 Task: Find connections with filter location Pārvatipuram with filter topic #SMMwith filter profile language German with filter current company Cyril Amarchand Mangaldas with filter school Chaitanya Bharathi Institute Of Technology with filter industry Security Systems Services with filter service category Event Photography with filter keywords title Public Relations
Action: Mouse moved to (551, 80)
Screenshot: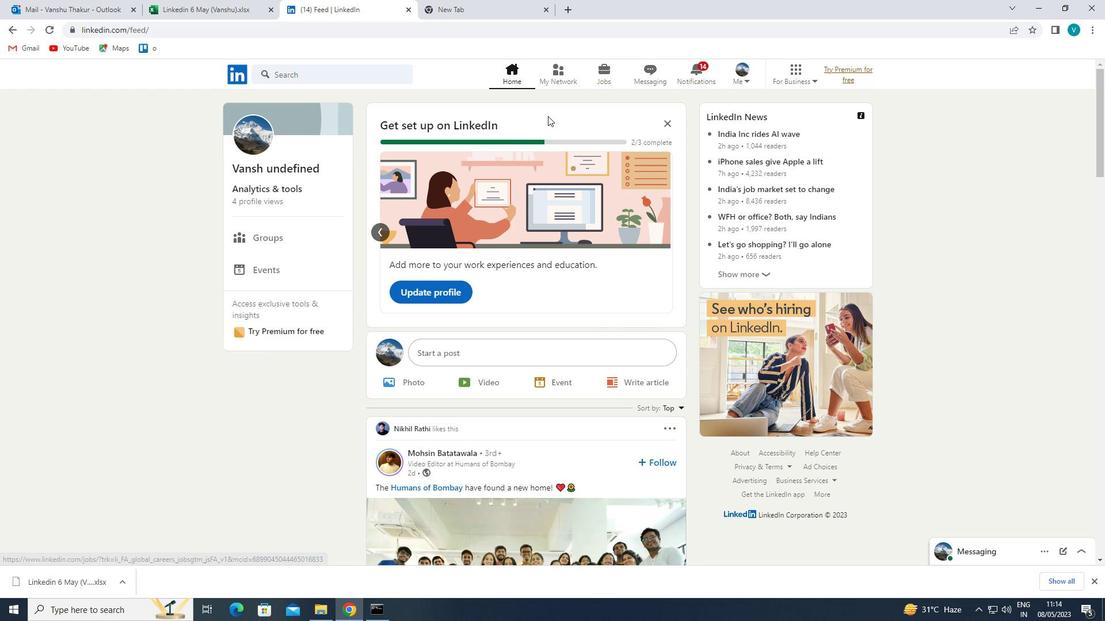 
Action: Mouse pressed left at (551, 80)
Screenshot: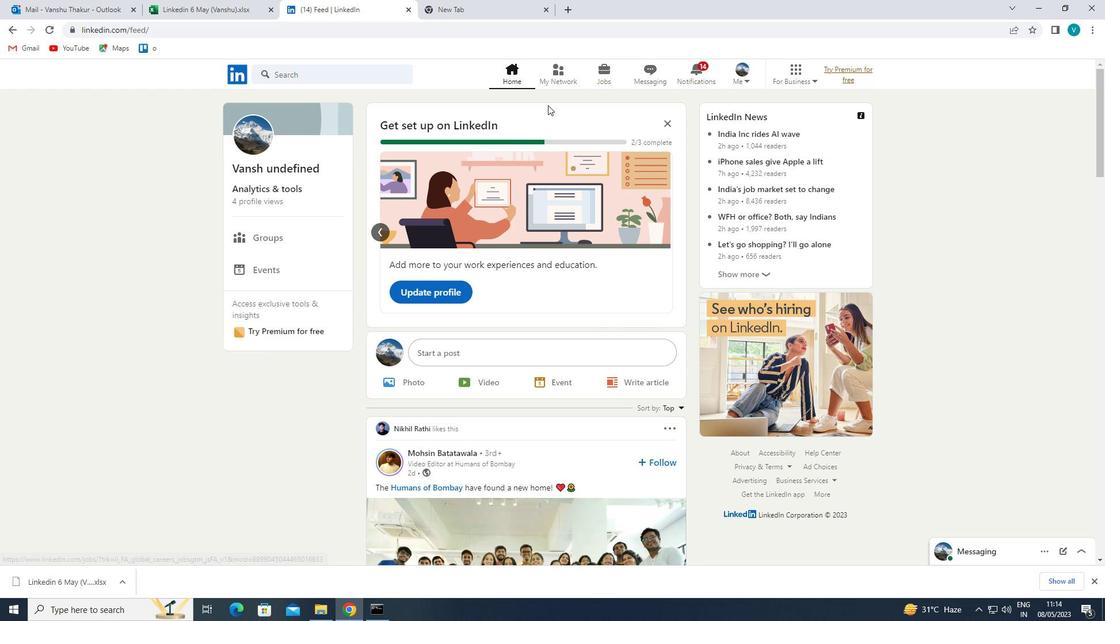 
Action: Mouse moved to (310, 139)
Screenshot: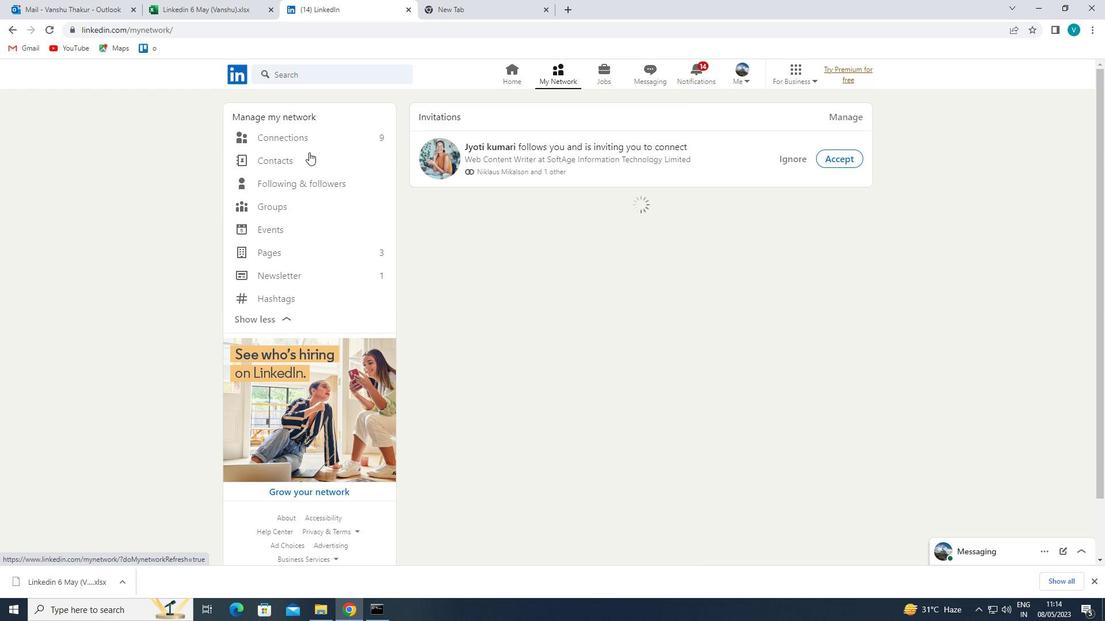 
Action: Mouse pressed left at (310, 139)
Screenshot: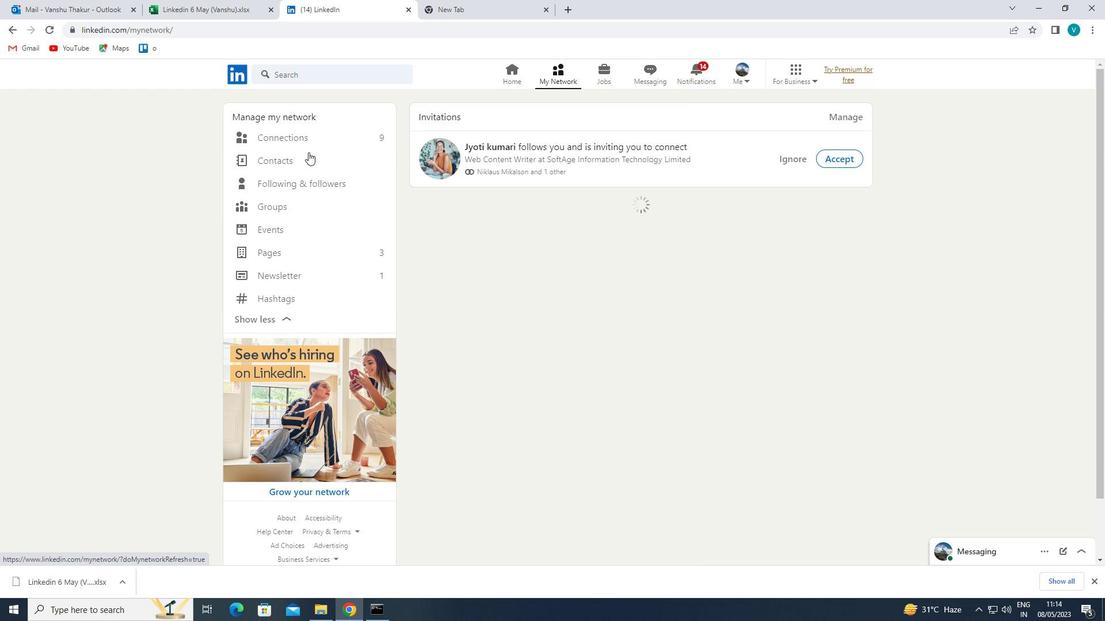 
Action: Mouse moved to (651, 141)
Screenshot: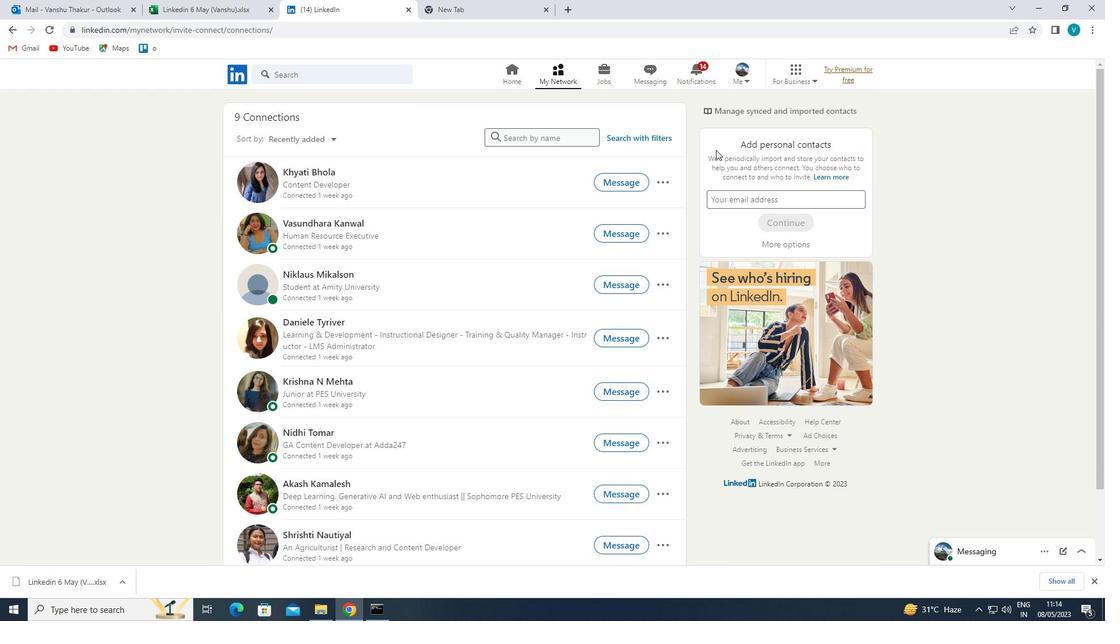 
Action: Mouse pressed left at (651, 141)
Screenshot: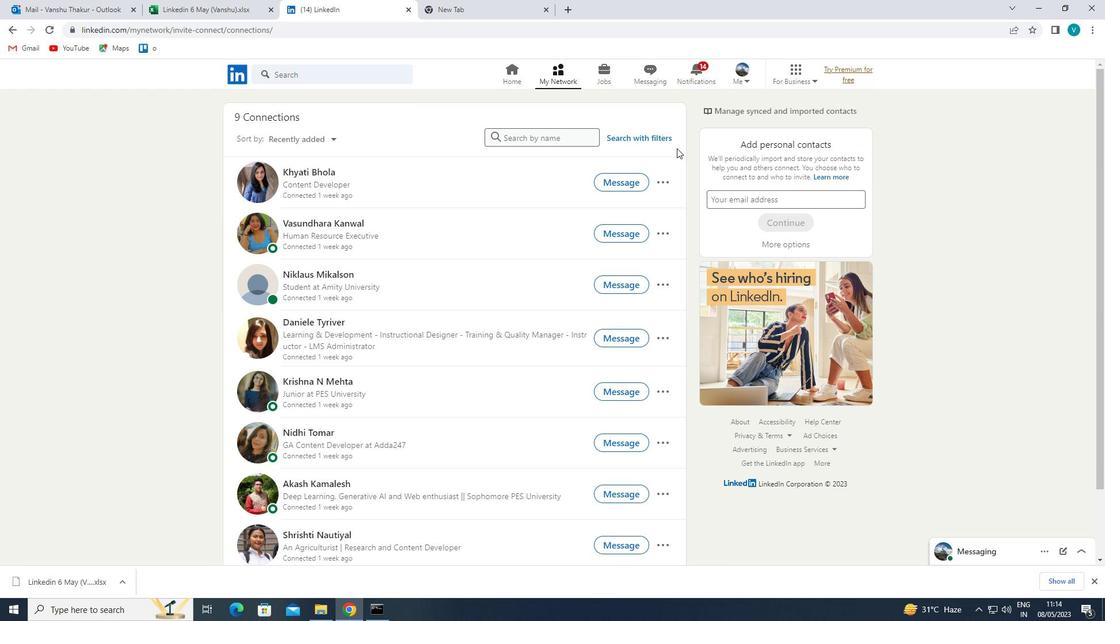 
Action: Mouse moved to (548, 104)
Screenshot: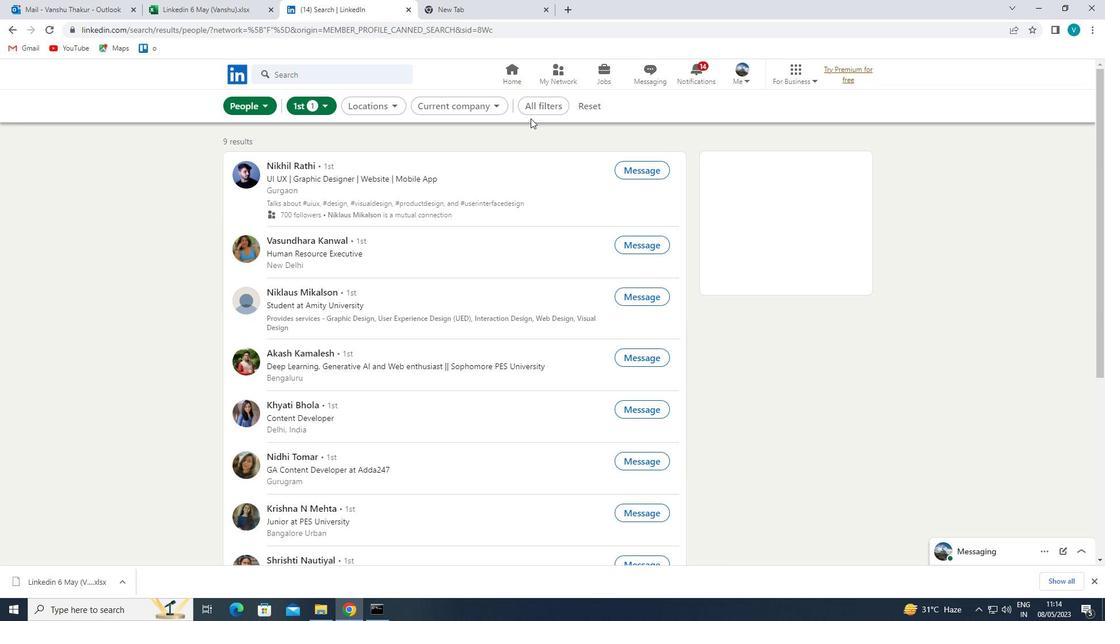 
Action: Mouse pressed left at (548, 104)
Screenshot: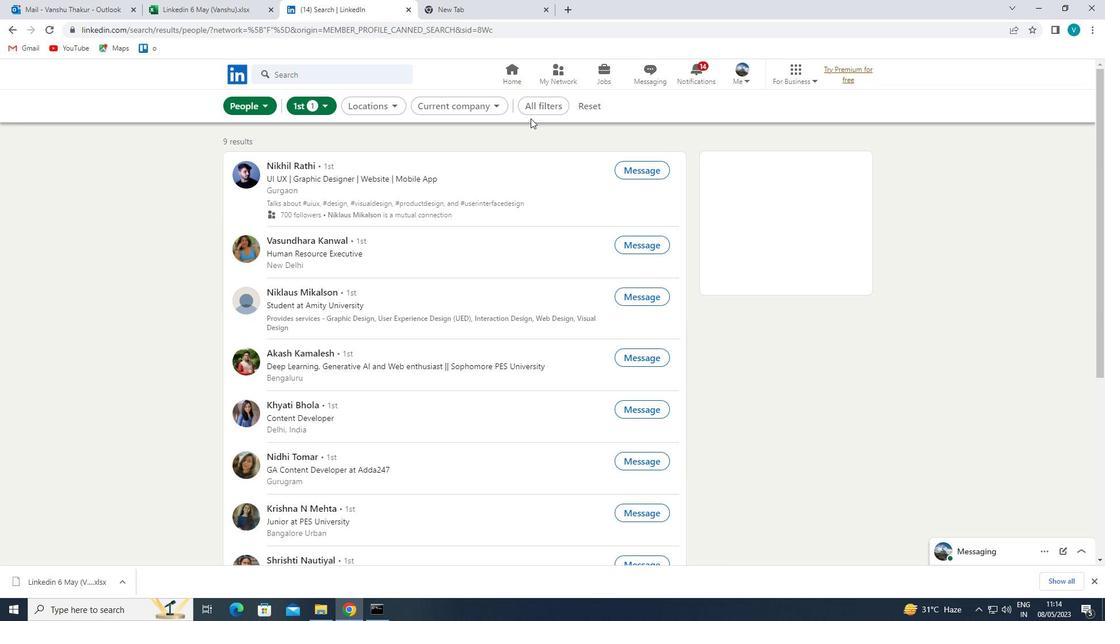 
Action: Mouse moved to (892, 265)
Screenshot: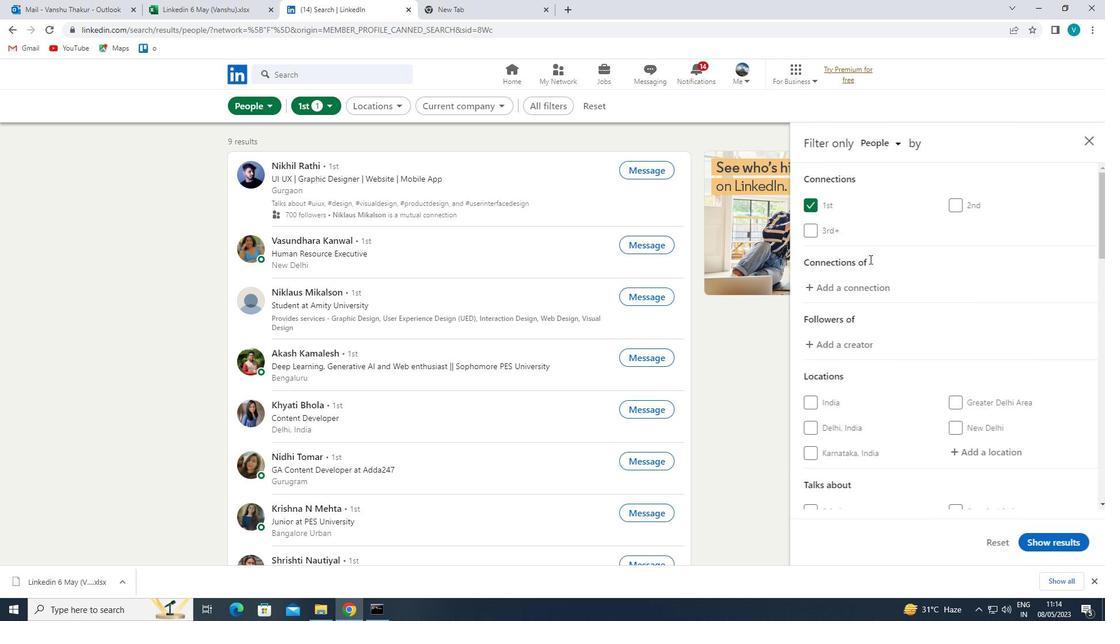 
Action: Mouse scrolled (892, 265) with delta (0, 0)
Screenshot: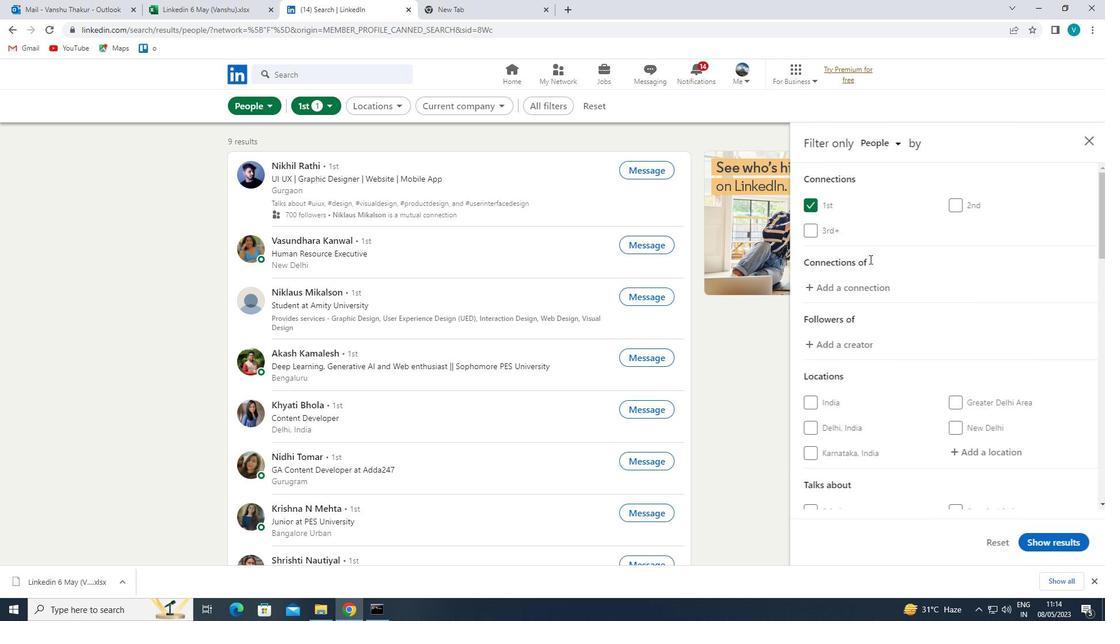 
Action: Mouse moved to (896, 268)
Screenshot: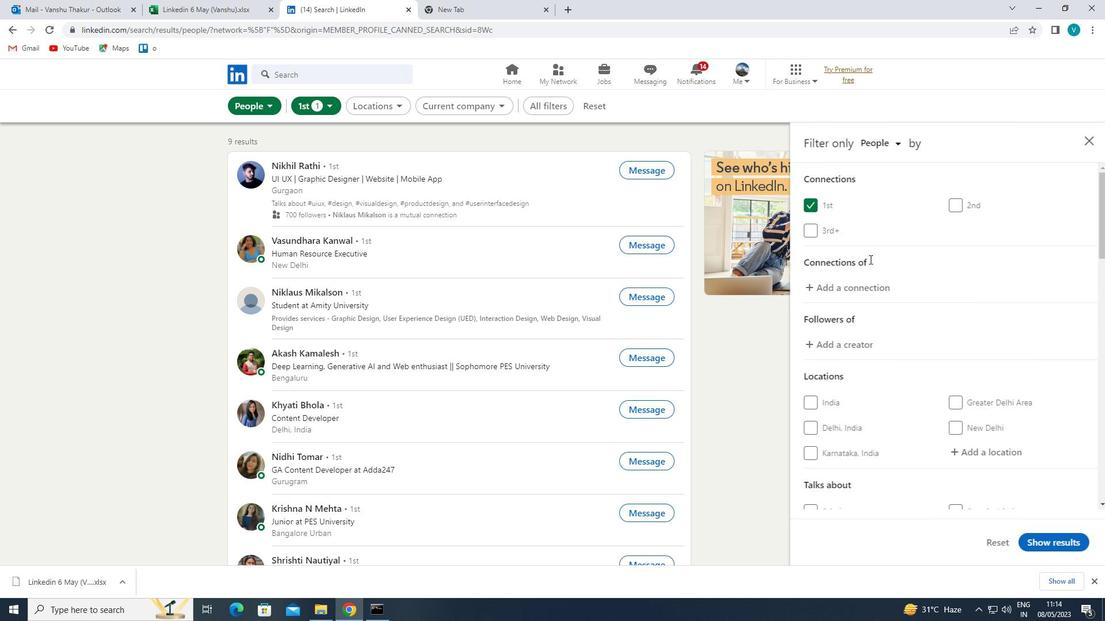 
Action: Mouse scrolled (896, 268) with delta (0, 0)
Screenshot: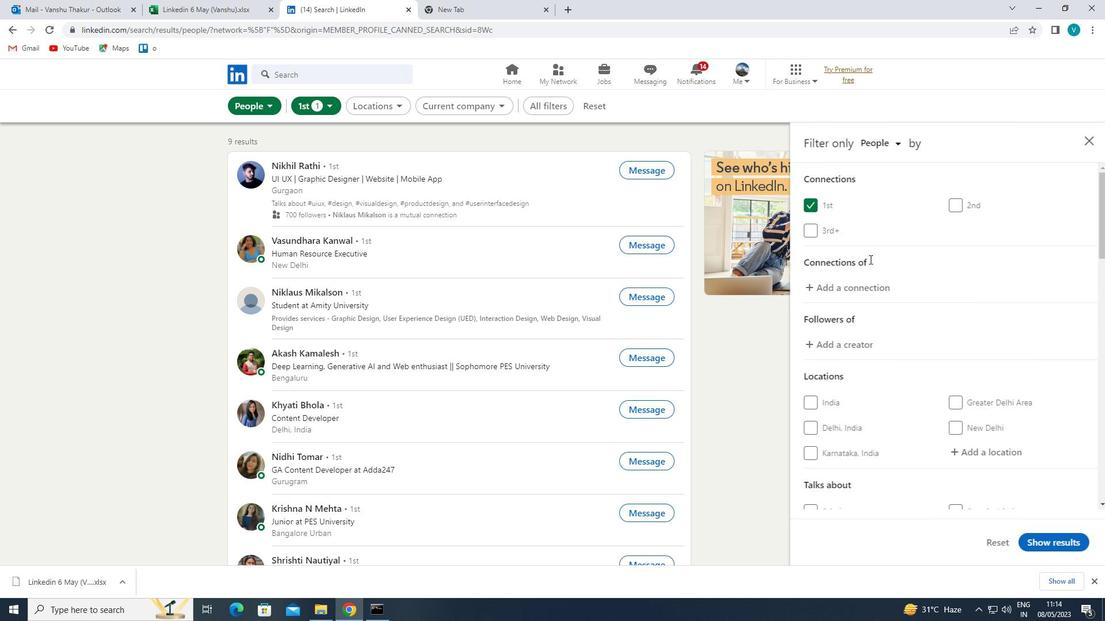 
Action: Mouse moved to (980, 336)
Screenshot: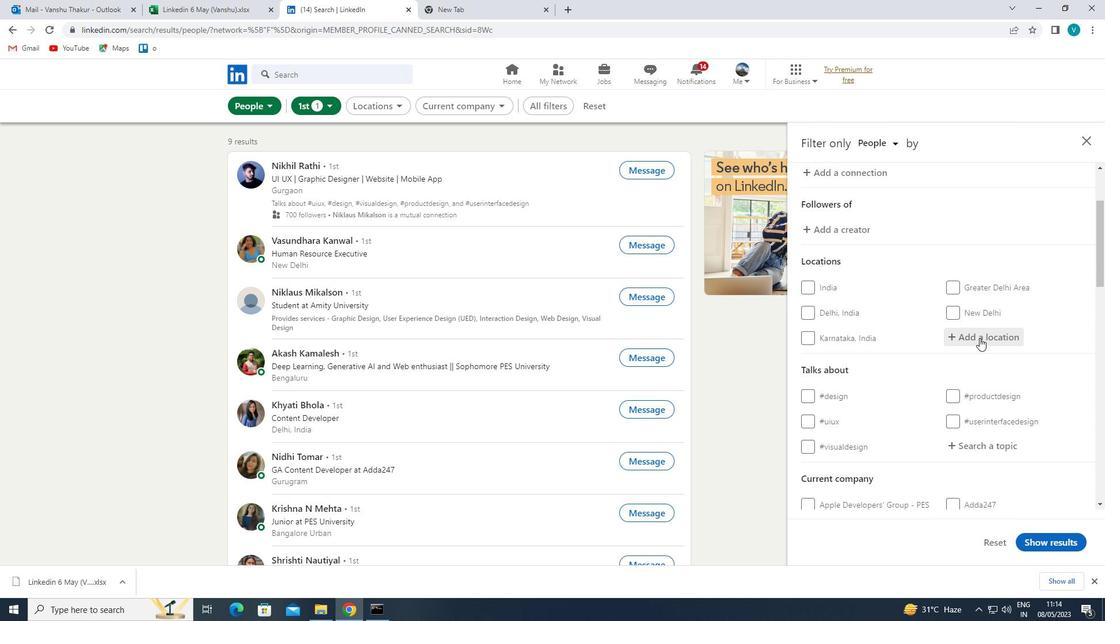 
Action: Mouse pressed left at (980, 336)
Screenshot: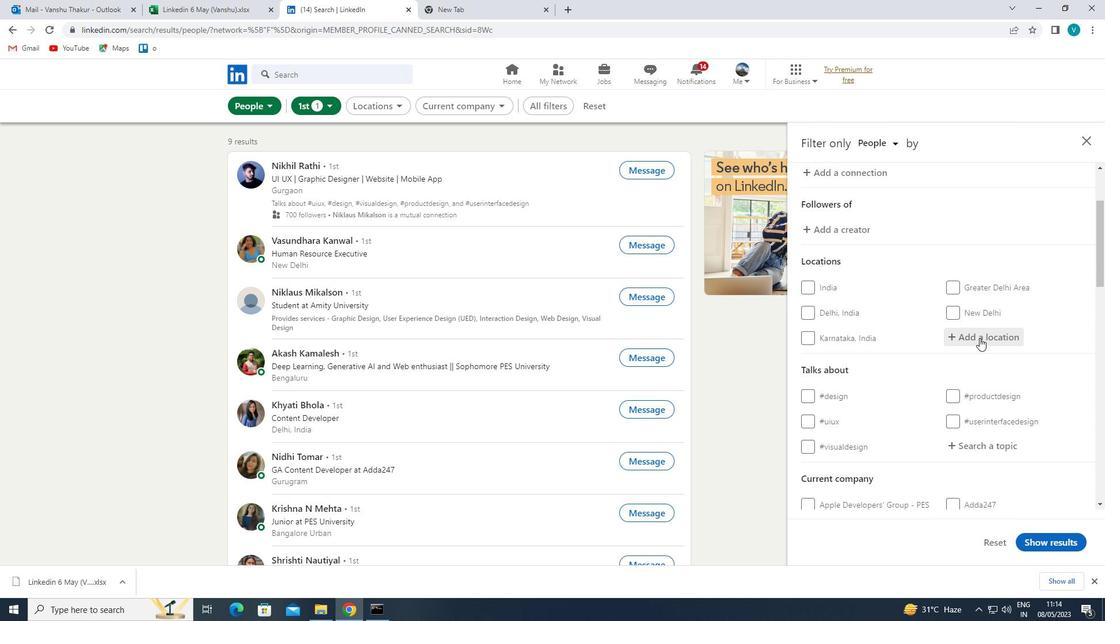 
Action: Mouse moved to (898, 367)
Screenshot: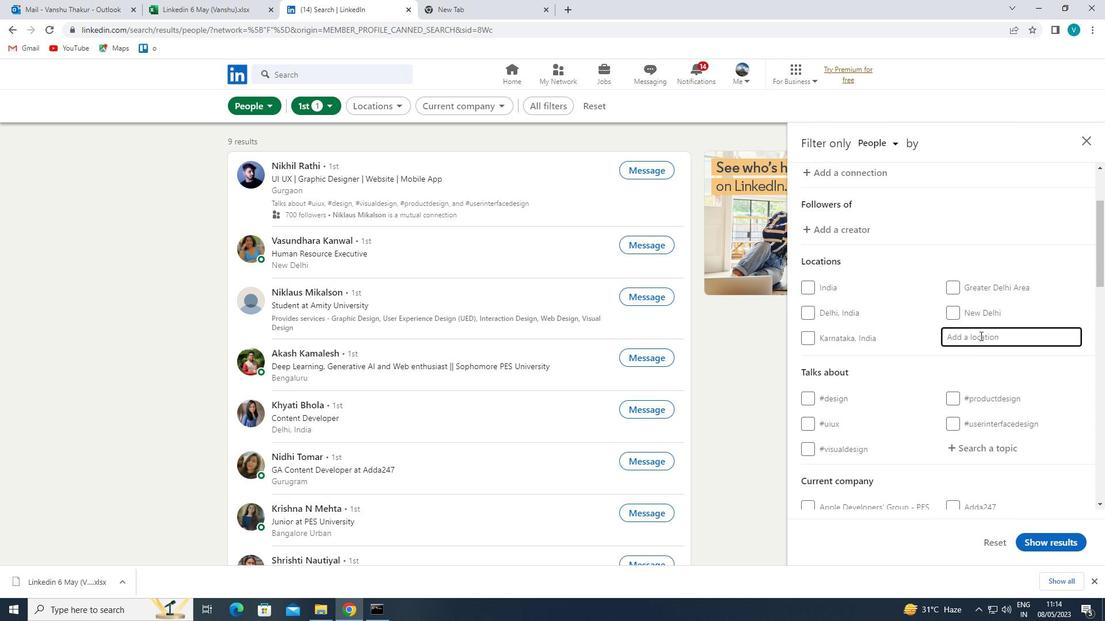 
Action: Key pressed <Key.shift>PARVATIPURAM
Screenshot: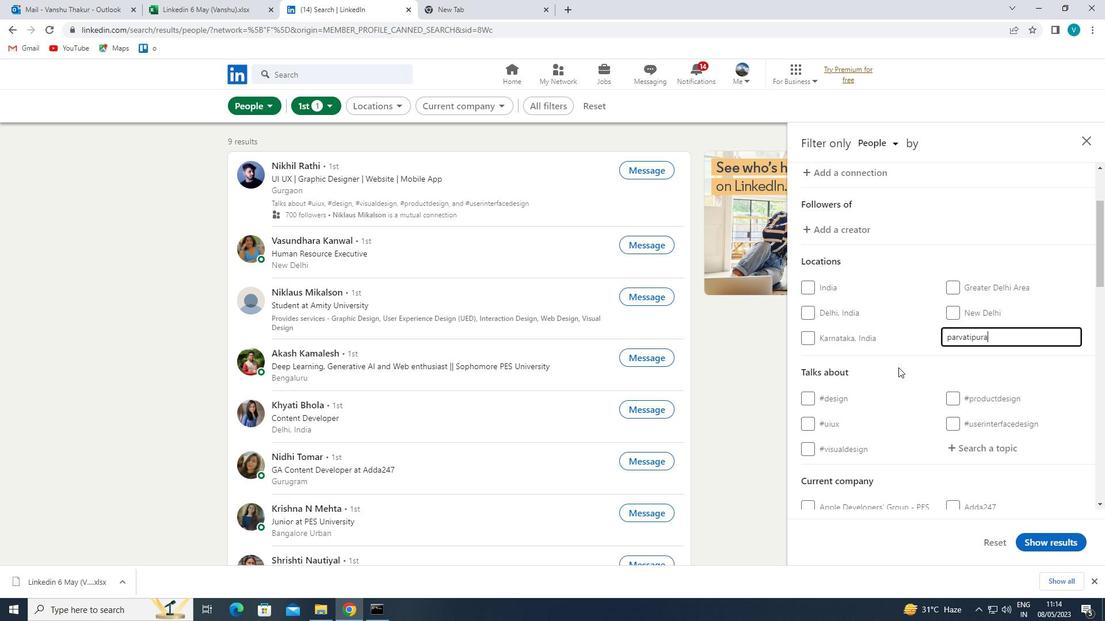 
Action: Mouse moved to (888, 377)
Screenshot: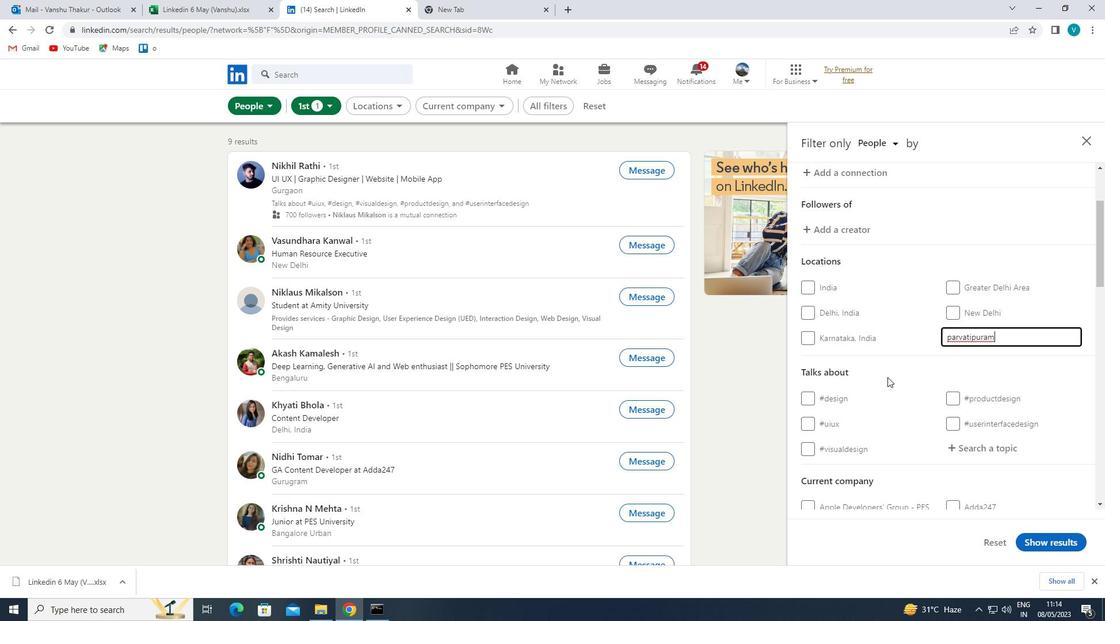 
Action: Mouse pressed left at (888, 377)
Screenshot: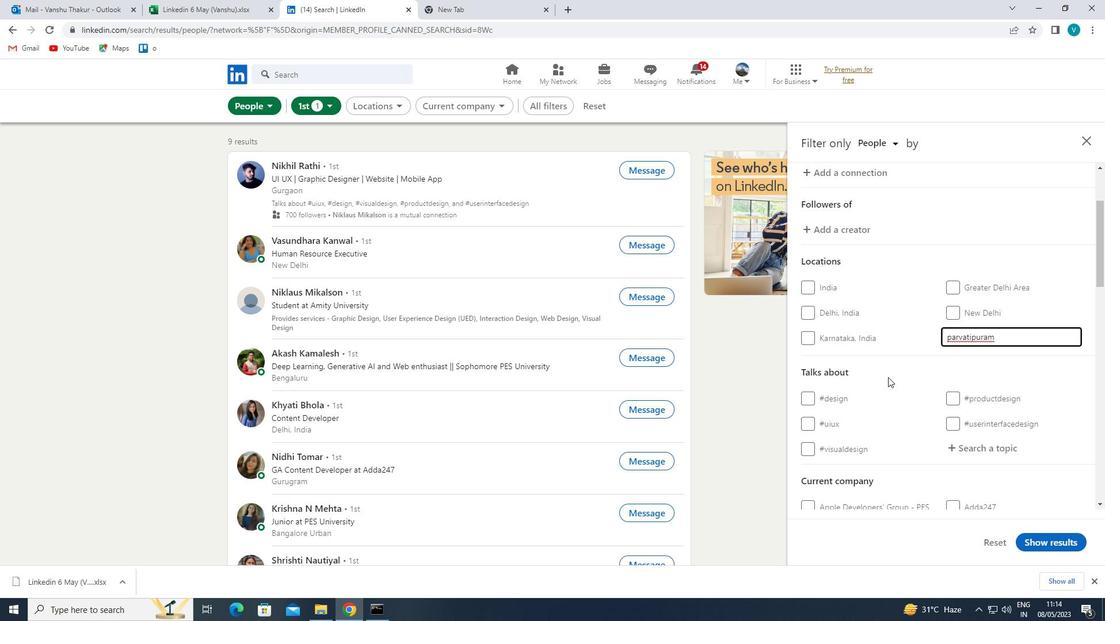 
Action: Mouse moved to (911, 379)
Screenshot: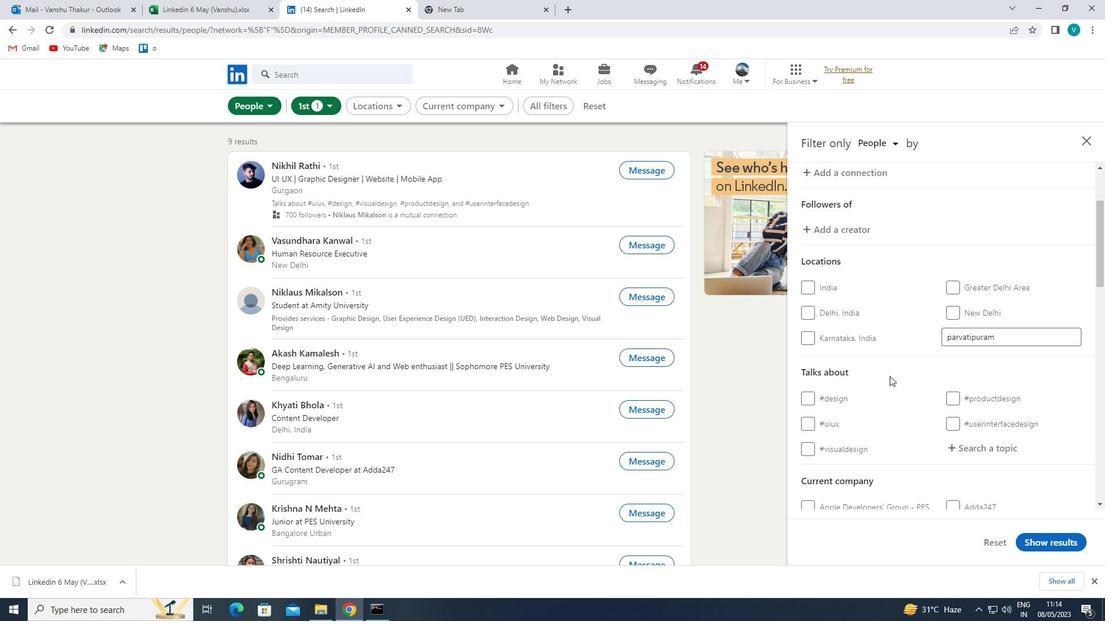 
Action: Mouse scrolled (911, 379) with delta (0, 0)
Screenshot: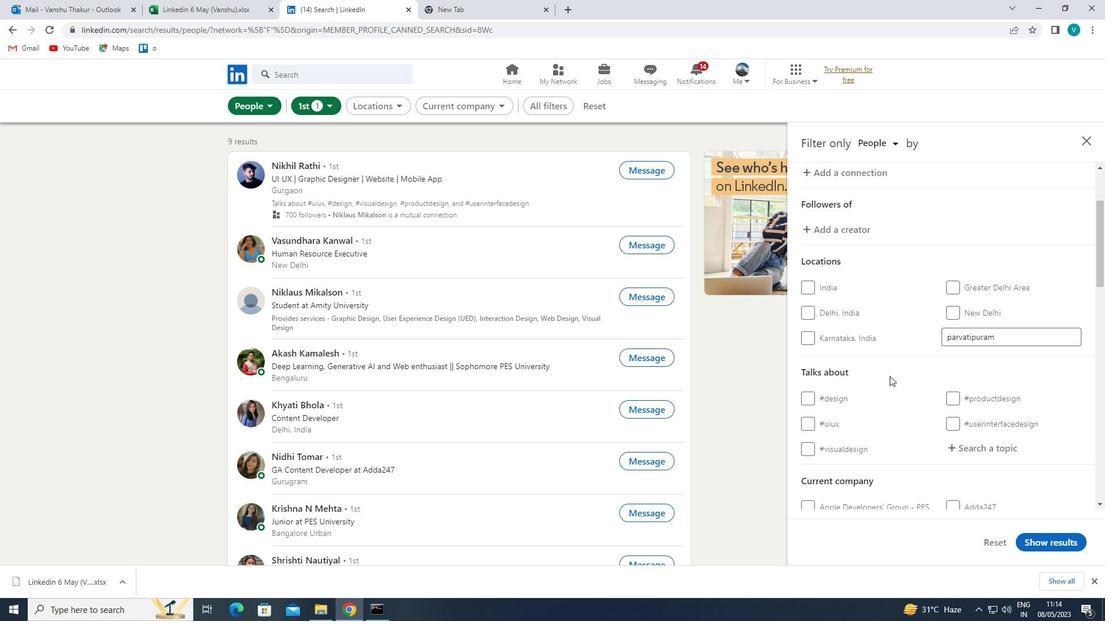 
Action: Mouse moved to (951, 389)
Screenshot: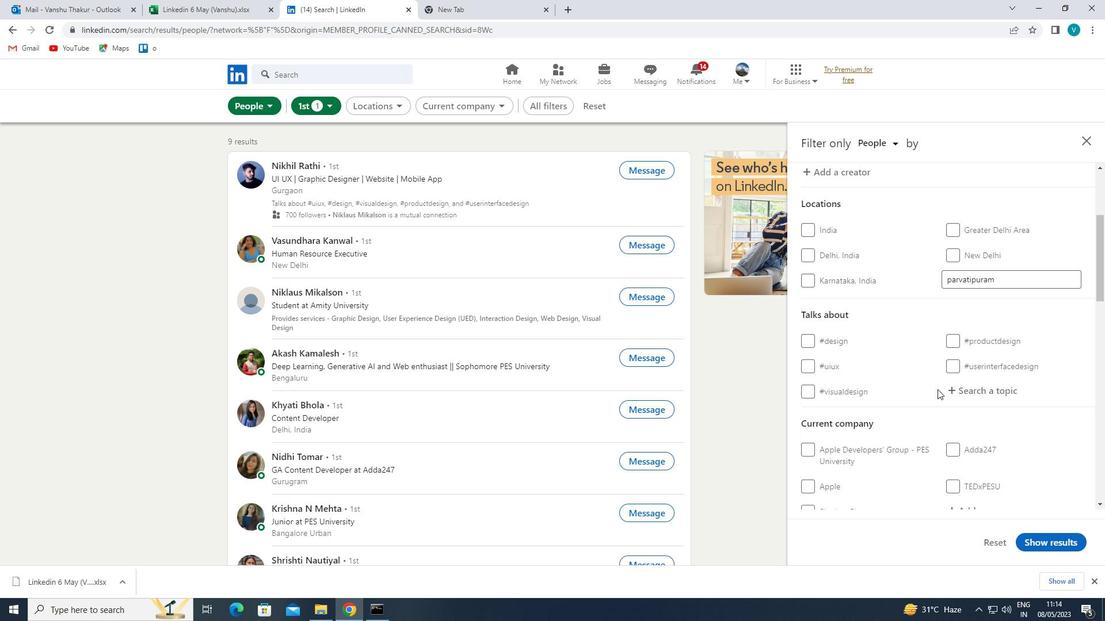 
Action: Mouse pressed left at (951, 389)
Screenshot: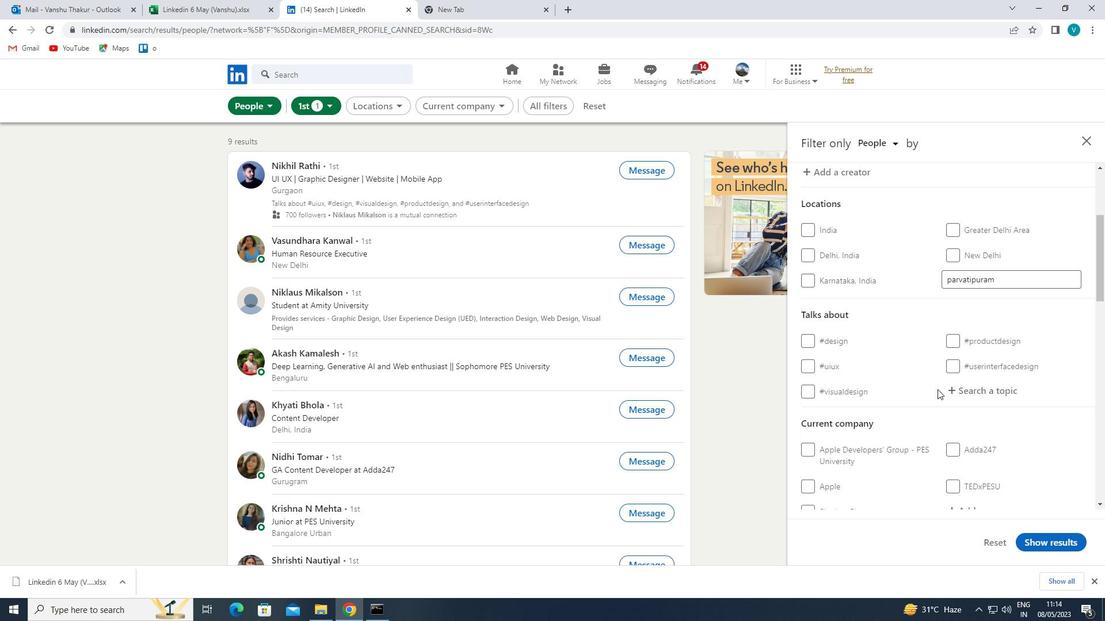 
Action: Mouse moved to (912, 367)
Screenshot: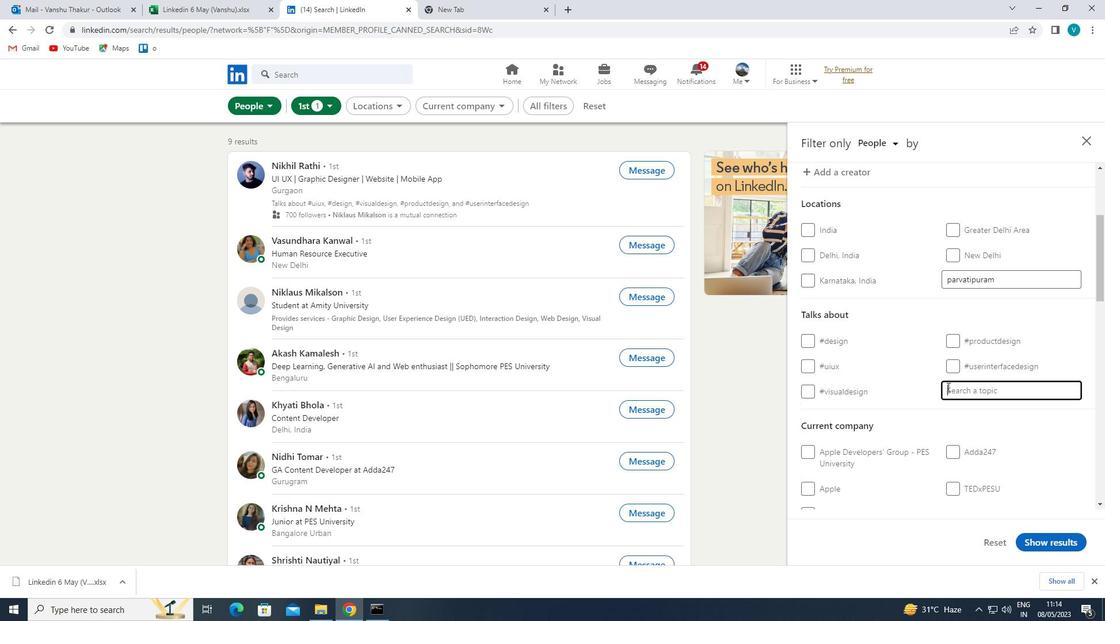 
Action: Key pressed SMM
Screenshot: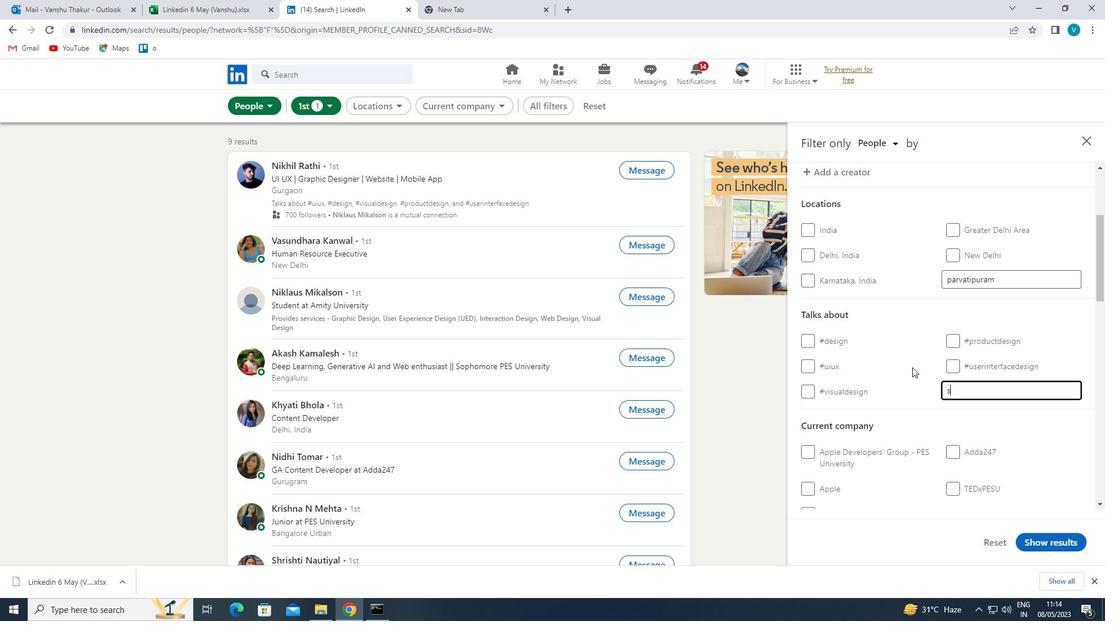 
Action: Mouse moved to (900, 402)
Screenshot: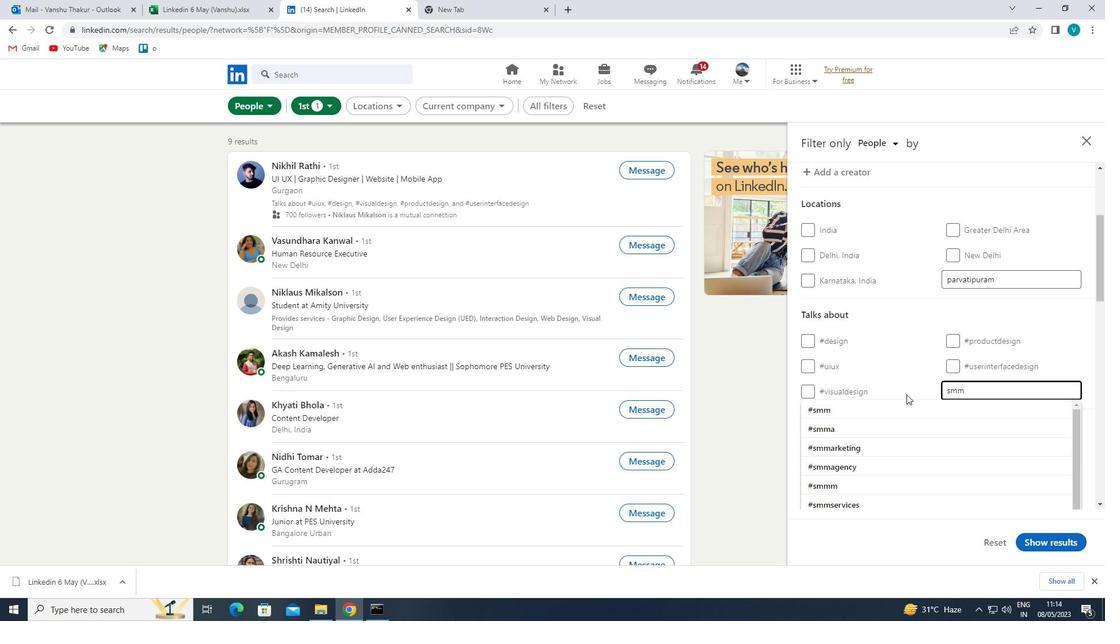 
Action: Mouse pressed left at (900, 402)
Screenshot: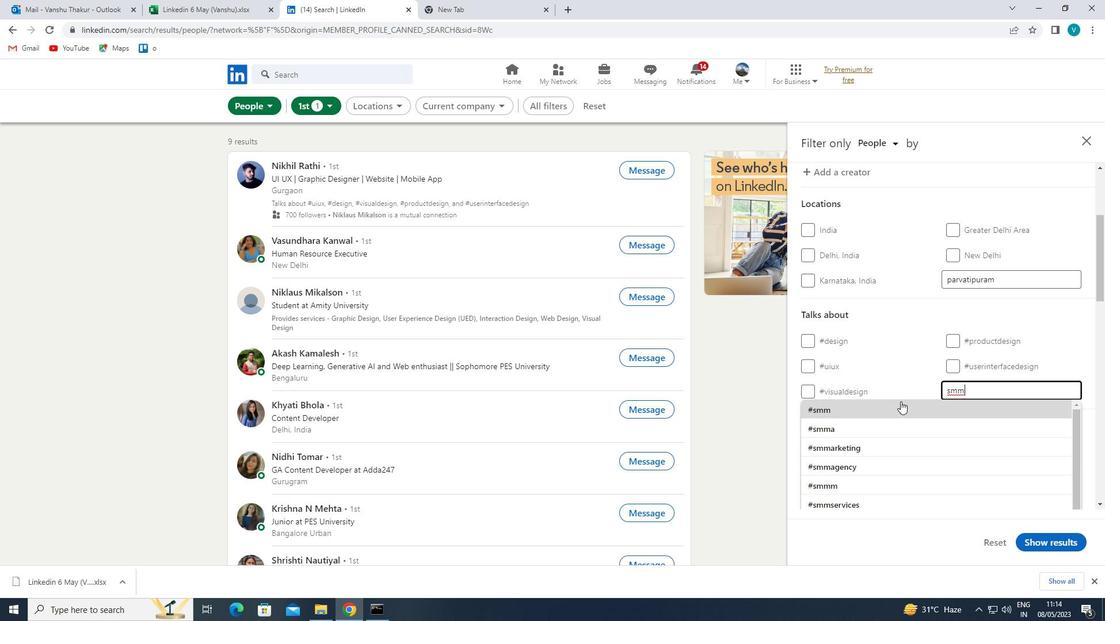 
Action: Mouse moved to (904, 401)
Screenshot: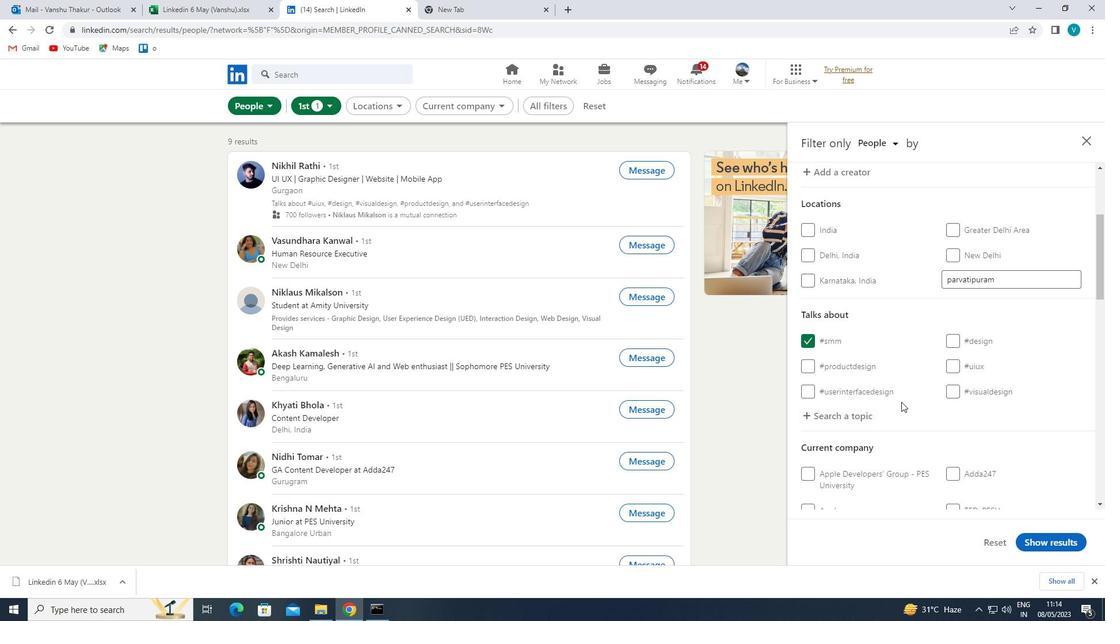 
Action: Mouse scrolled (904, 400) with delta (0, 0)
Screenshot: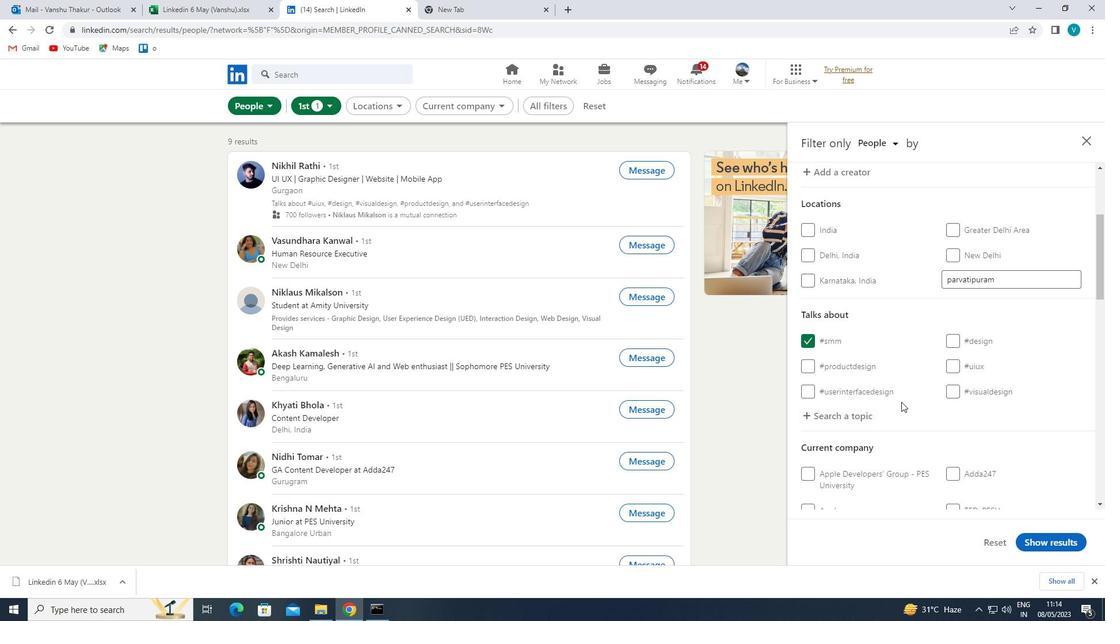 
Action: Mouse moved to (907, 401)
Screenshot: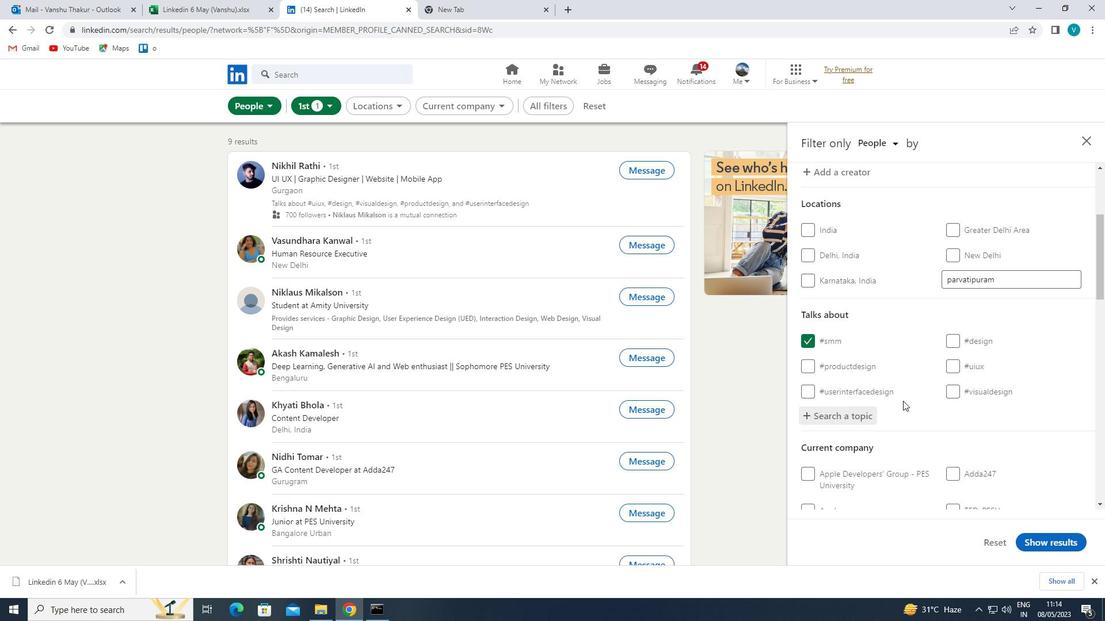 
Action: Mouse scrolled (907, 400) with delta (0, 0)
Screenshot: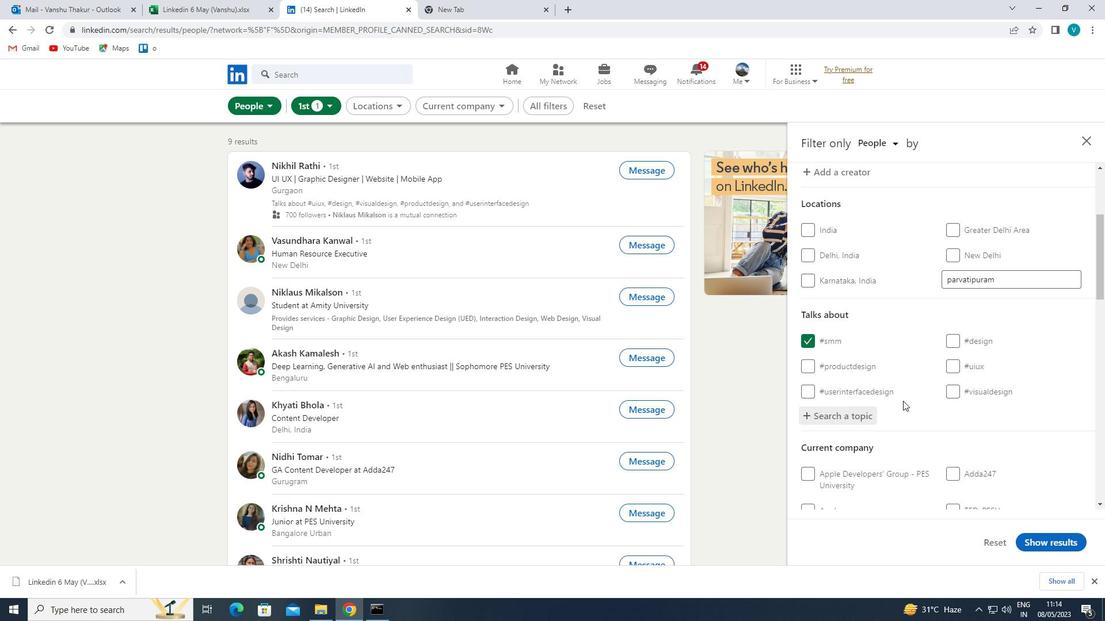 
Action: Mouse moved to (910, 402)
Screenshot: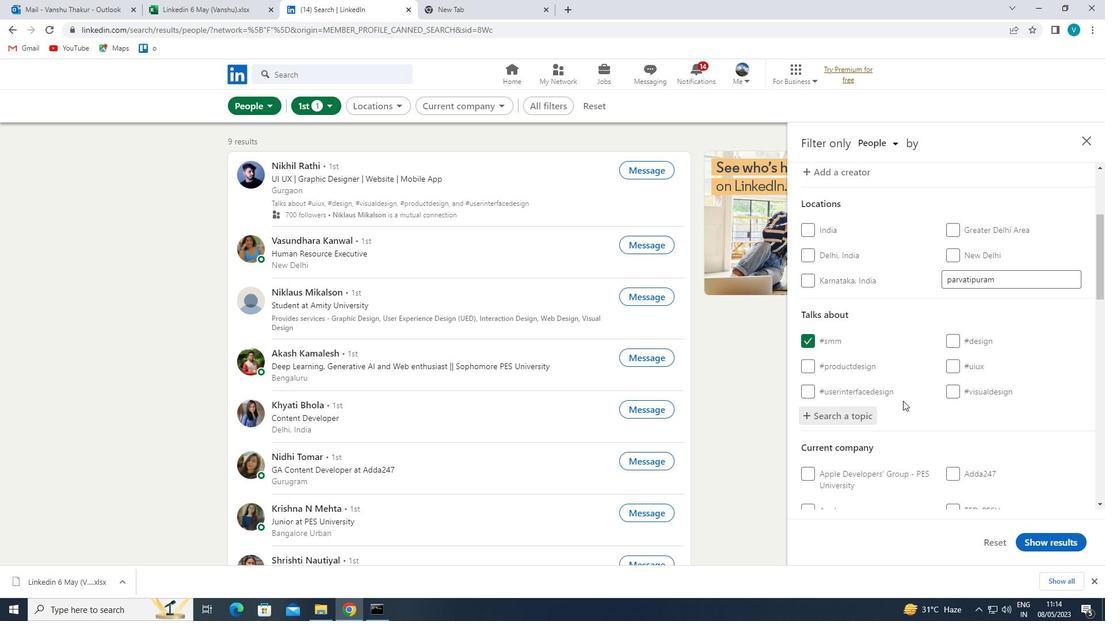 
Action: Mouse scrolled (910, 402) with delta (0, 0)
Screenshot: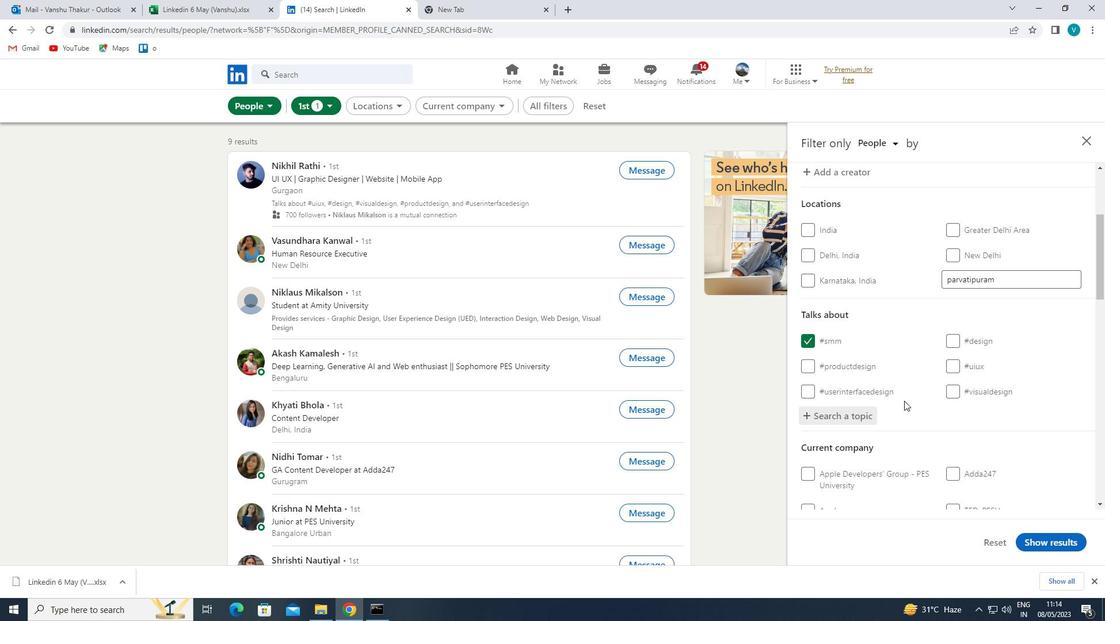 
Action: Mouse moved to (995, 360)
Screenshot: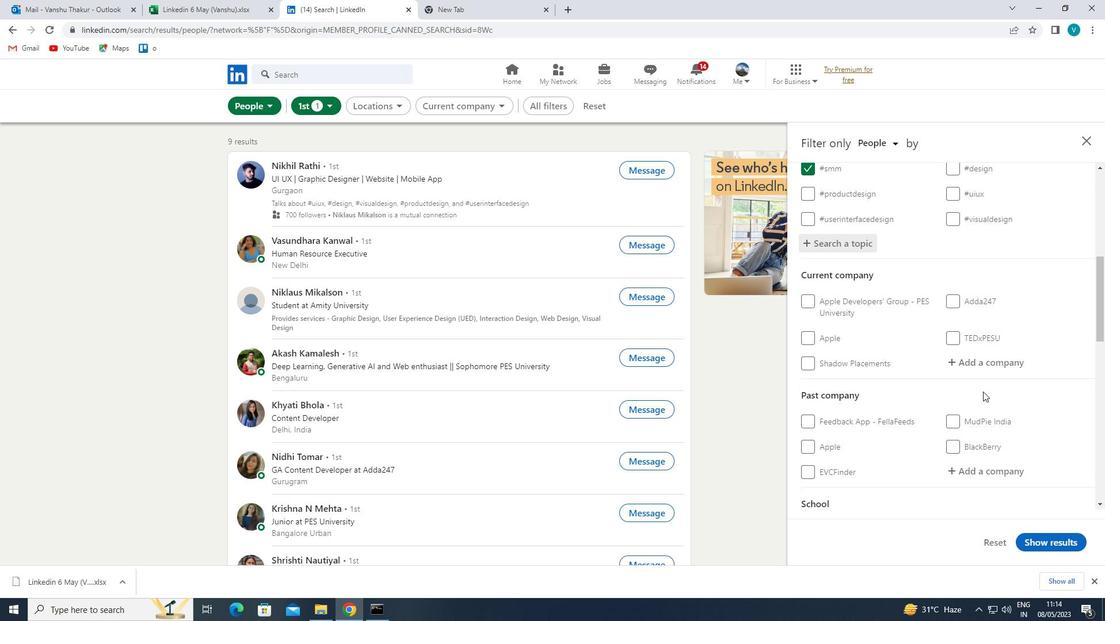 
Action: Mouse pressed left at (995, 360)
Screenshot: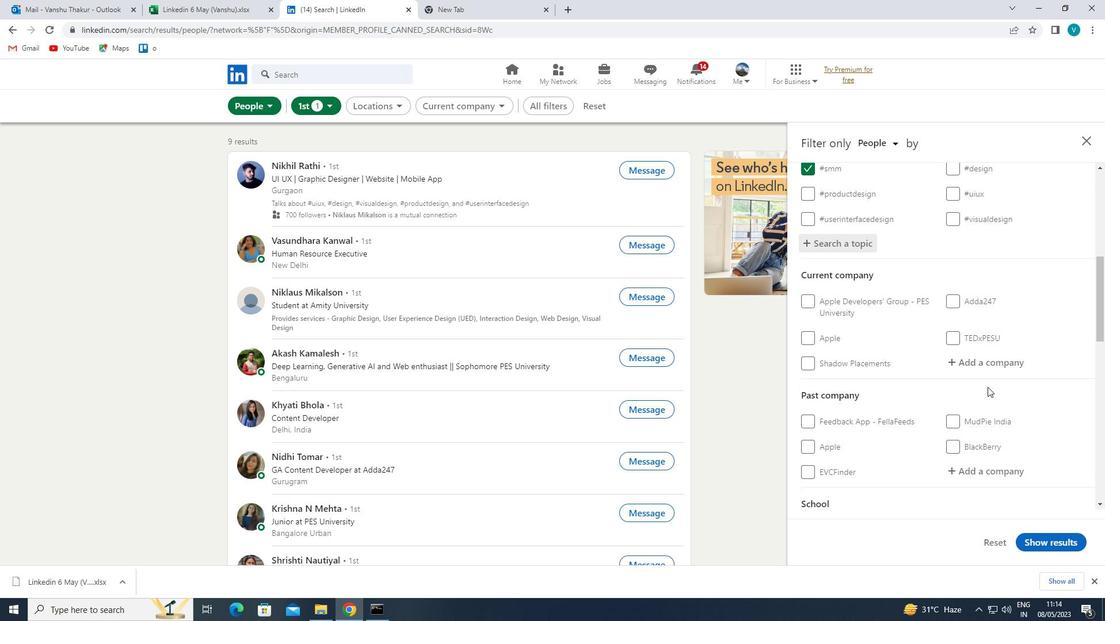 
Action: Key pressed <Key.shift>
Screenshot: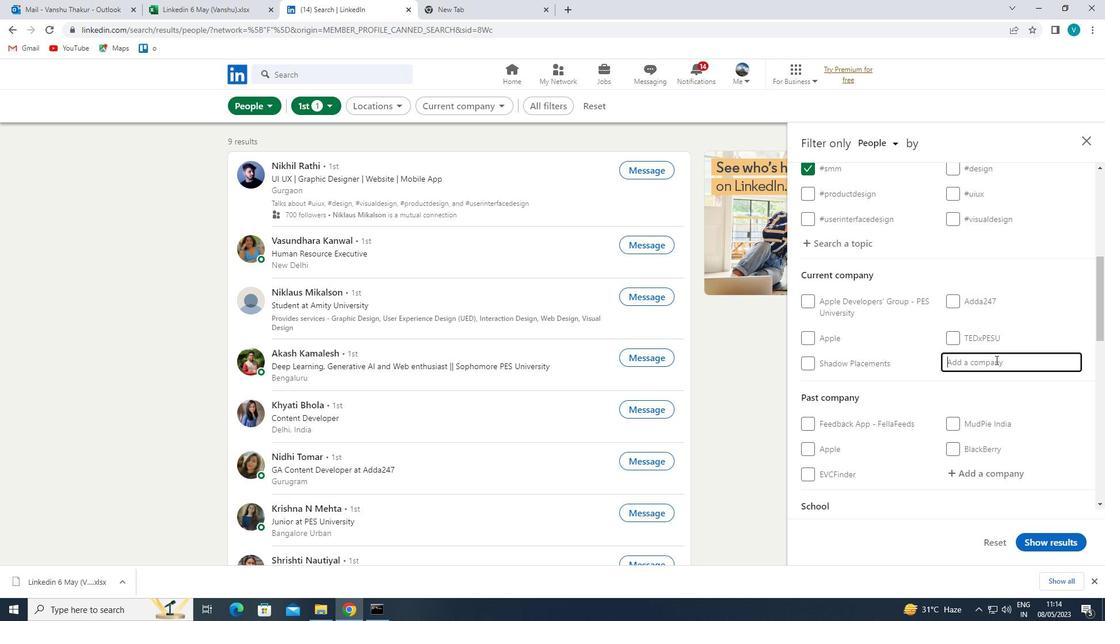 
Action: Mouse moved to (883, 301)
Screenshot: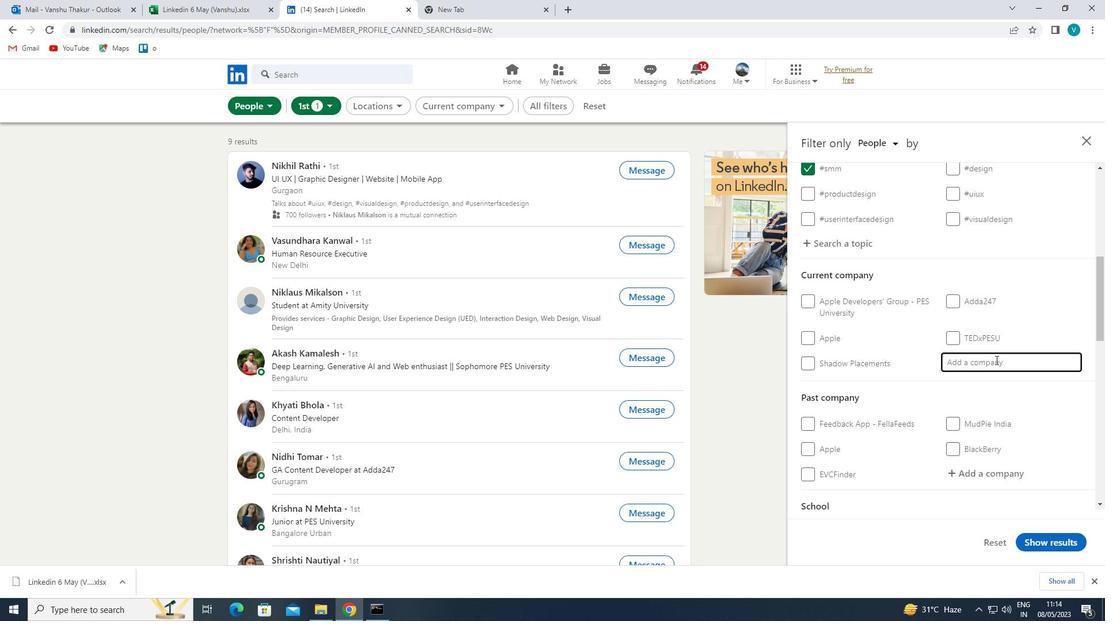 
Action: Key pressed <Key.shift><Key.shift><Key.shift><Key.shift>CYRIL
Screenshot: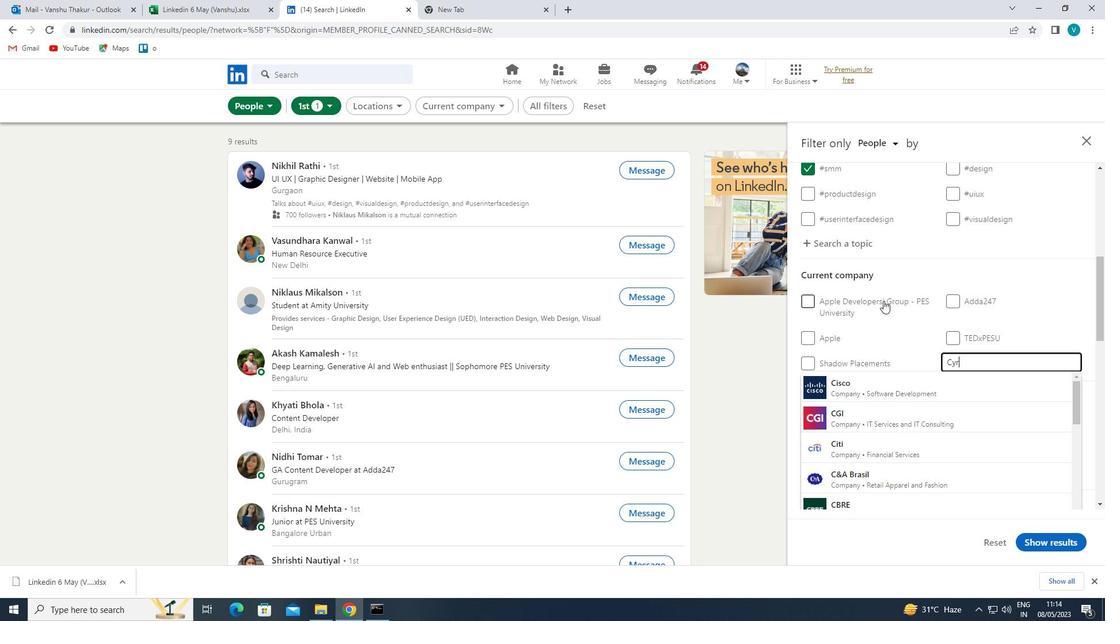 
Action: Mouse moved to (891, 391)
Screenshot: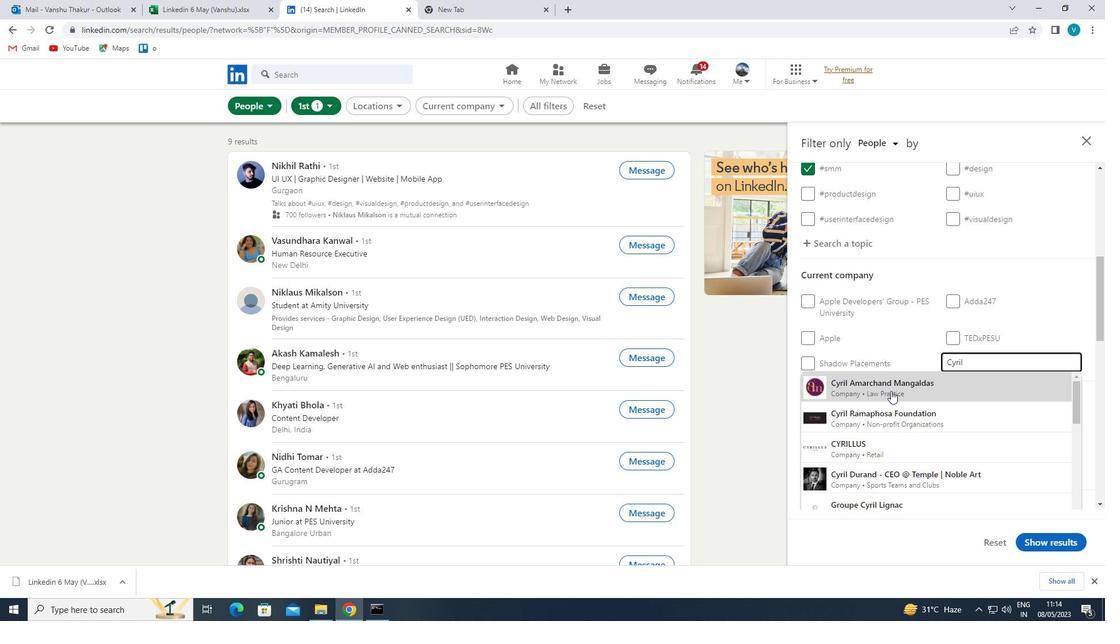
Action: Mouse pressed left at (891, 391)
Screenshot: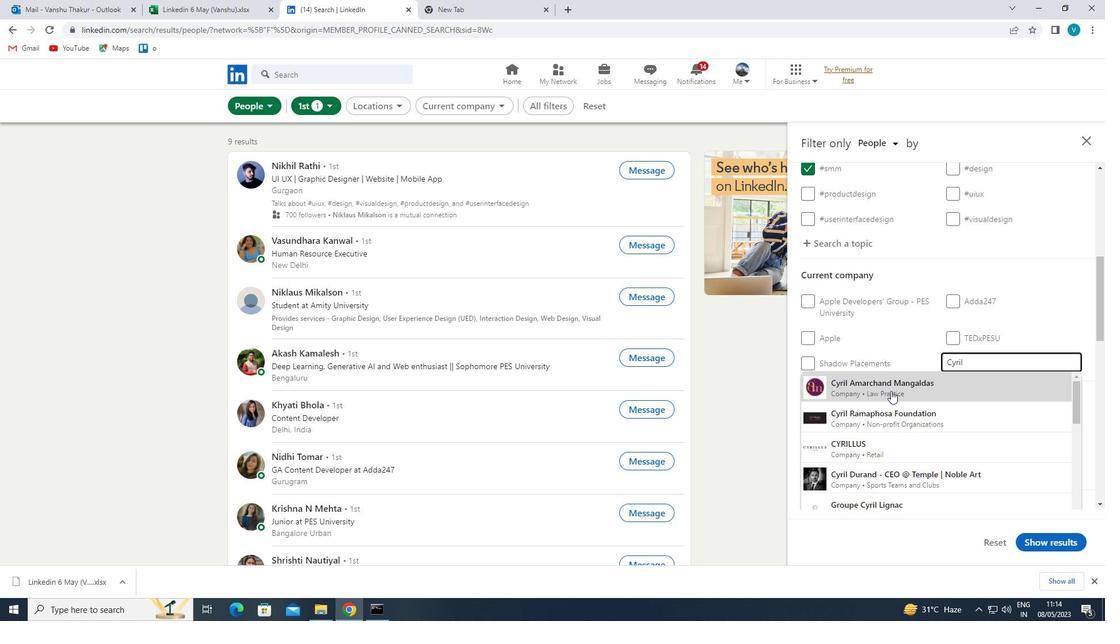 
Action: Mouse moved to (909, 383)
Screenshot: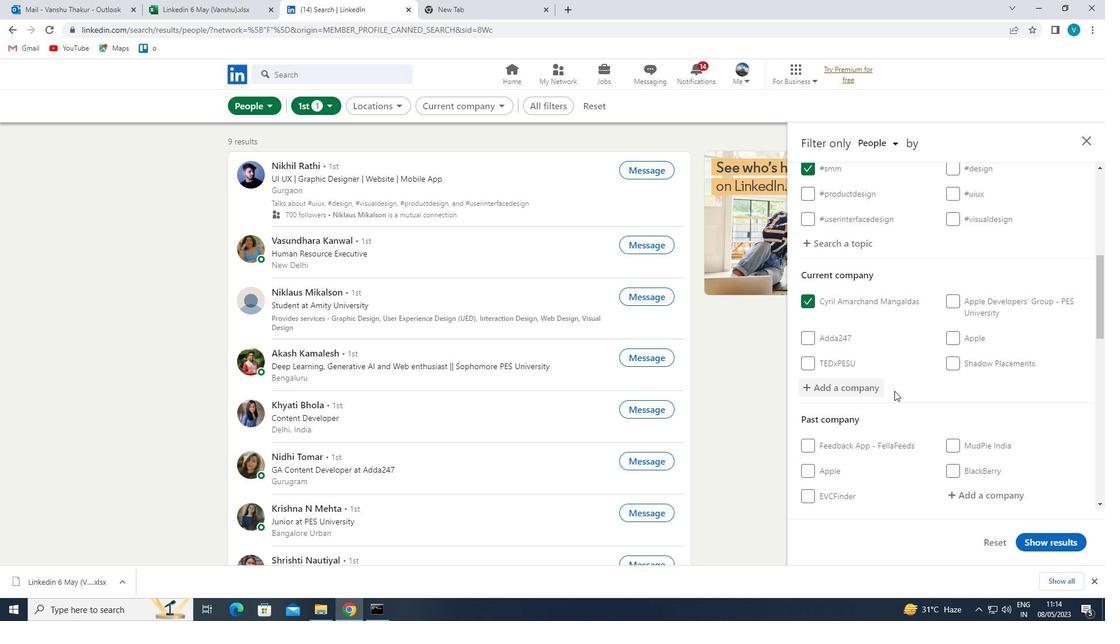 
Action: Mouse scrolled (909, 382) with delta (0, 0)
Screenshot: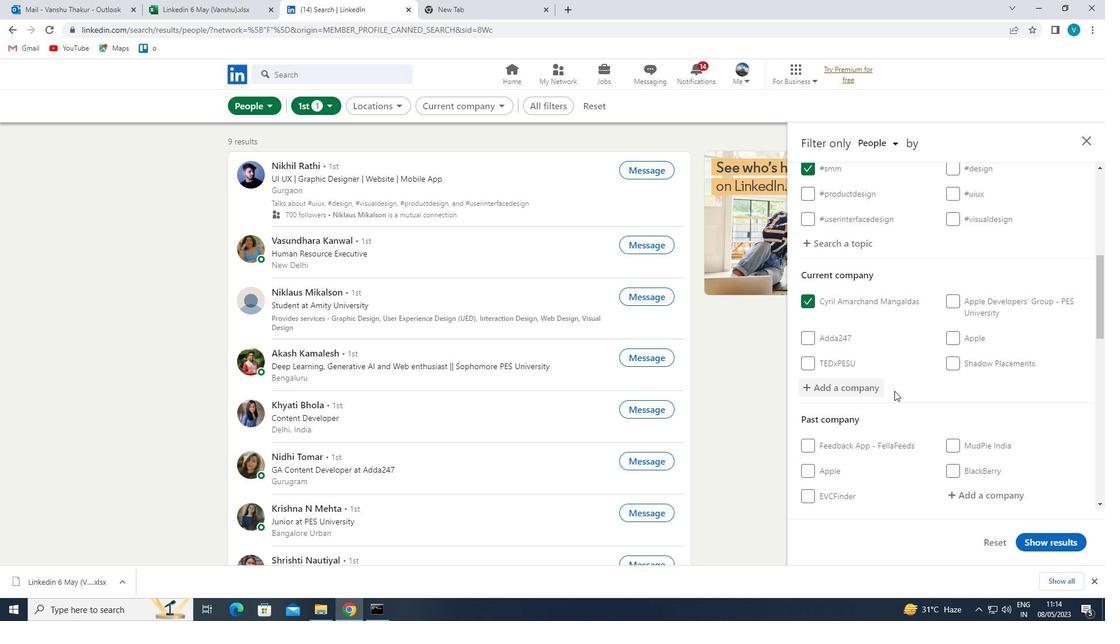 
Action: Mouse moved to (913, 379)
Screenshot: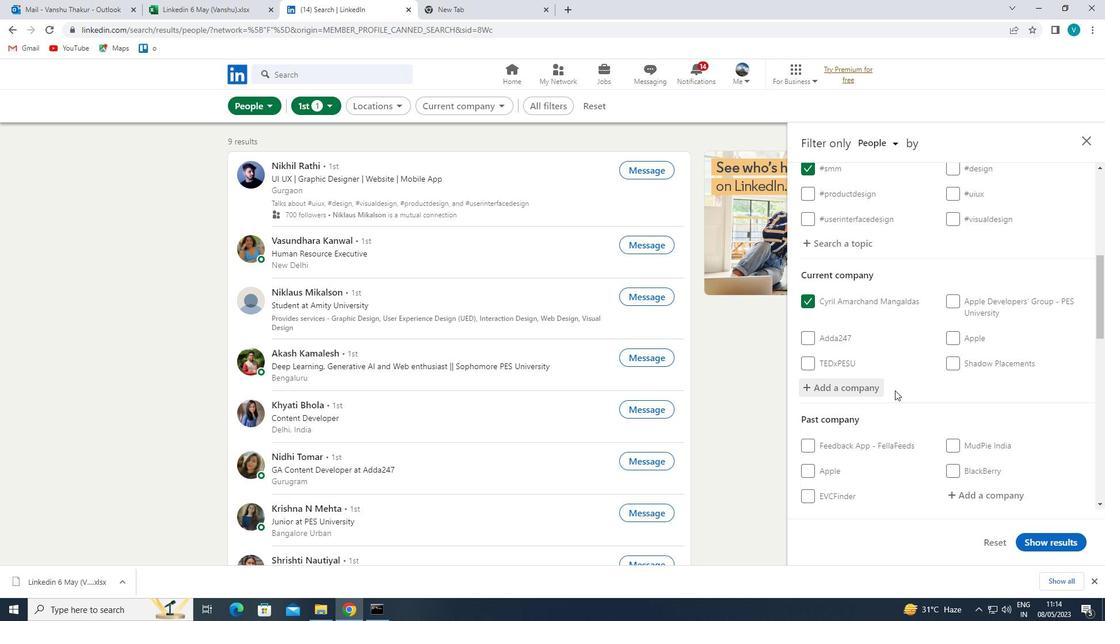 
Action: Mouse scrolled (913, 379) with delta (0, 0)
Screenshot: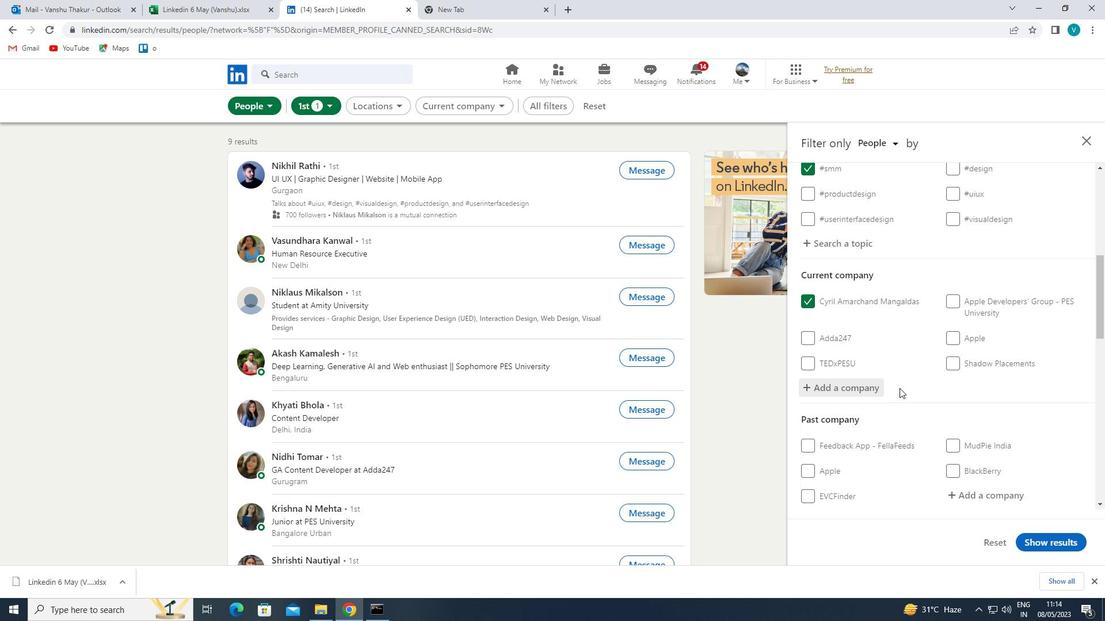 
Action: Mouse moved to (915, 378)
Screenshot: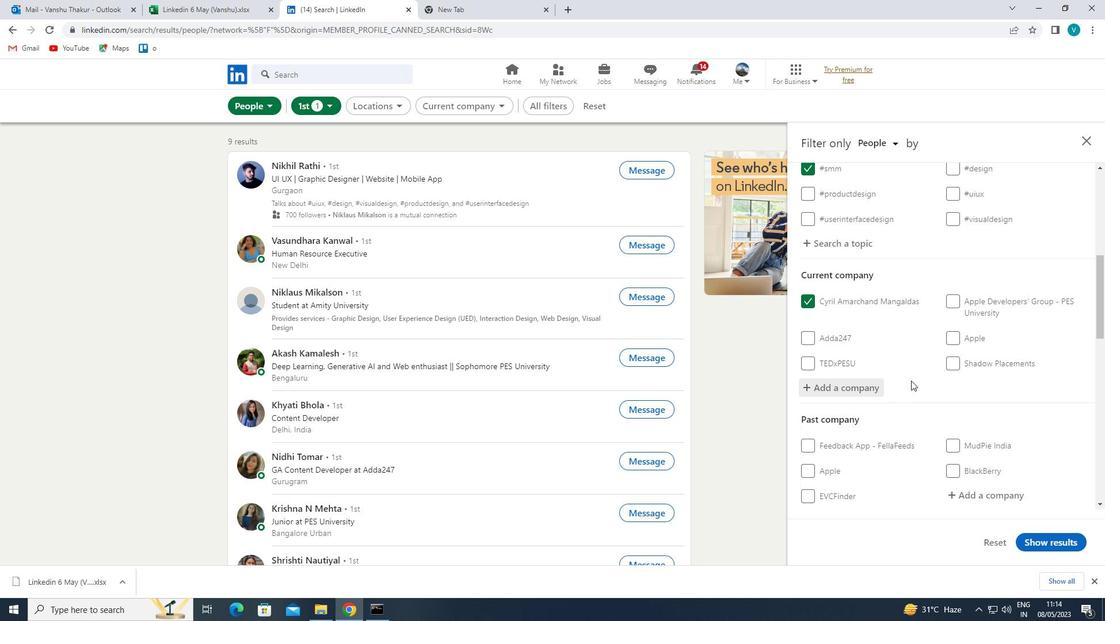 
Action: Mouse scrolled (915, 378) with delta (0, 0)
Screenshot: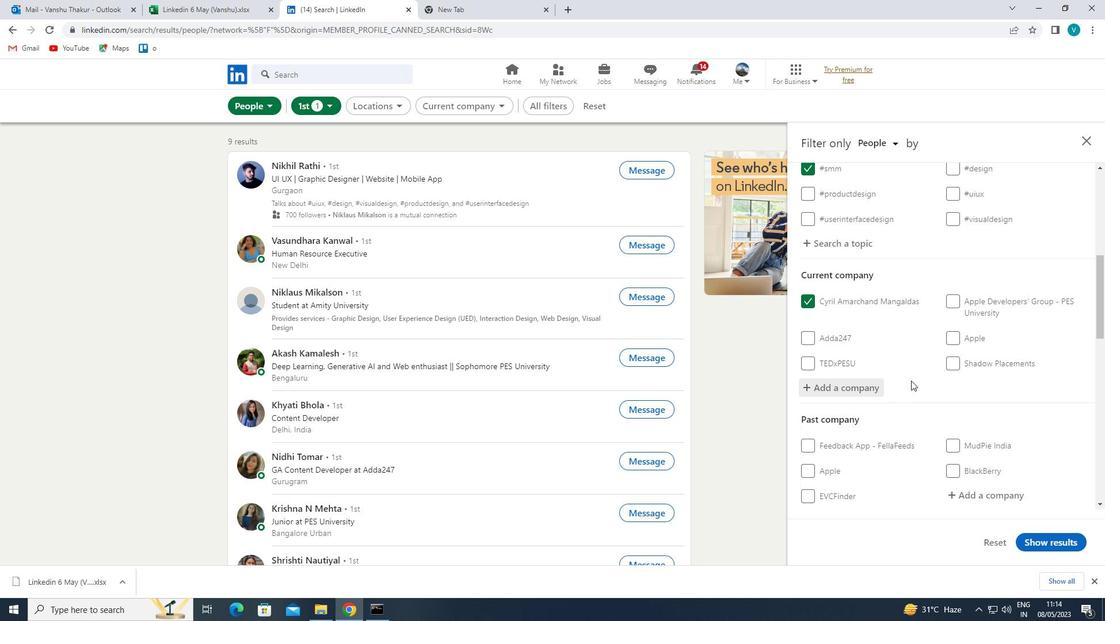 
Action: Mouse moved to (917, 378)
Screenshot: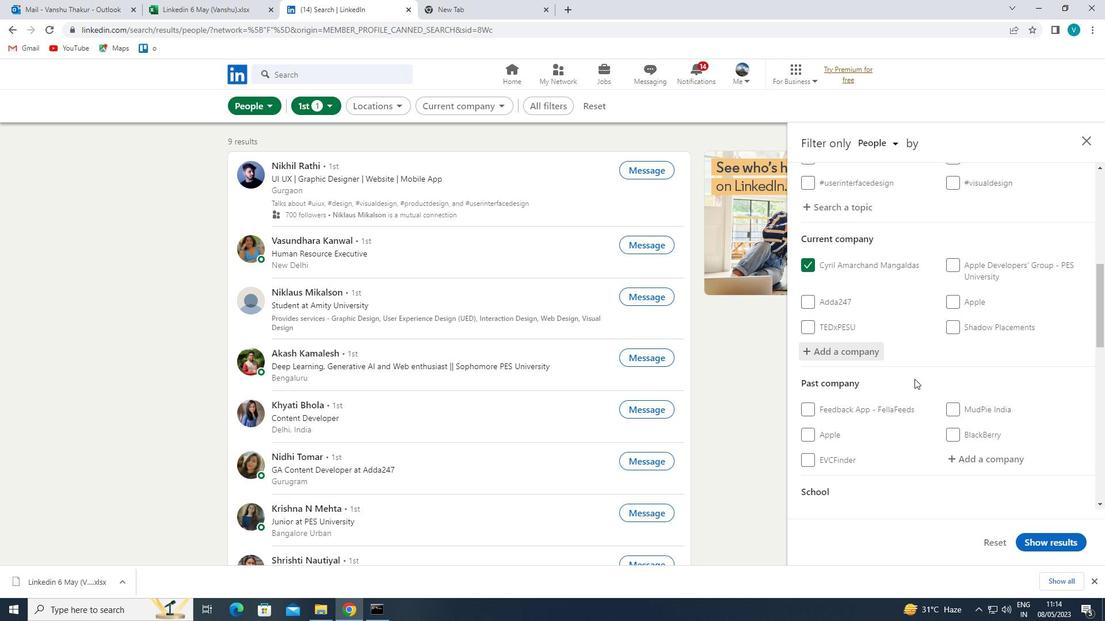 
Action: Mouse scrolled (917, 378) with delta (0, 0)
Screenshot: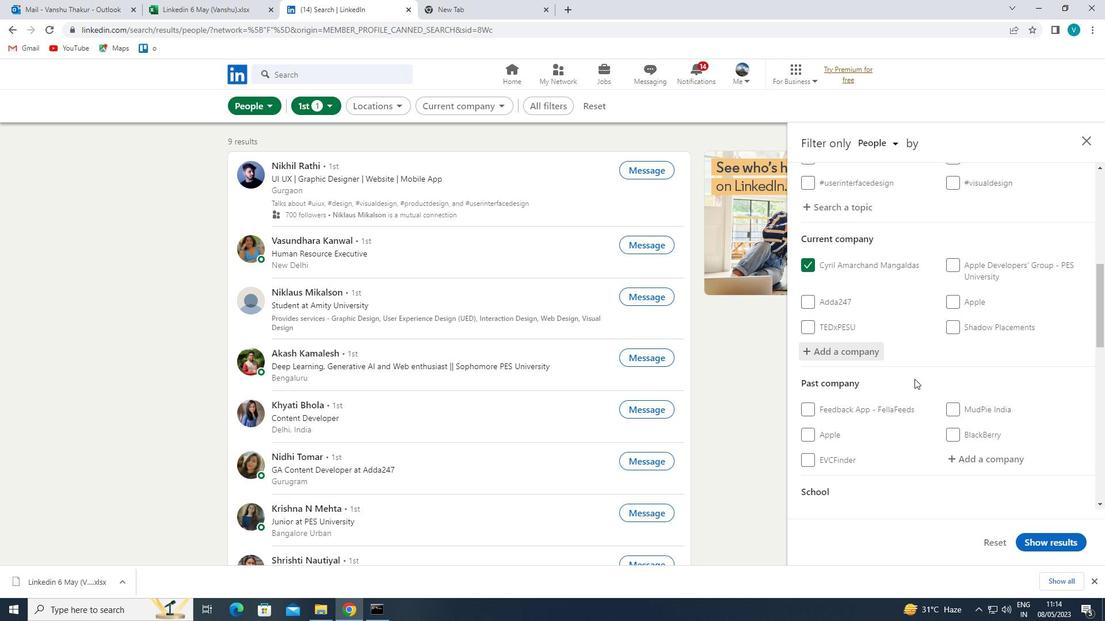 
Action: Mouse moved to (919, 378)
Screenshot: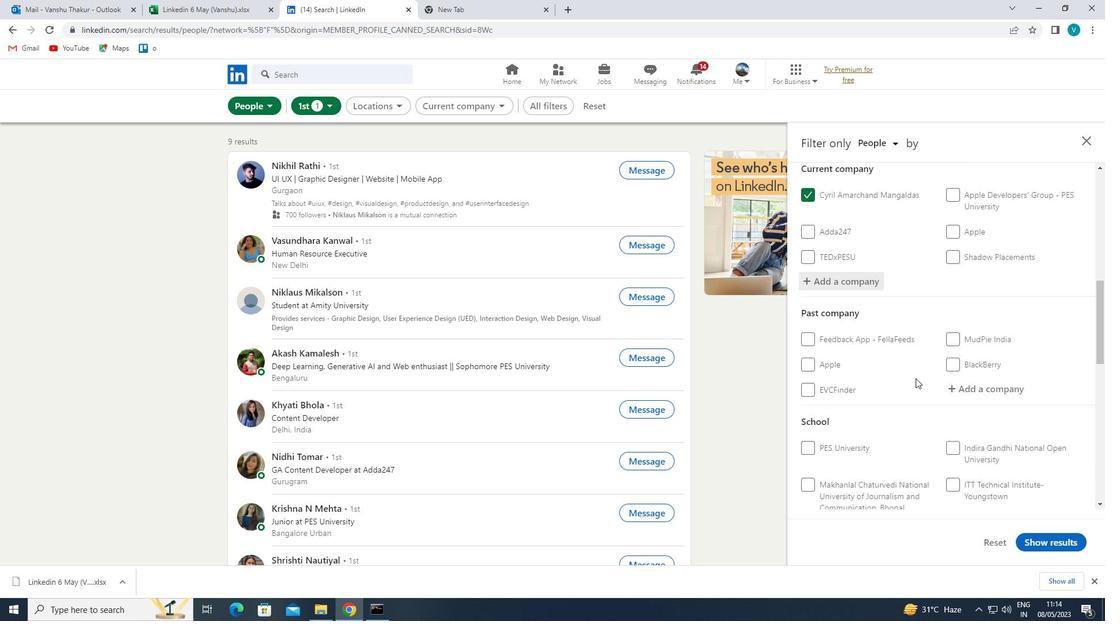
Action: Mouse scrolled (919, 378) with delta (0, 0)
Screenshot: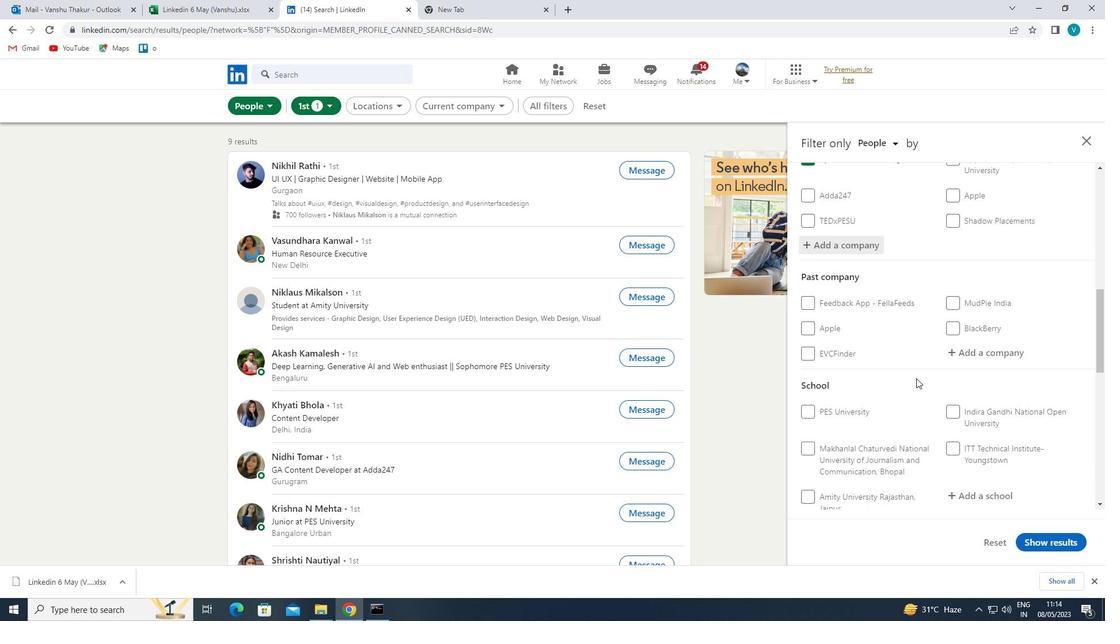 
Action: Mouse moved to (1011, 350)
Screenshot: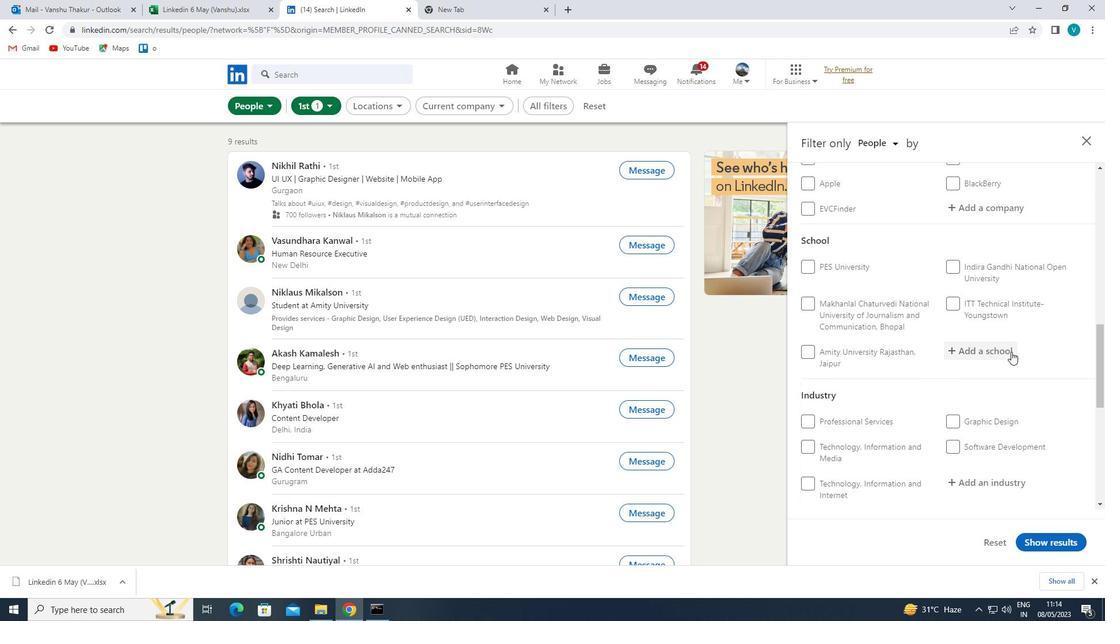 
Action: Mouse pressed left at (1011, 350)
Screenshot: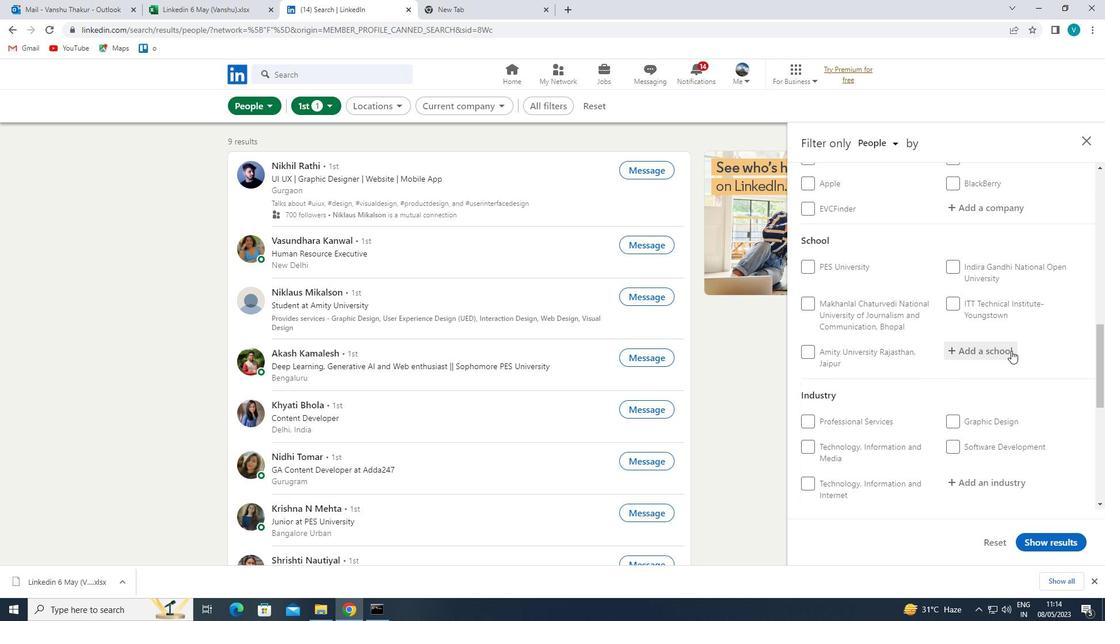 
Action: Mouse moved to (793, 225)
Screenshot: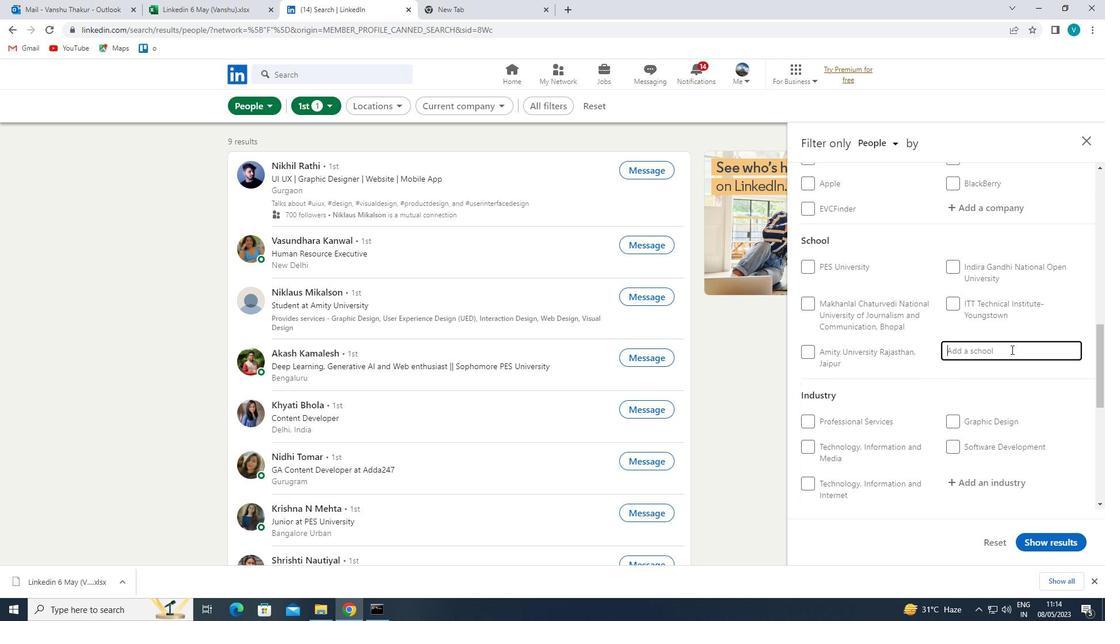 
Action: Key pressed <Key.shift><Key.shift><Key.shift><Key.shift>CHAITANYA<Key.space>
Screenshot: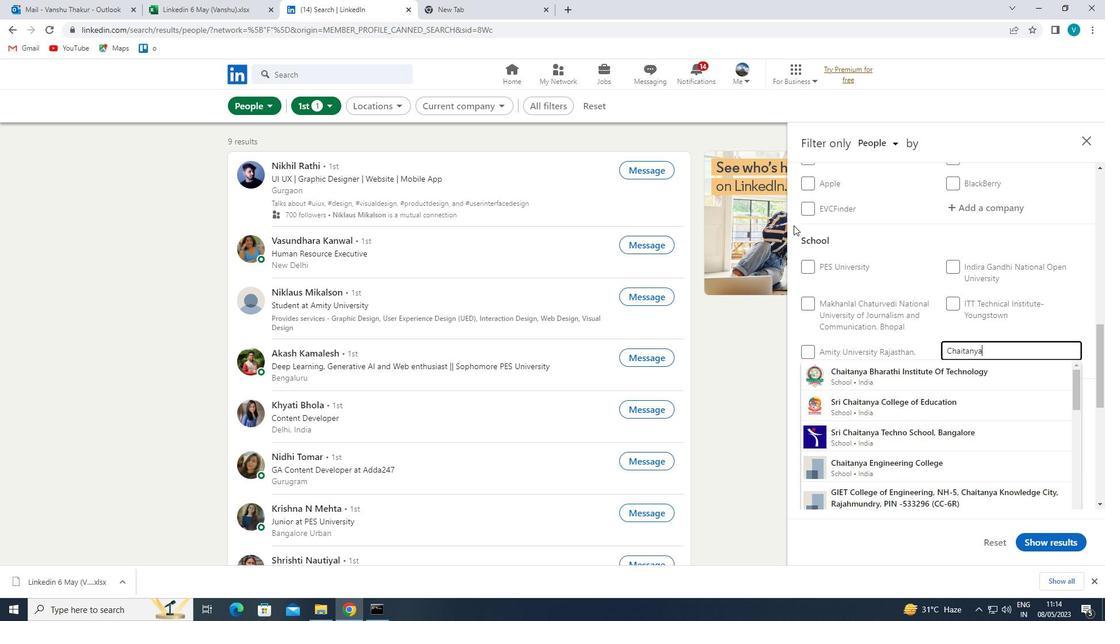 
Action: Mouse moved to (921, 373)
Screenshot: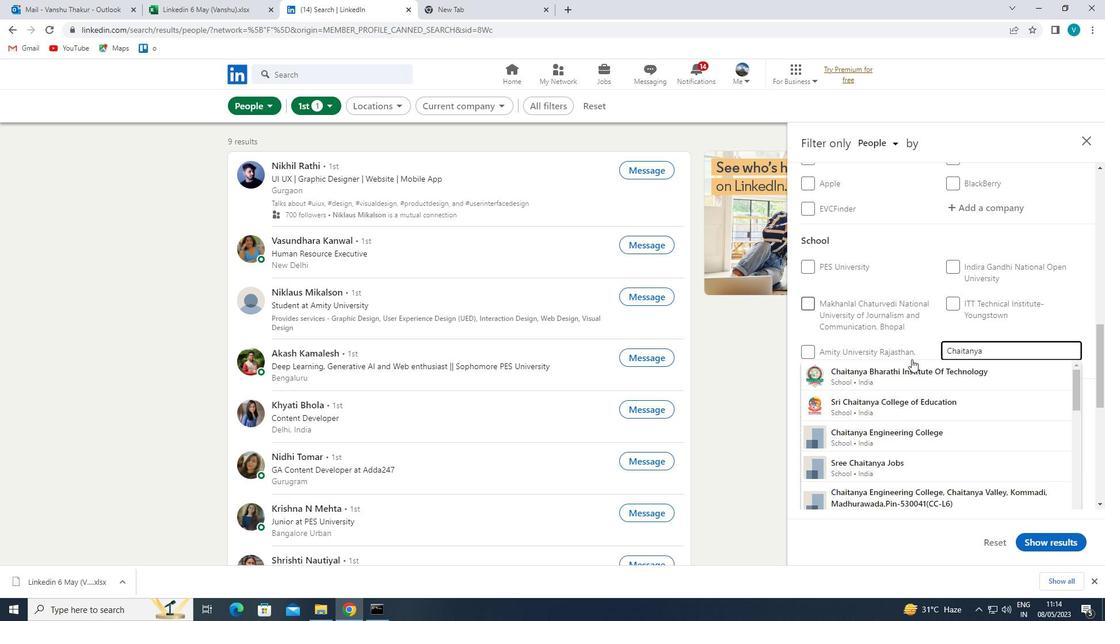 
Action: Mouse pressed left at (921, 373)
Screenshot: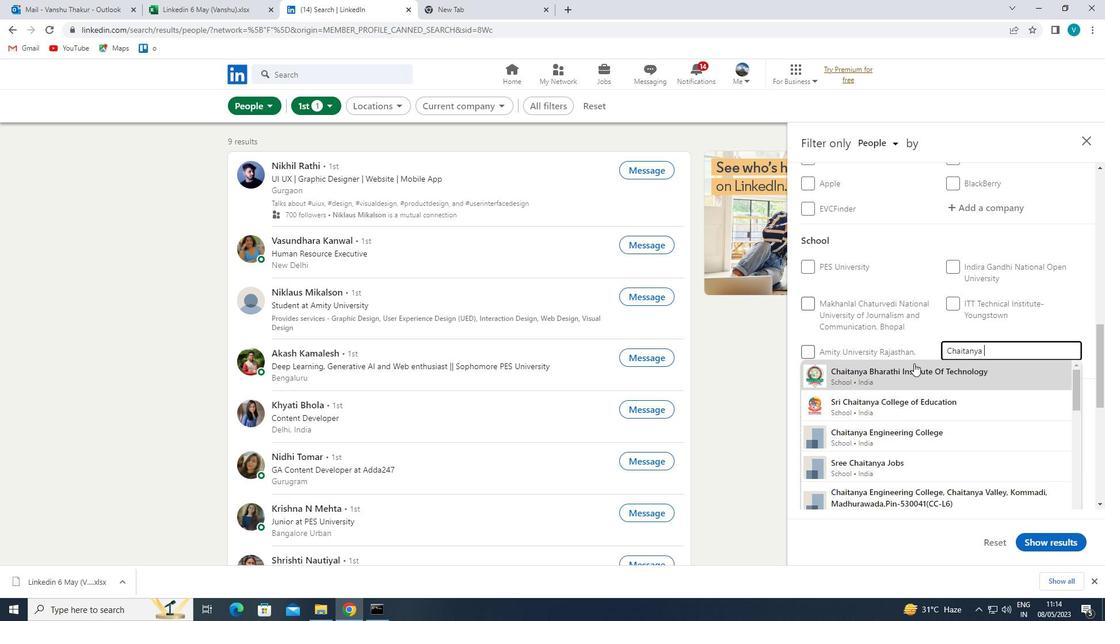 
Action: Mouse moved to (931, 381)
Screenshot: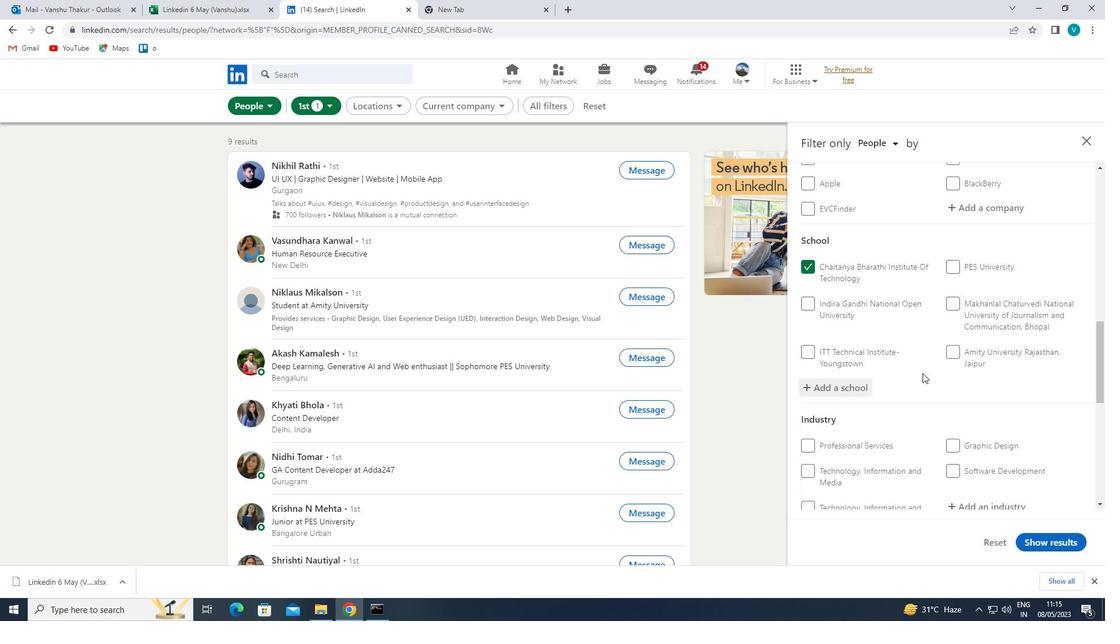 
Action: Mouse scrolled (931, 380) with delta (0, 0)
Screenshot: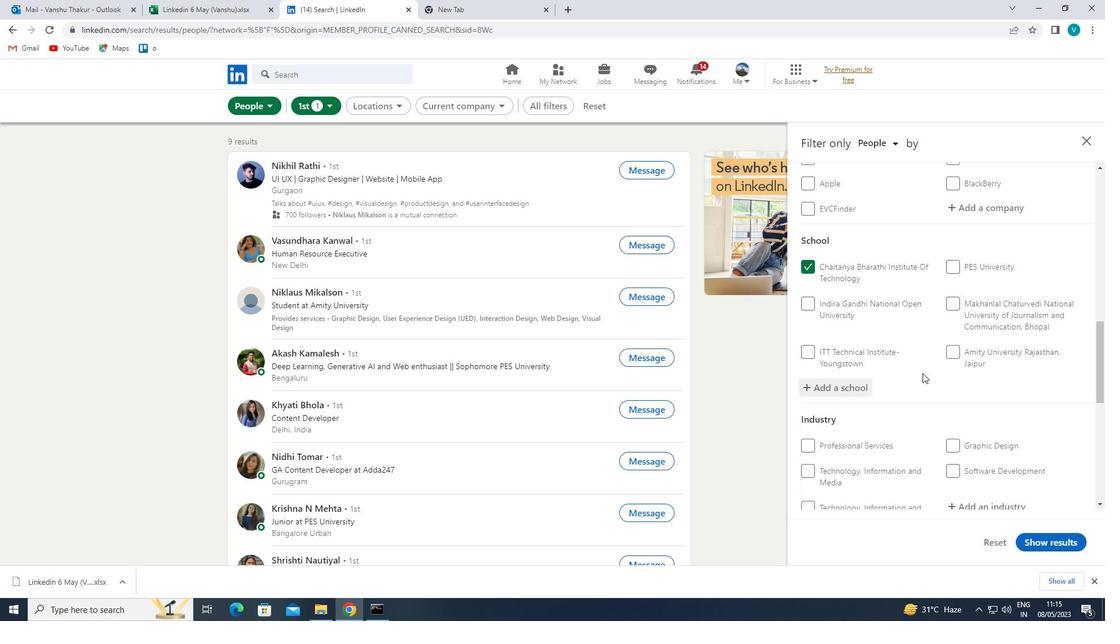
Action: Mouse moved to (940, 388)
Screenshot: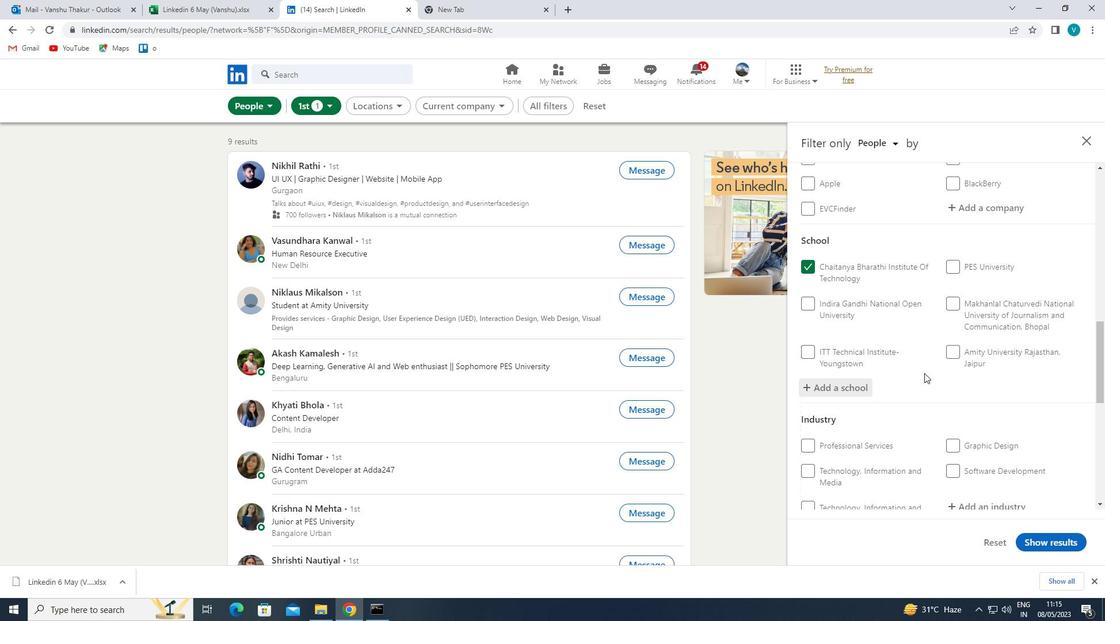 
Action: Mouse scrolled (940, 387) with delta (0, 0)
Screenshot: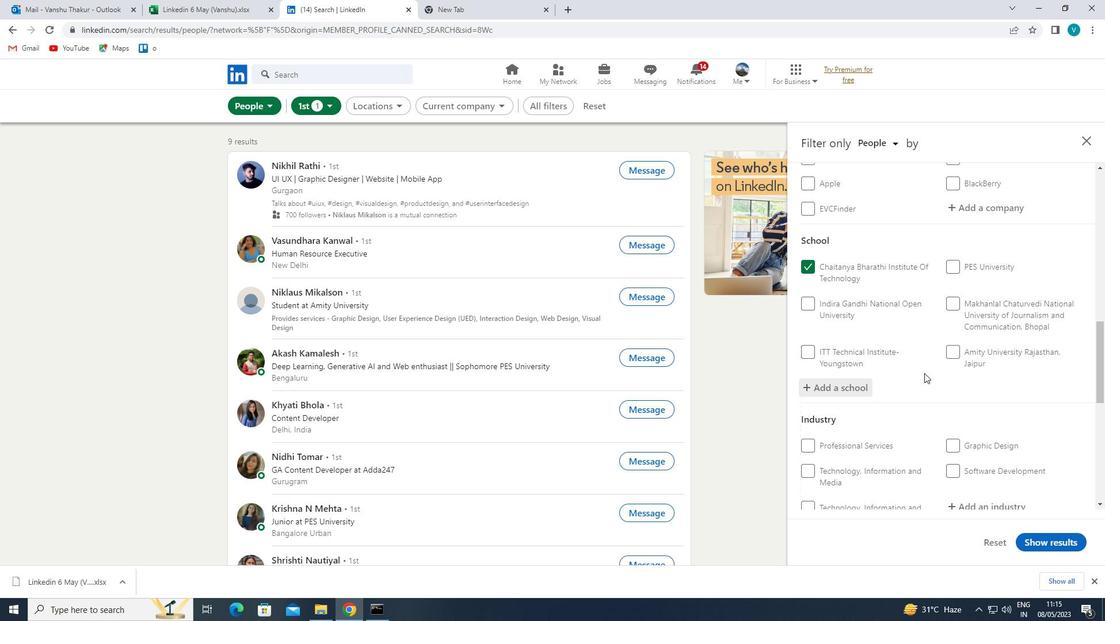 
Action: Mouse moved to (944, 390)
Screenshot: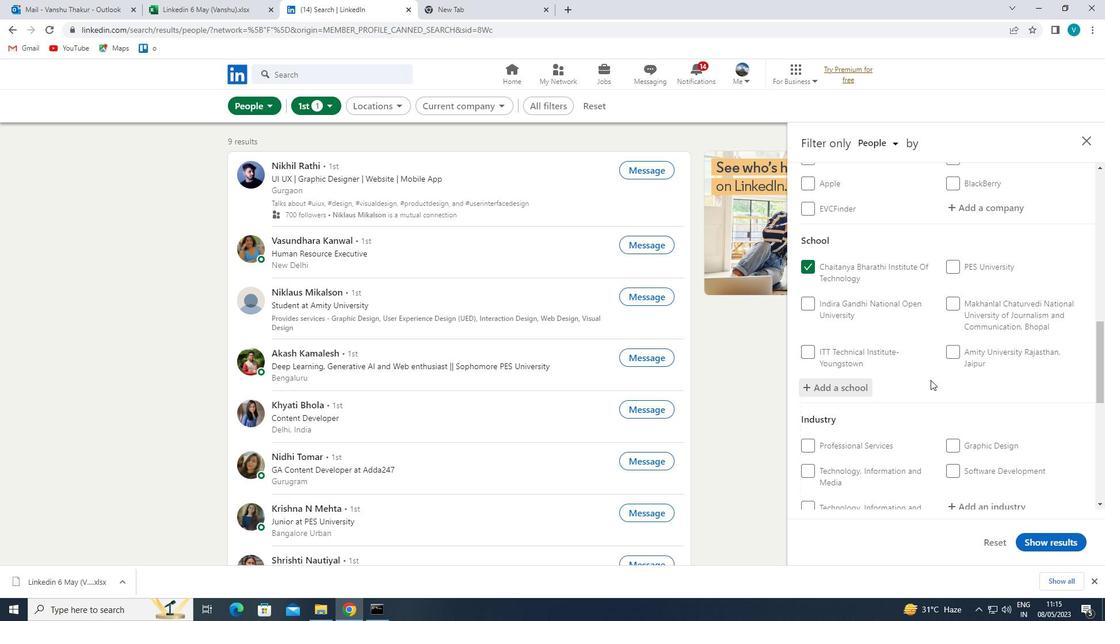 
Action: Mouse scrolled (944, 390) with delta (0, 0)
Screenshot: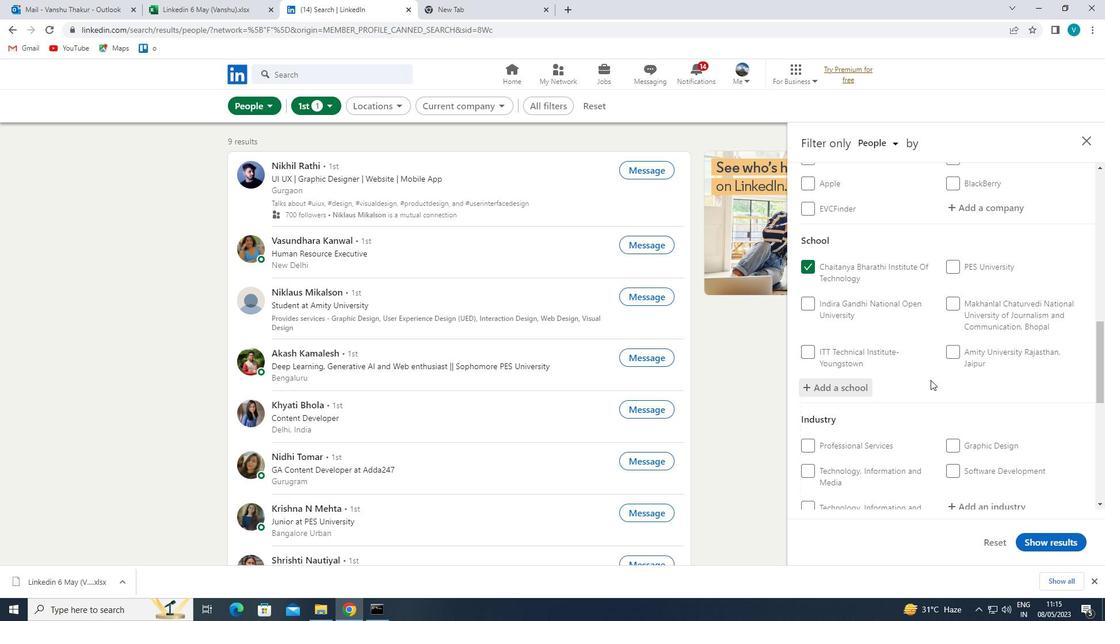 
Action: Mouse moved to (998, 333)
Screenshot: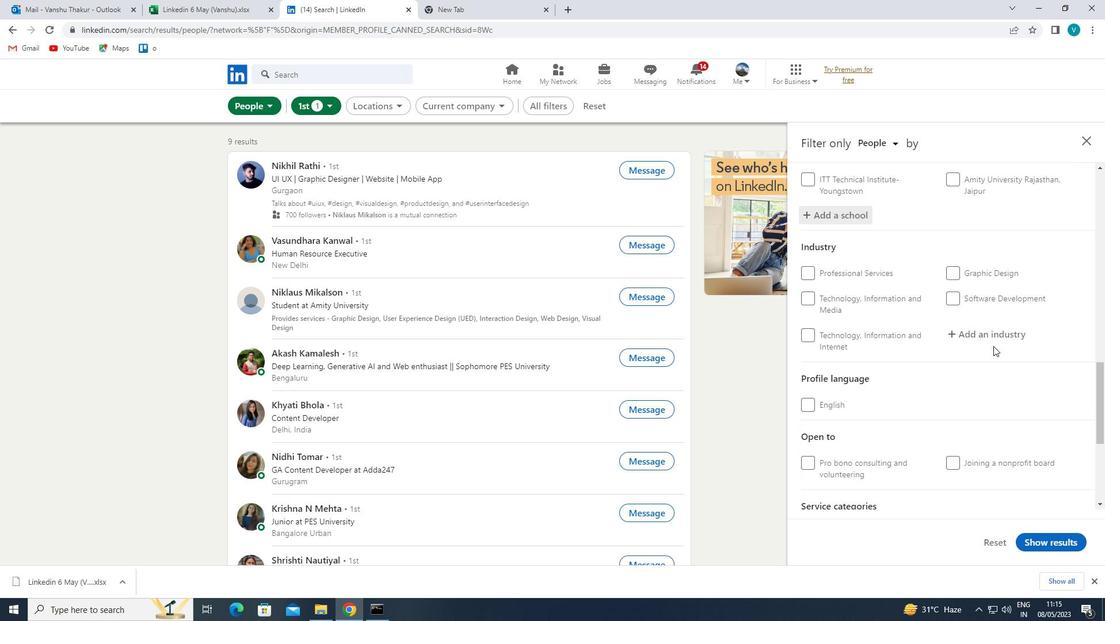 
Action: Mouse pressed left at (998, 333)
Screenshot: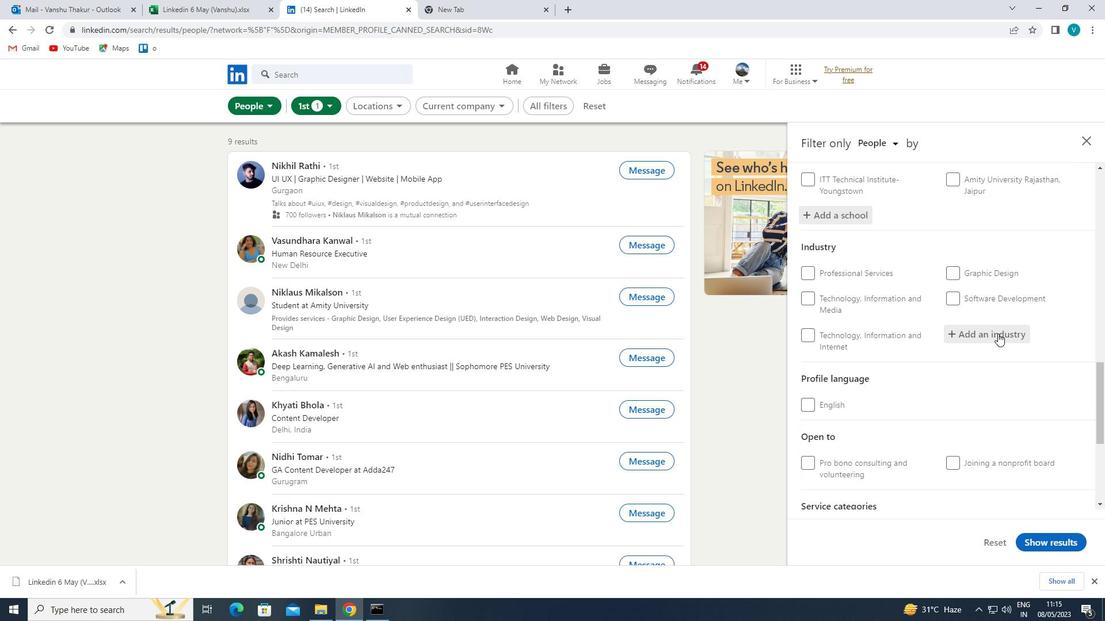 
Action: Mouse moved to (906, 280)
Screenshot: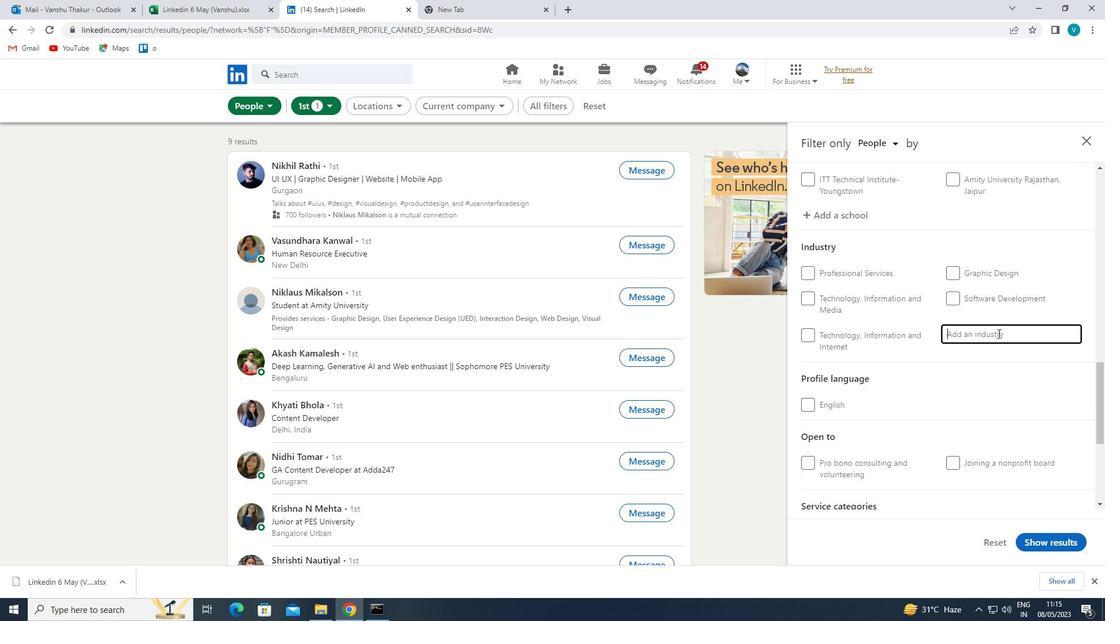 
Action: Key pressed <Key.shift>
Screenshot: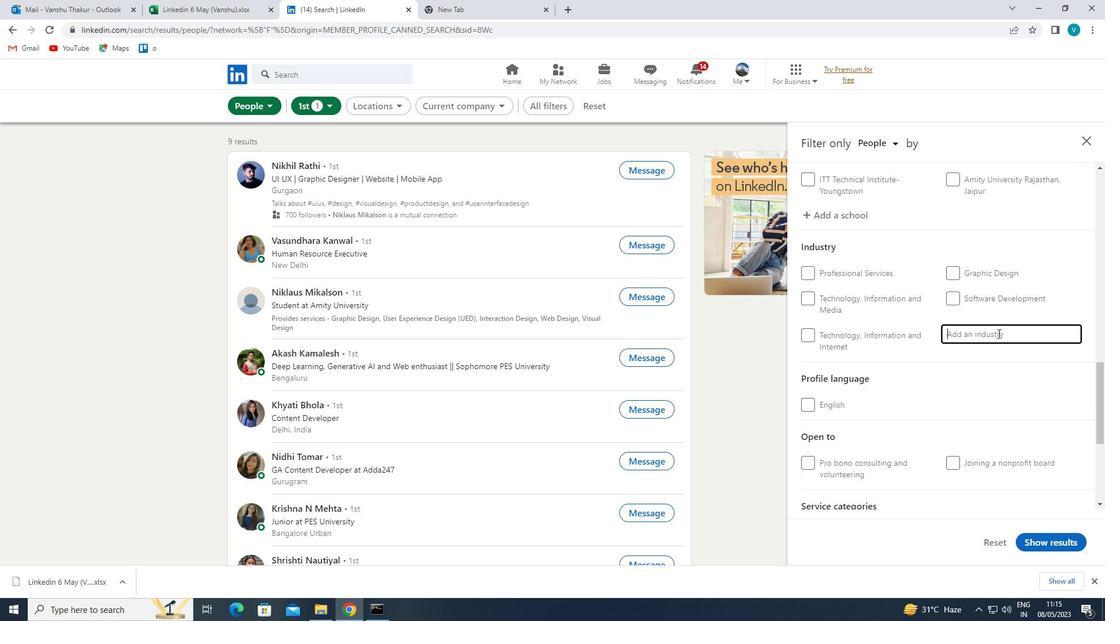 
Action: Mouse moved to (891, 271)
Screenshot: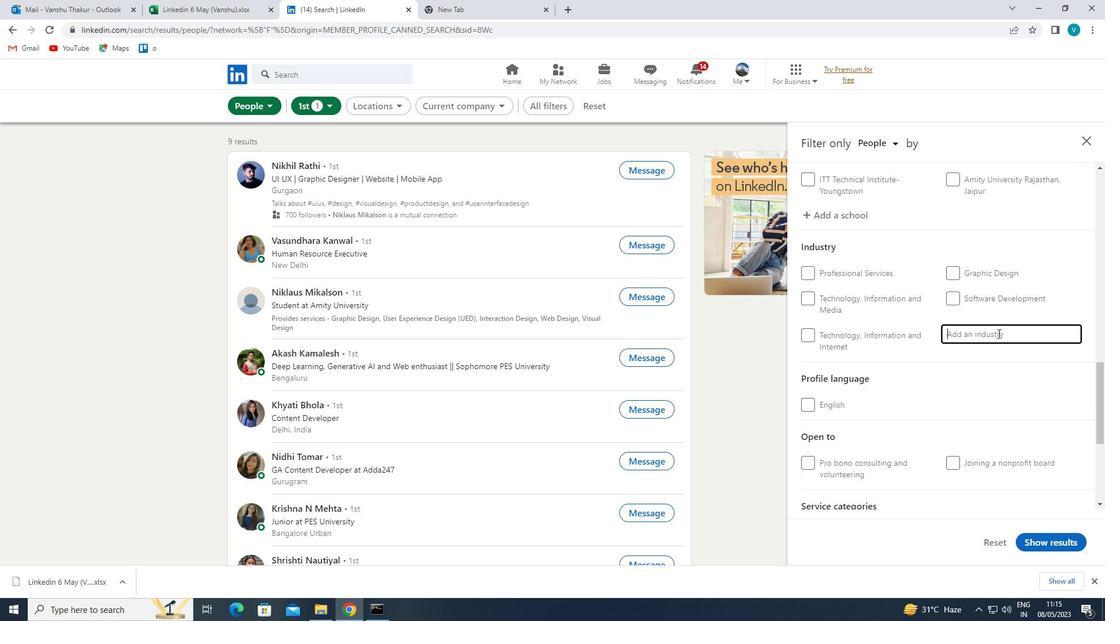 
Action: Key pressed SECURITY<Key.space>
Screenshot: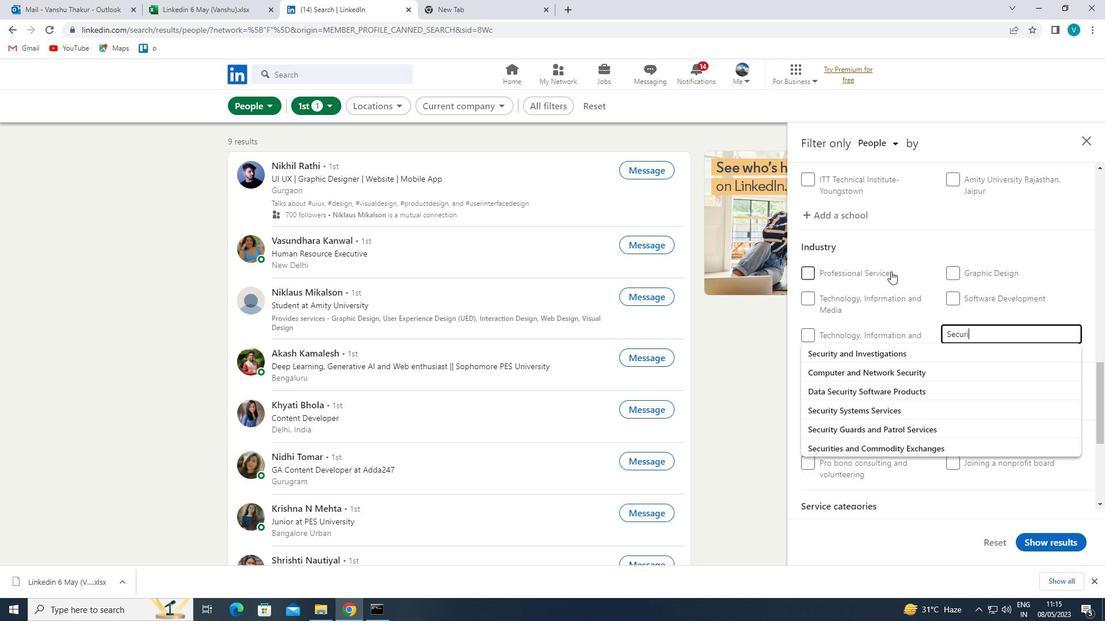 
Action: Mouse moved to (896, 407)
Screenshot: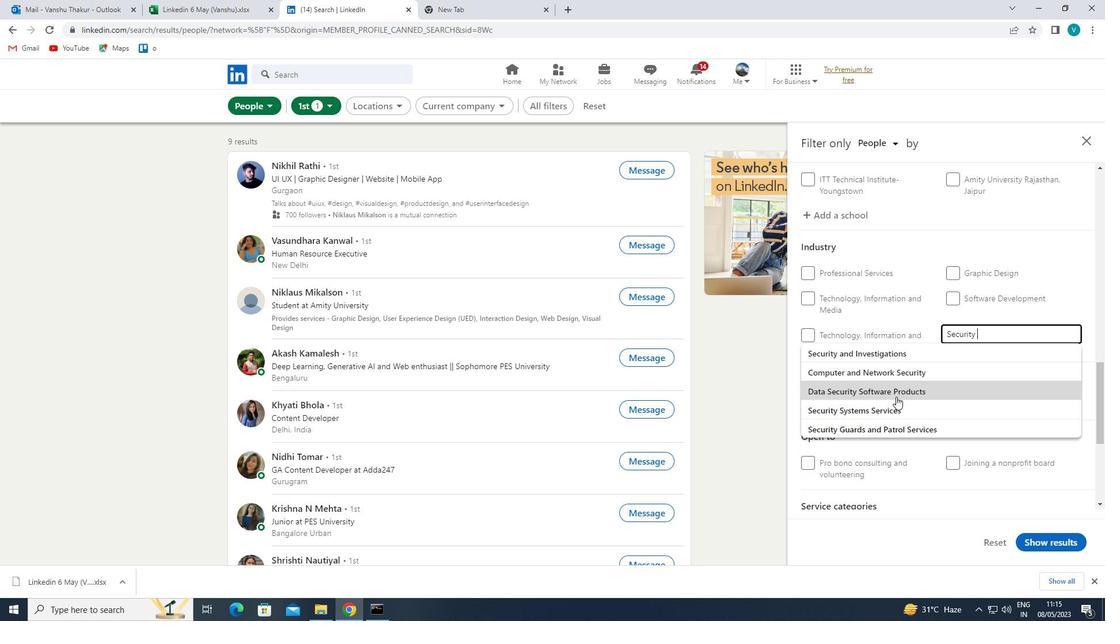 
Action: Mouse pressed left at (896, 407)
Screenshot: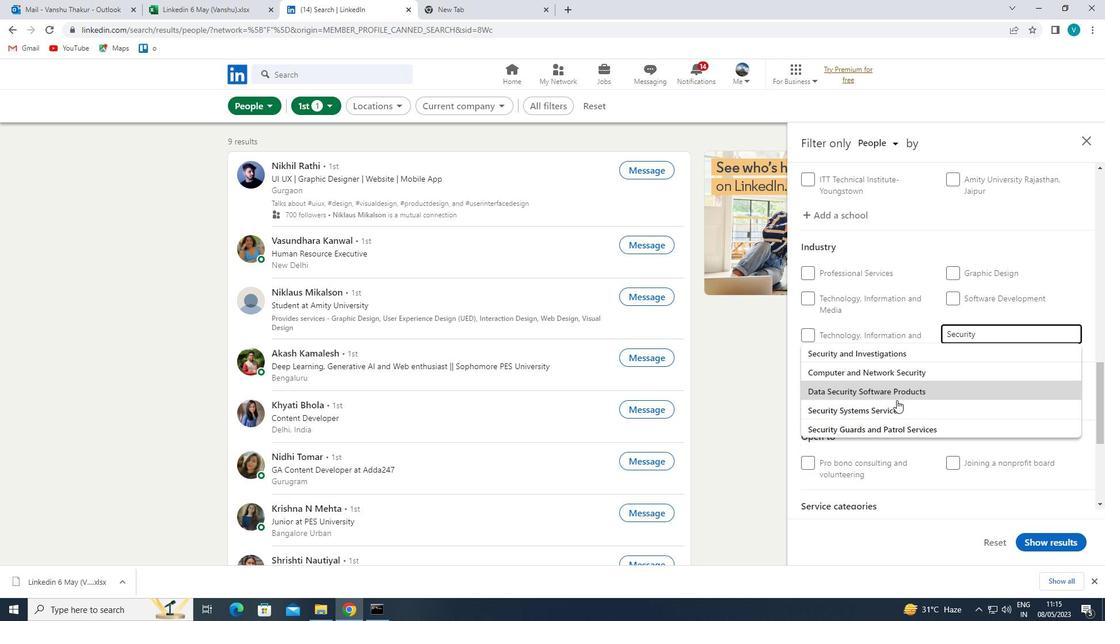 
Action: Mouse moved to (901, 409)
Screenshot: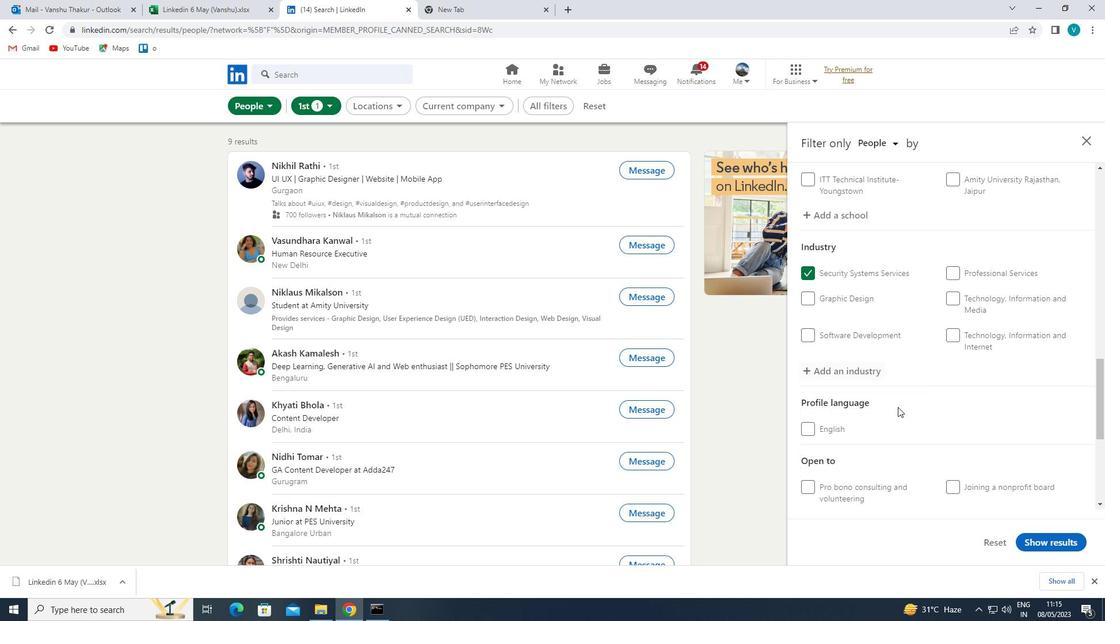 
Action: Mouse scrolled (901, 408) with delta (0, 0)
Screenshot: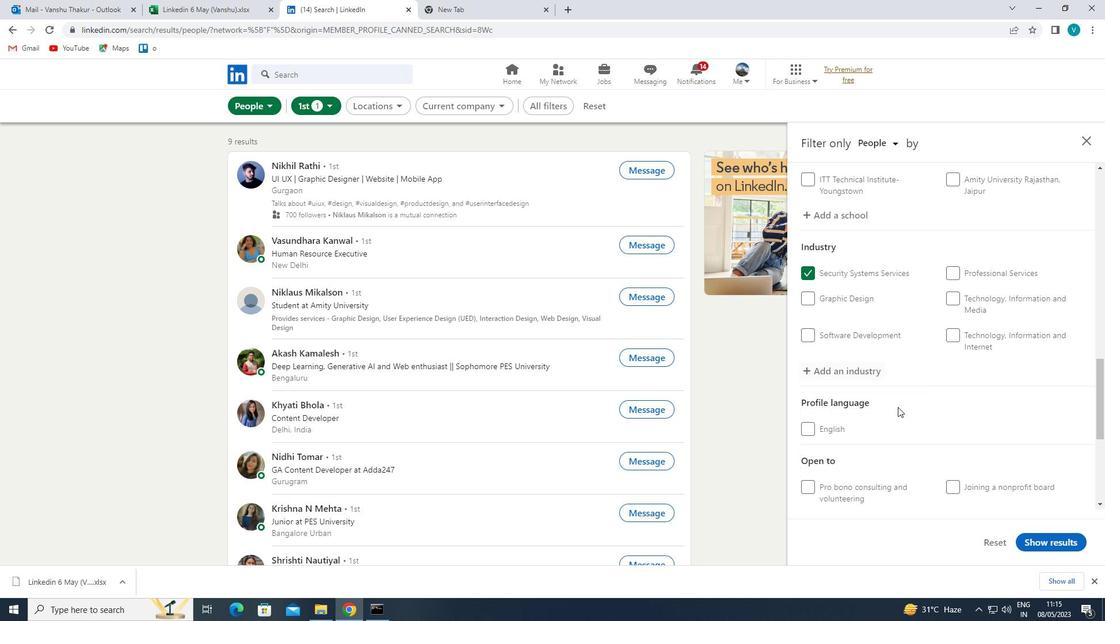 
Action: Mouse moved to (903, 411)
Screenshot: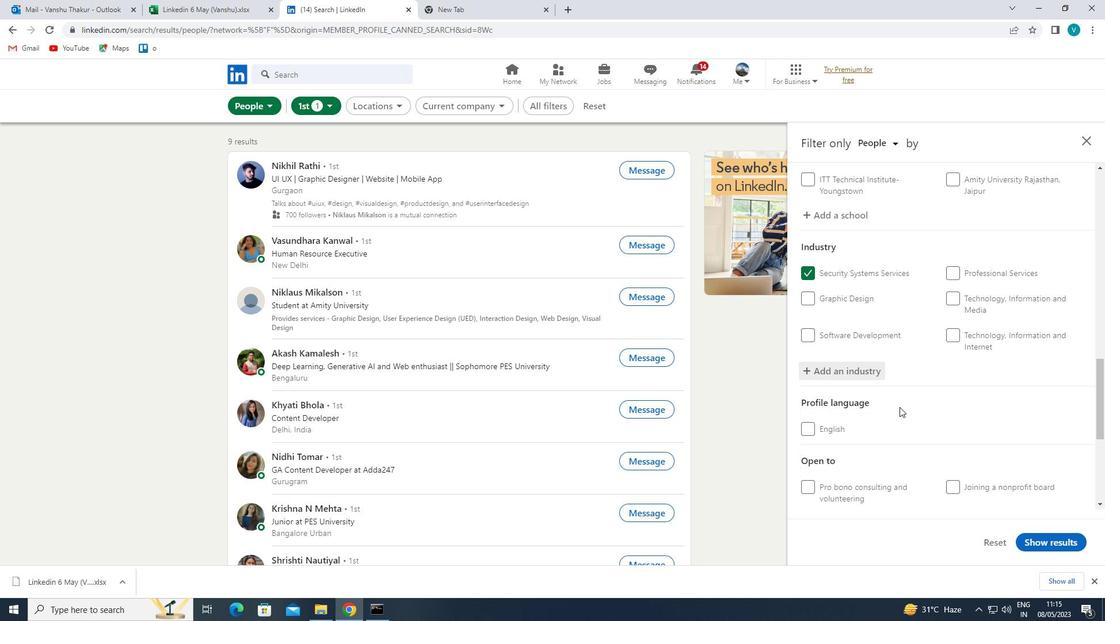 
Action: Mouse scrolled (903, 410) with delta (0, 0)
Screenshot: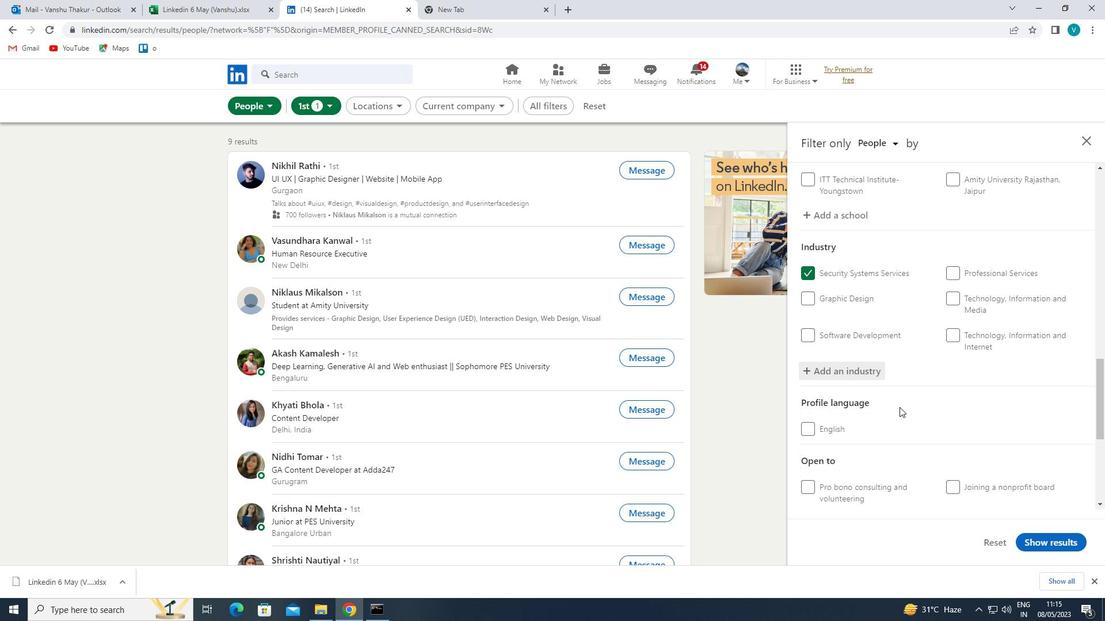 
Action: Mouse moved to (904, 411)
Screenshot: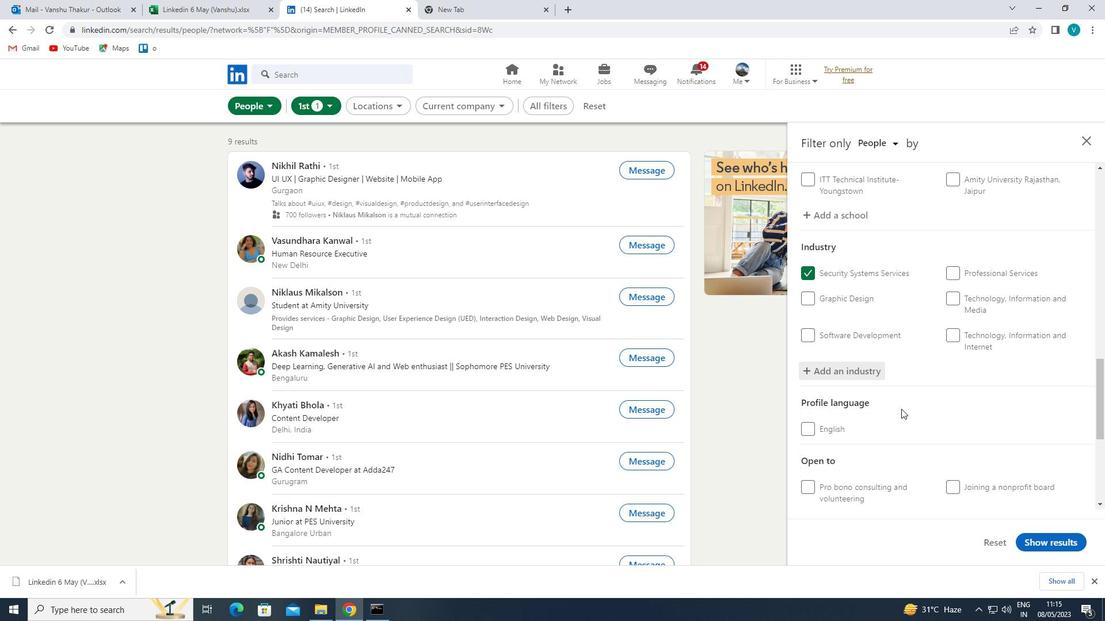 
Action: Mouse scrolled (904, 411) with delta (0, 0)
Screenshot: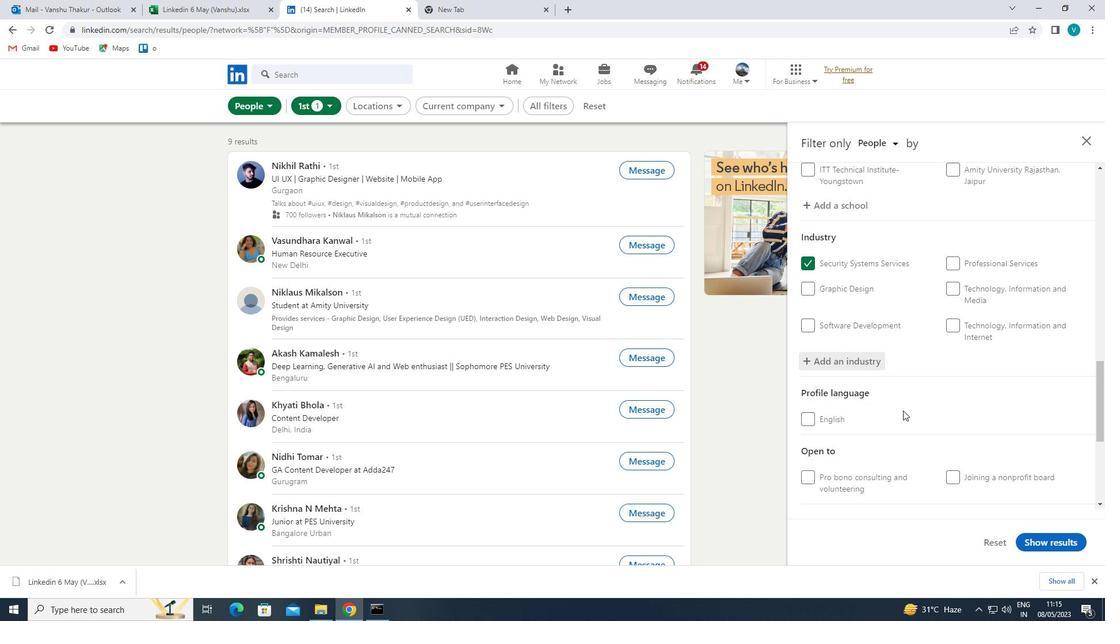 
Action: Mouse moved to (907, 413)
Screenshot: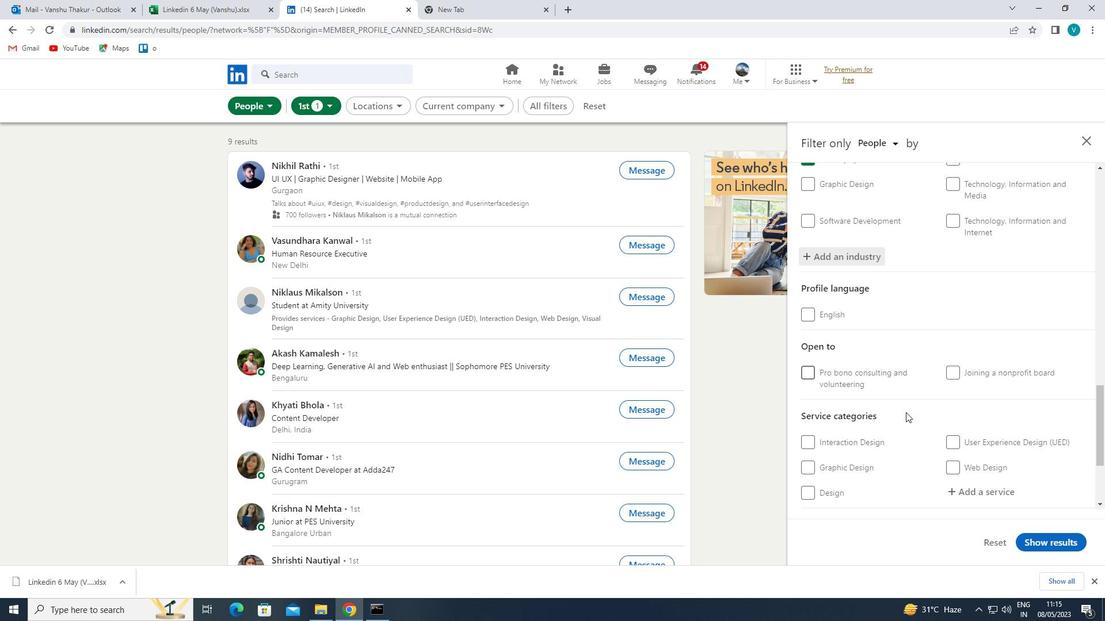 
Action: Mouse scrolled (907, 412) with delta (0, 0)
Screenshot: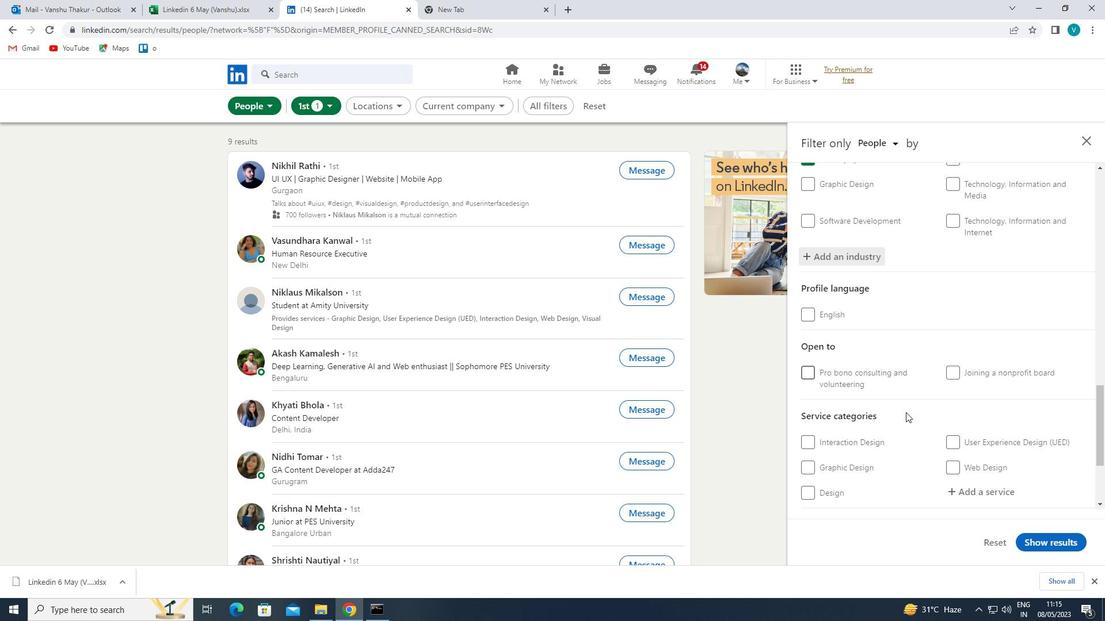 
Action: Mouse moved to (1002, 365)
Screenshot: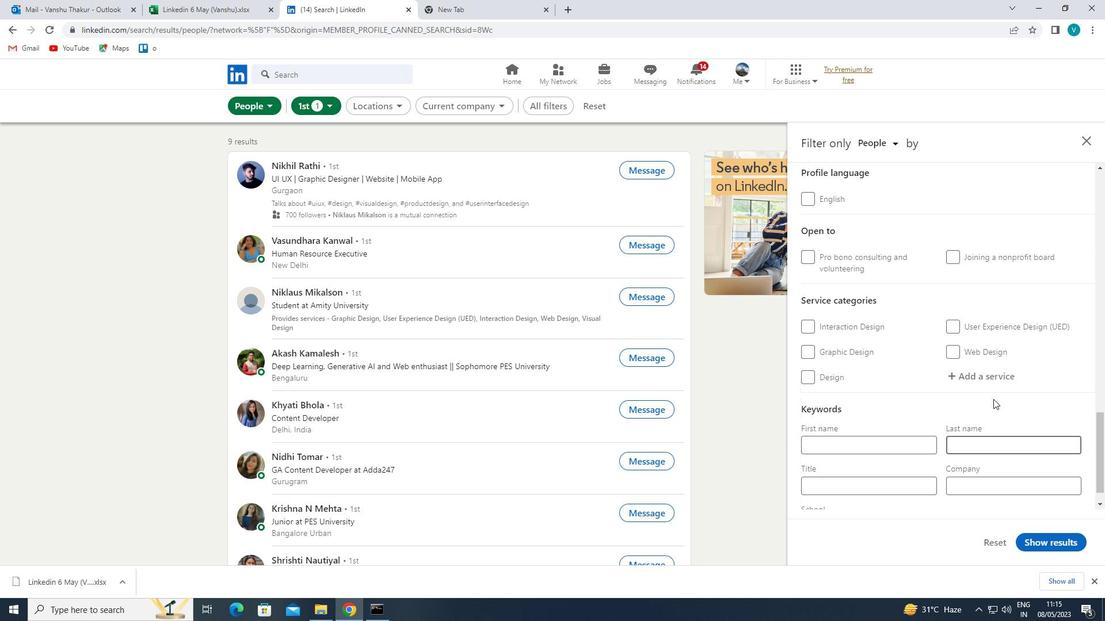 
Action: Mouse pressed left at (1002, 365)
Screenshot: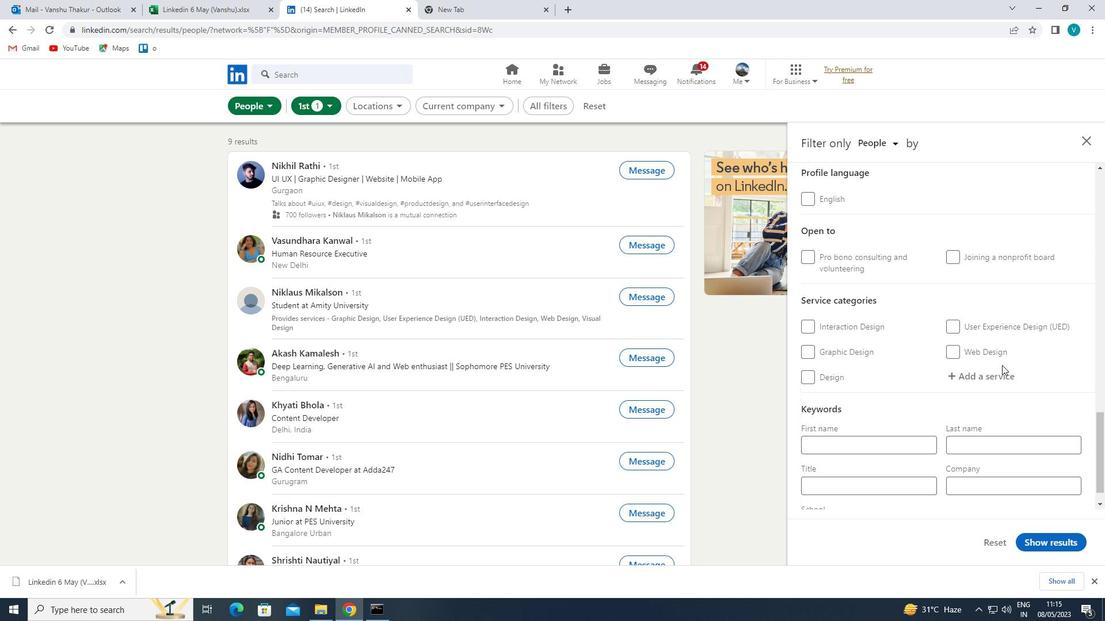 
Action: Mouse moved to (926, 320)
Screenshot: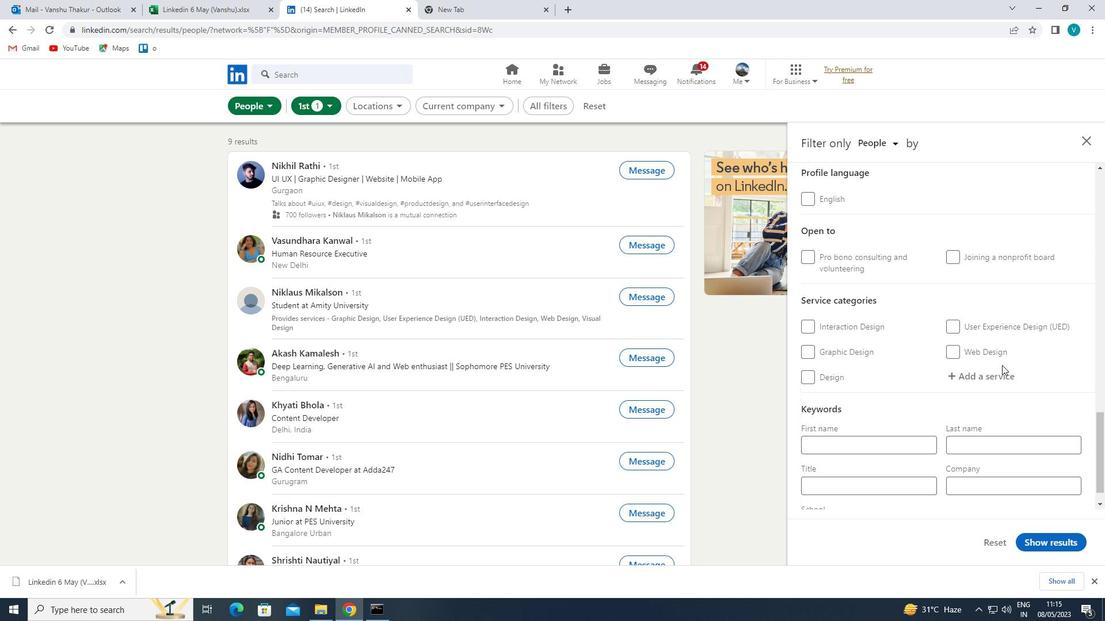 
Action: Key pressed <Key.shift>
Screenshot: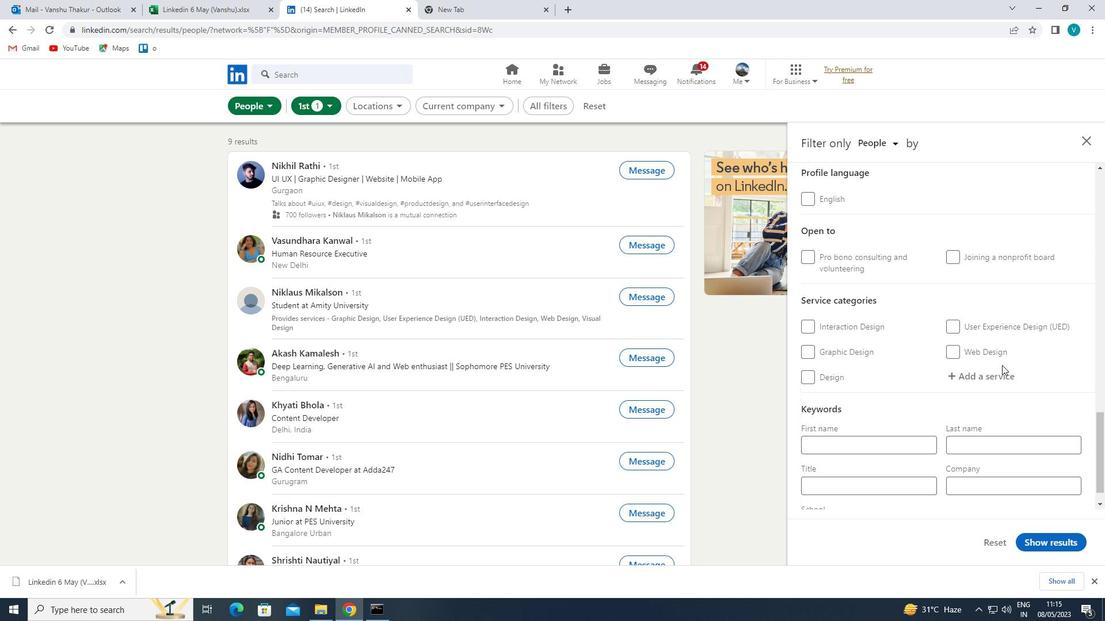 
Action: Mouse moved to (925, 320)
Screenshot: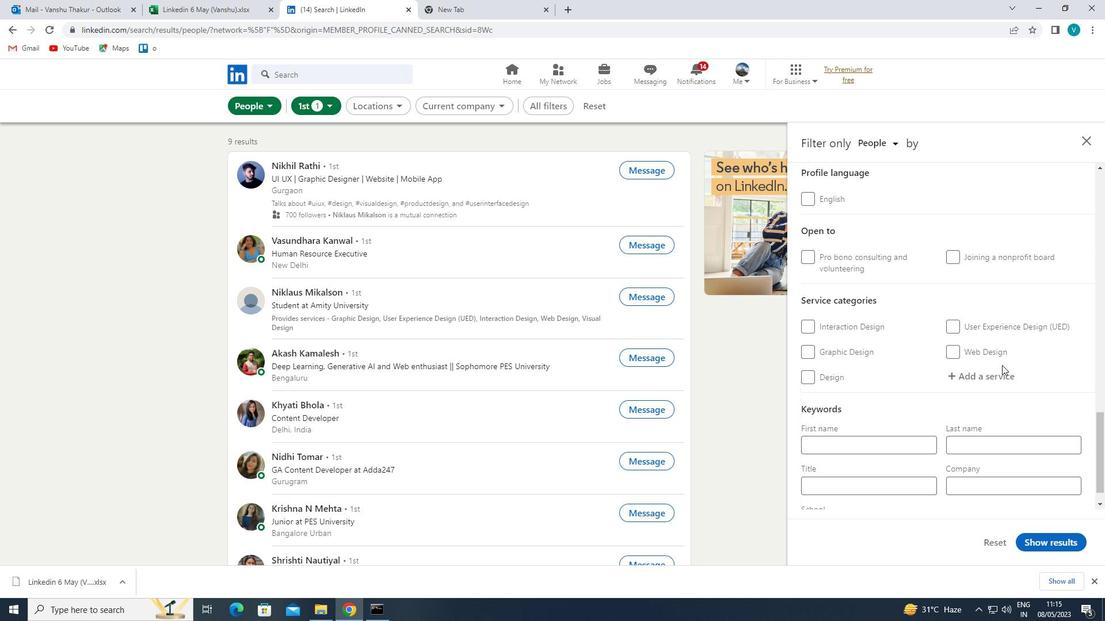 
Action: Key pressed EVENT<Key.space>
Screenshot: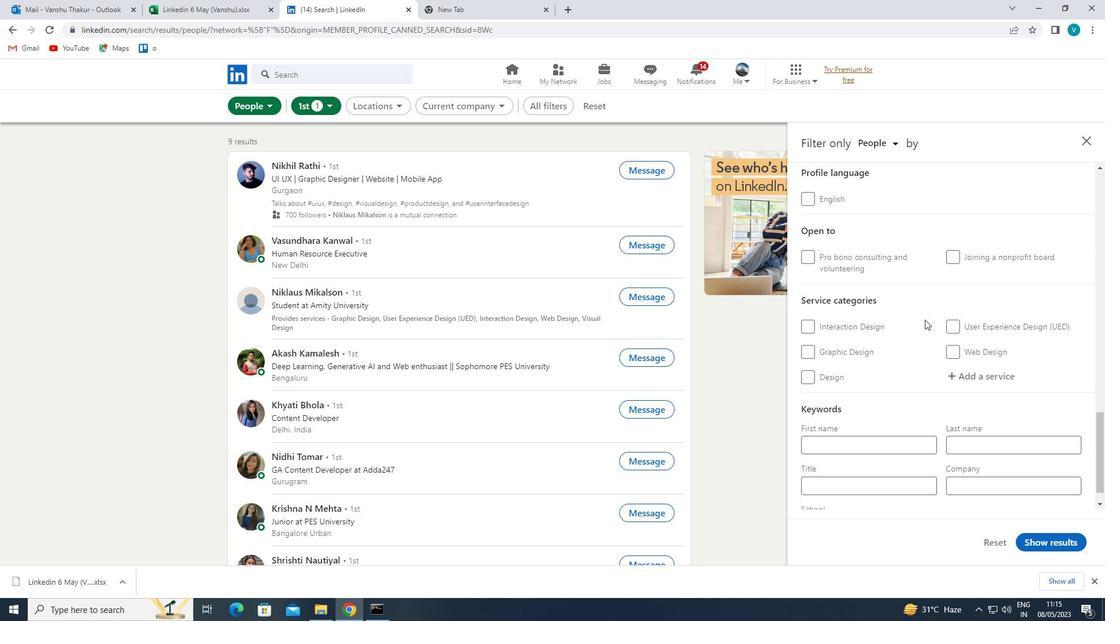 
Action: Mouse moved to (1000, 371)
Screenshot: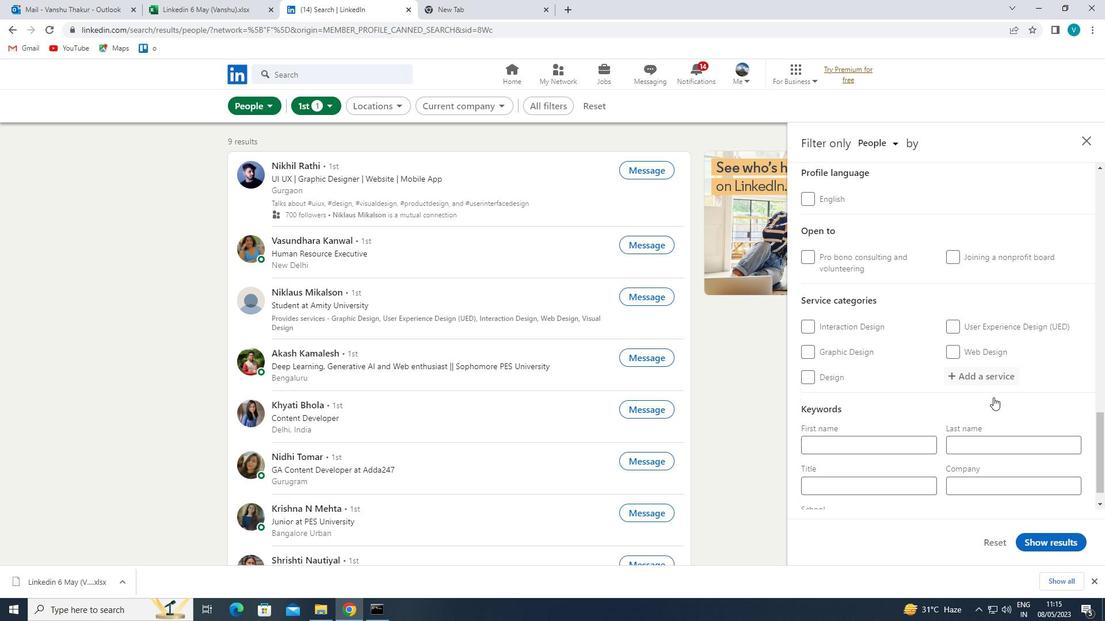 
Action: Mouse pressed left at (1000, 371)
Screenshot: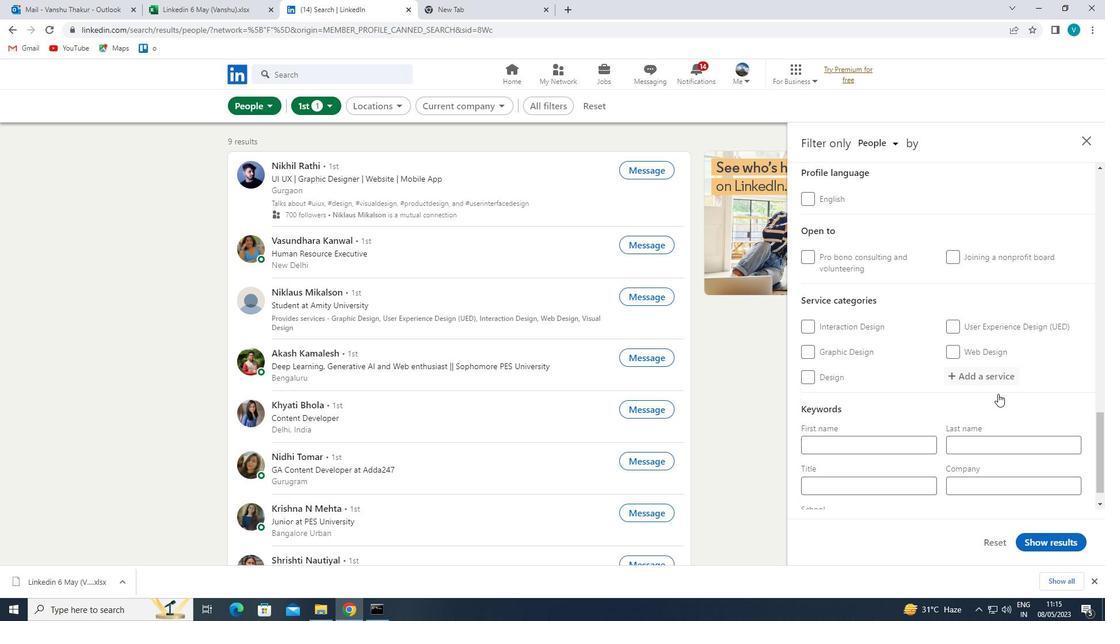 
Action: Key pressed <Key.shift>
Screenshot: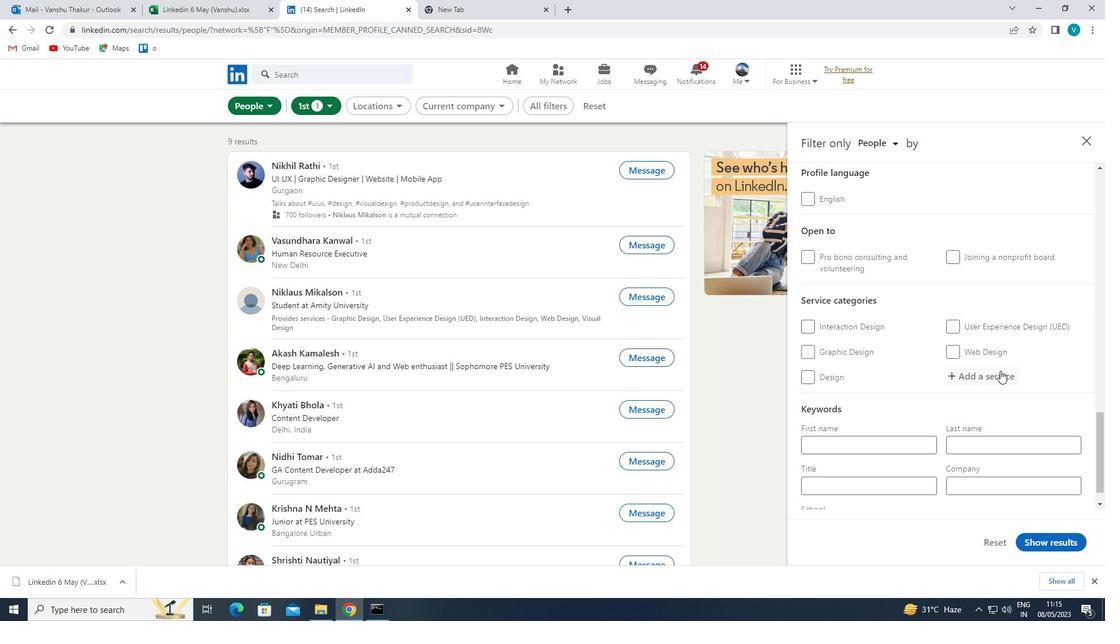 
Action: Mouse moved to (1000, 370)
Screenshot: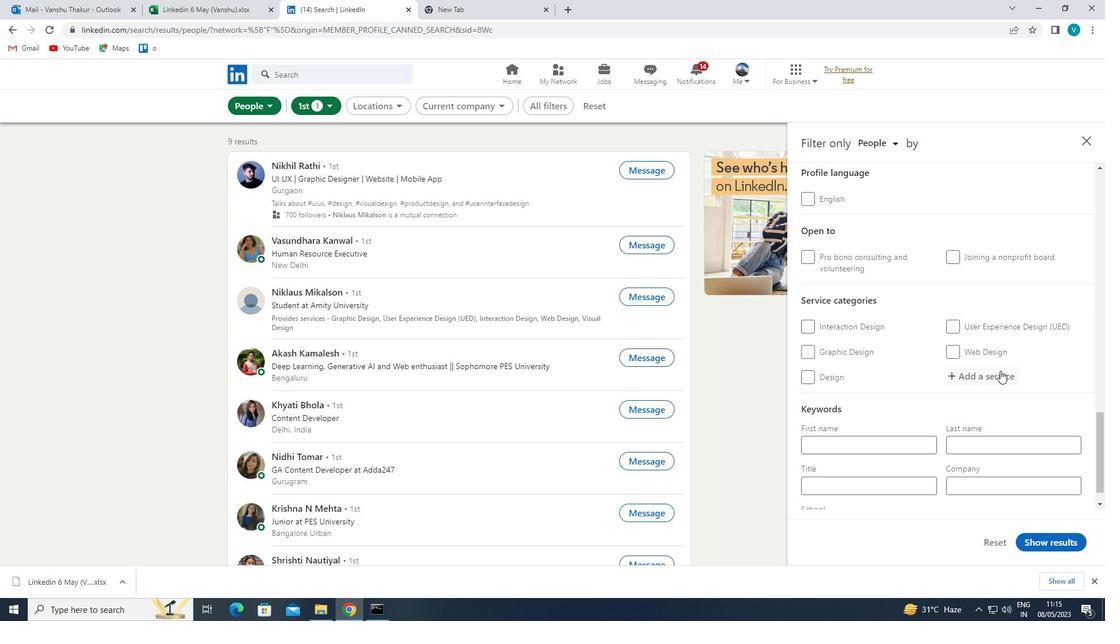 
Action: Key pressed EVENT<Key.space>
Screenshot: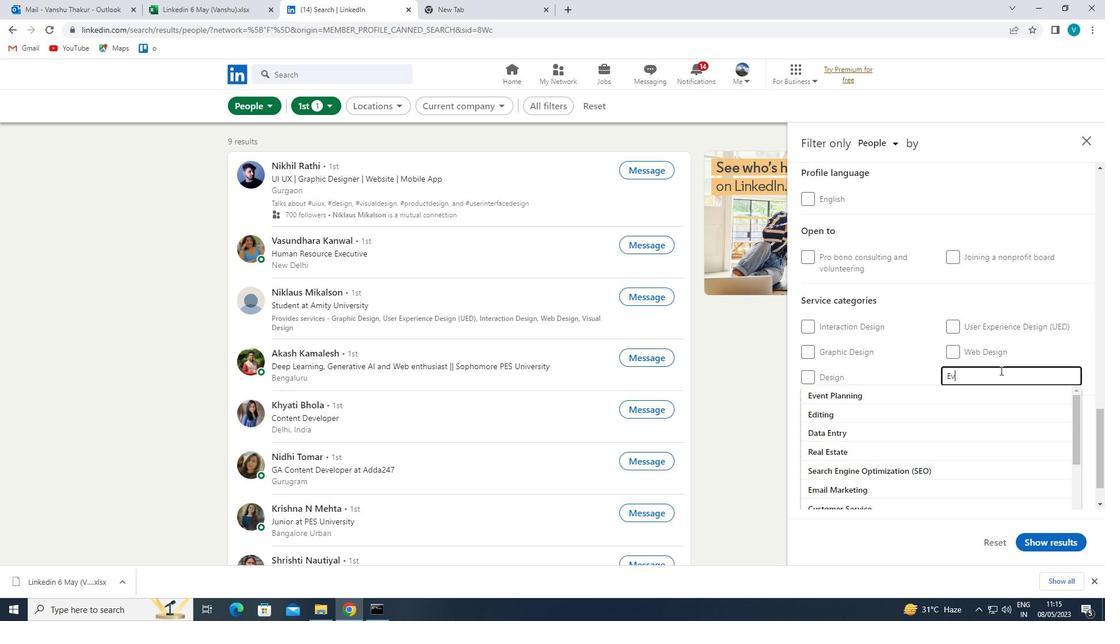 
Action: Mouse moved to (960, 408)
Screenshot: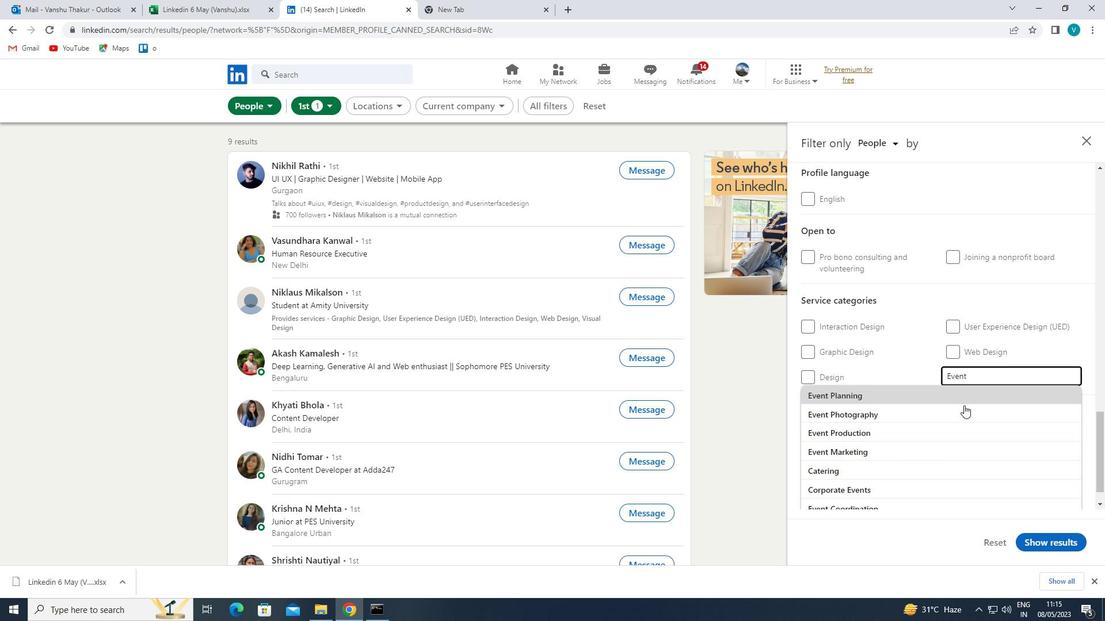
Action: Mouse pressed left at (960, 408)
Screenshot: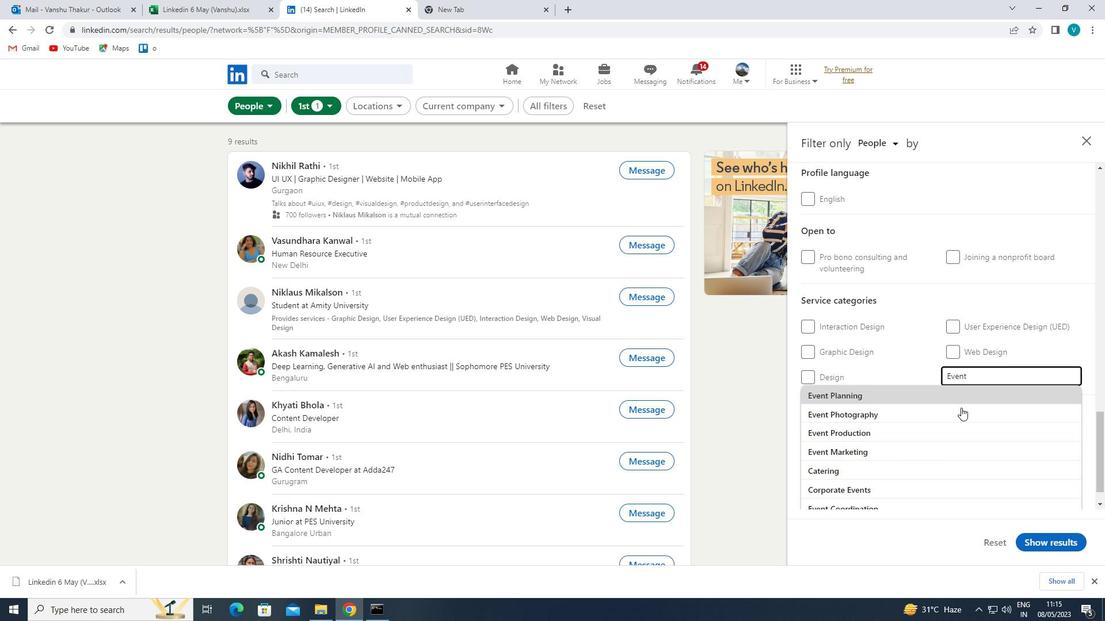 
Action: Mouse moved to (958, 419)
Screenshot: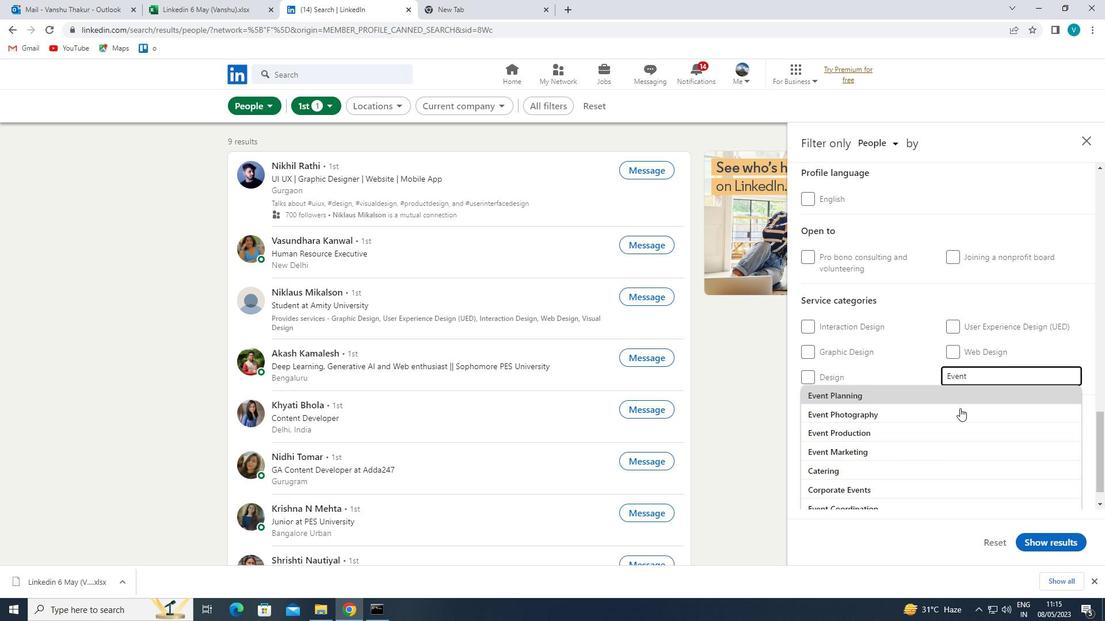 
Action: Mouse scrolled (958, 419) with delta (0, 0)
Screenshot: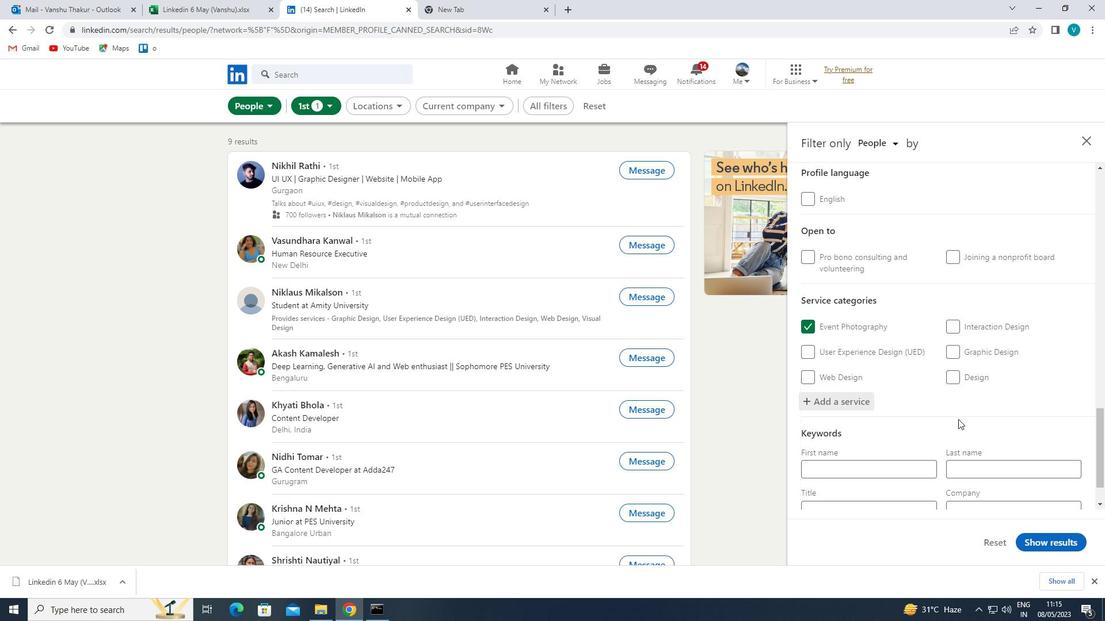
Action: Mouse scrolled (958, 419) with delta (0, 0)
Screenshot: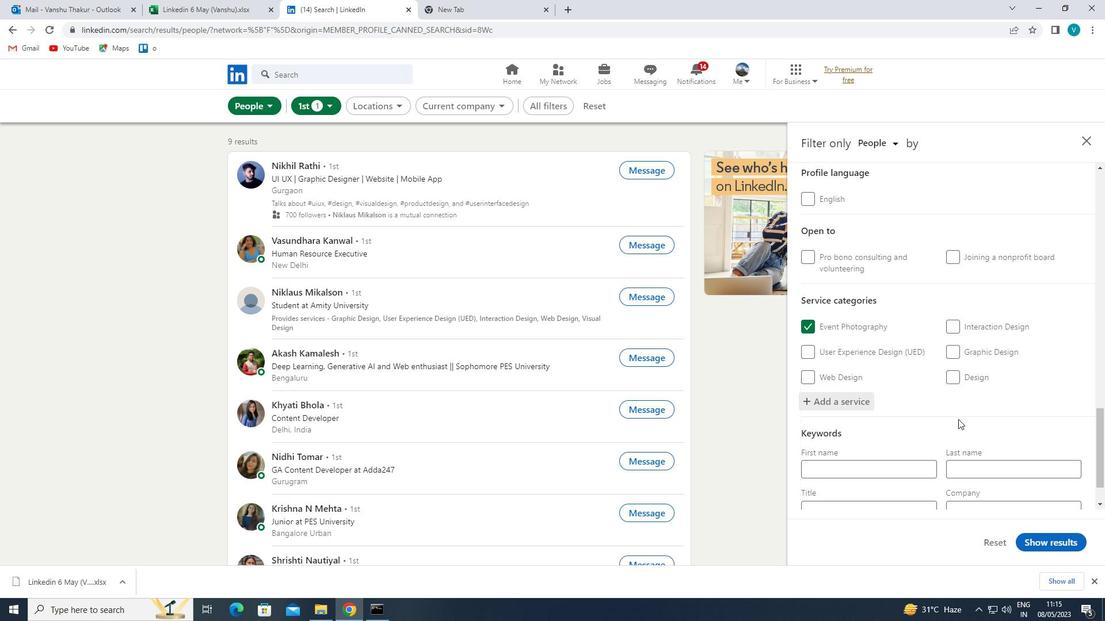 
Action: Mouse moved to (914, 454)
Screenshot: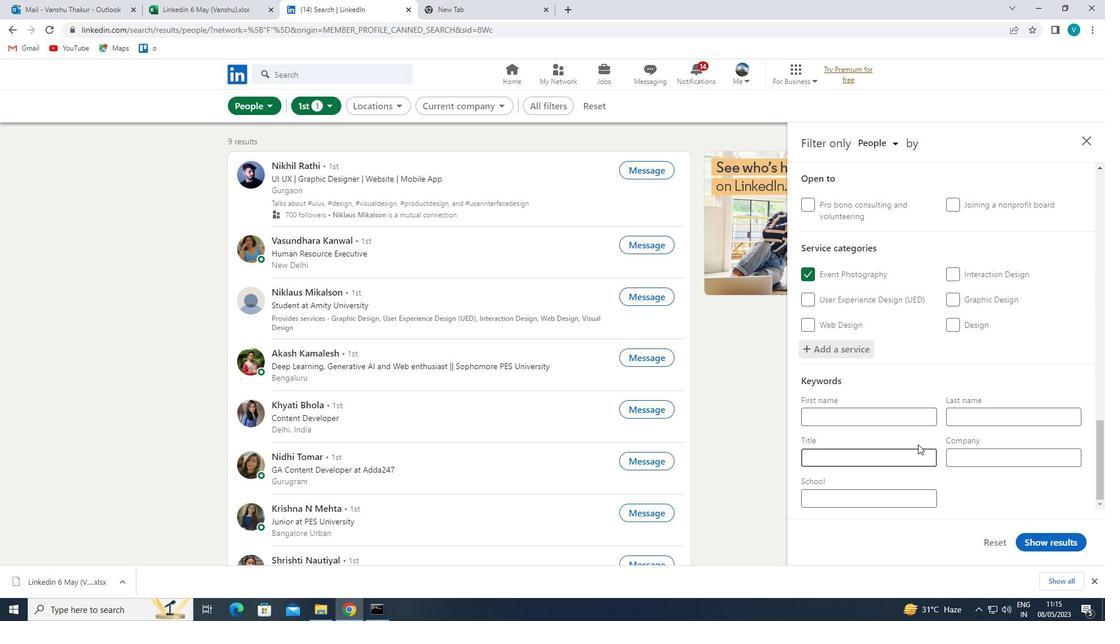 
Action: Mouse pressed left at (914, 454)
Screenshot: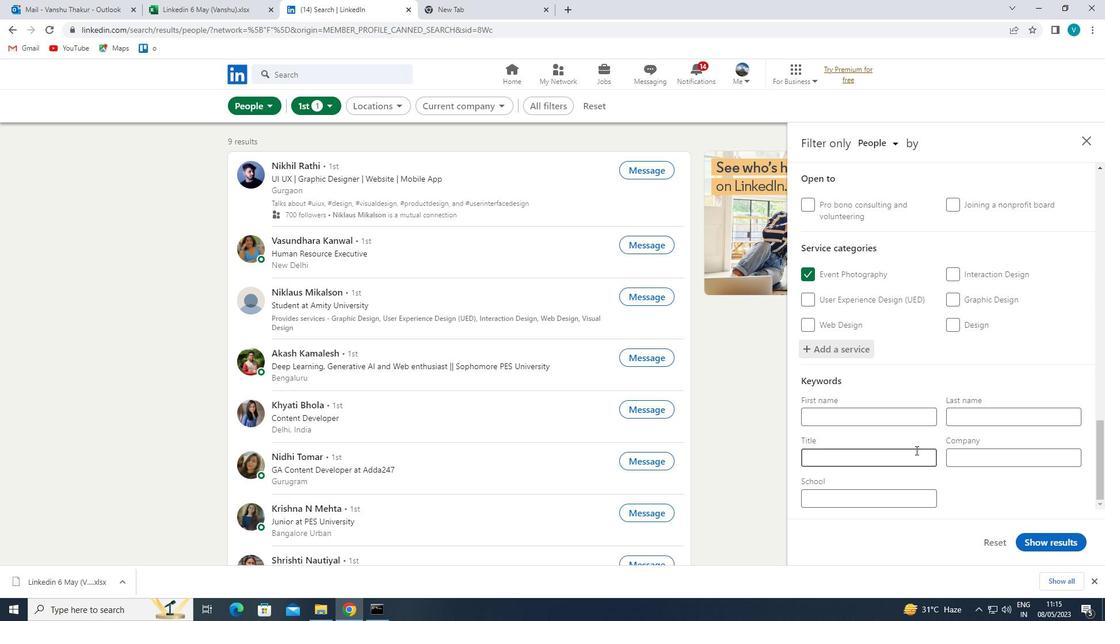 
Action: Mouse moved to (924, 449)
Screenshot: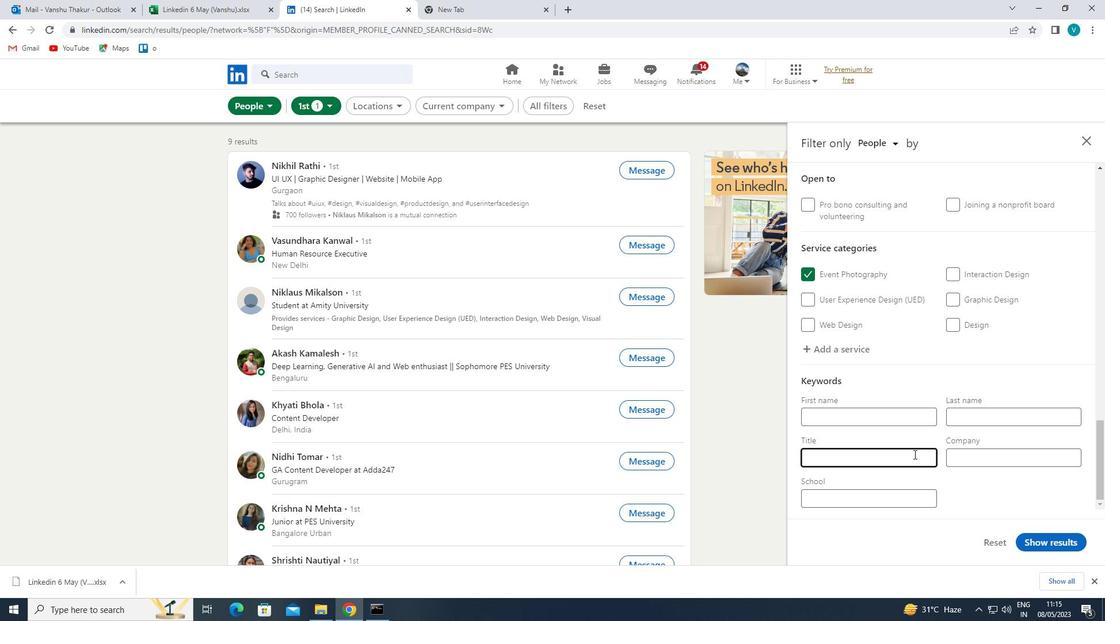 
Action: Key pressed <Key.shift>PUBLIC<Key.space><Key.shift>RELATIONS<Key.space>
Screenshot: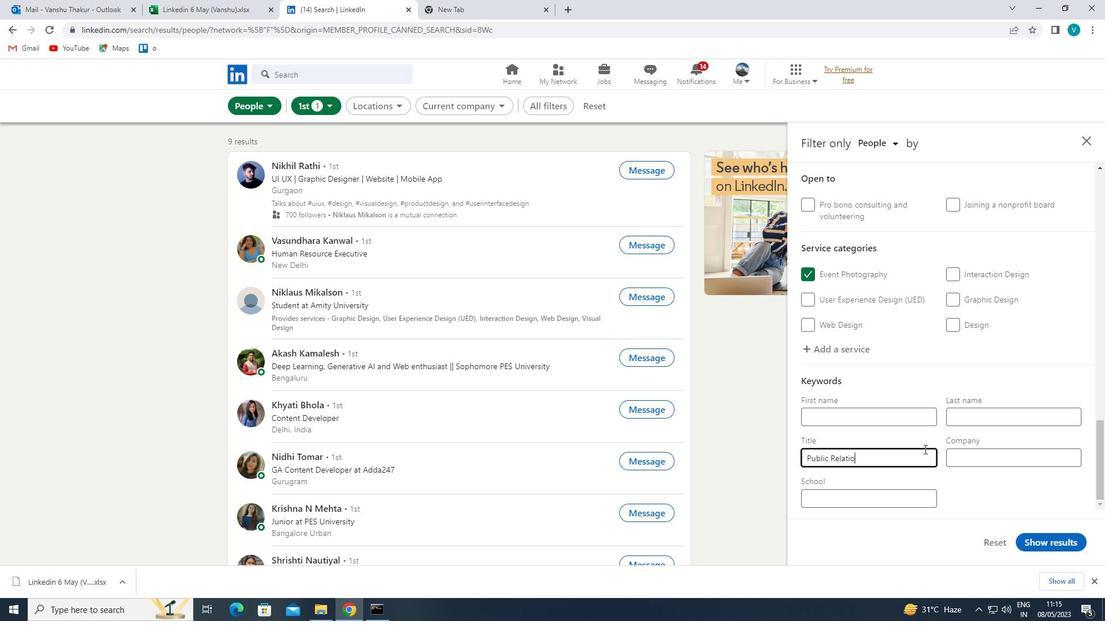 
Action: Mouse moved to (1063, 544)
Screenshot: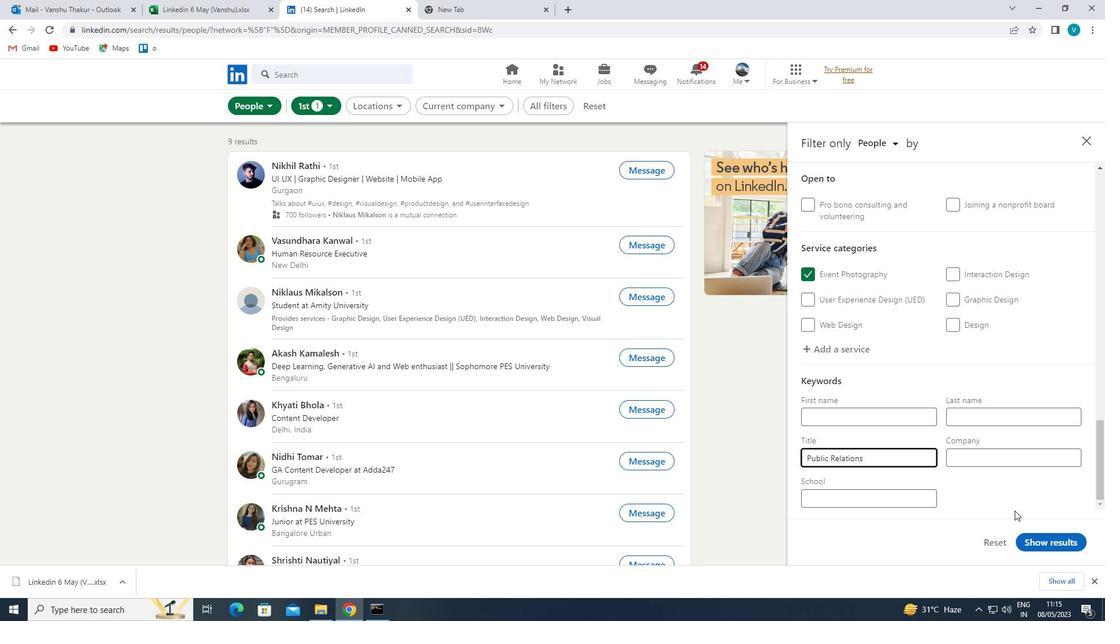 
Action: Mouse pressed left at (1063, 544)
Screenshot: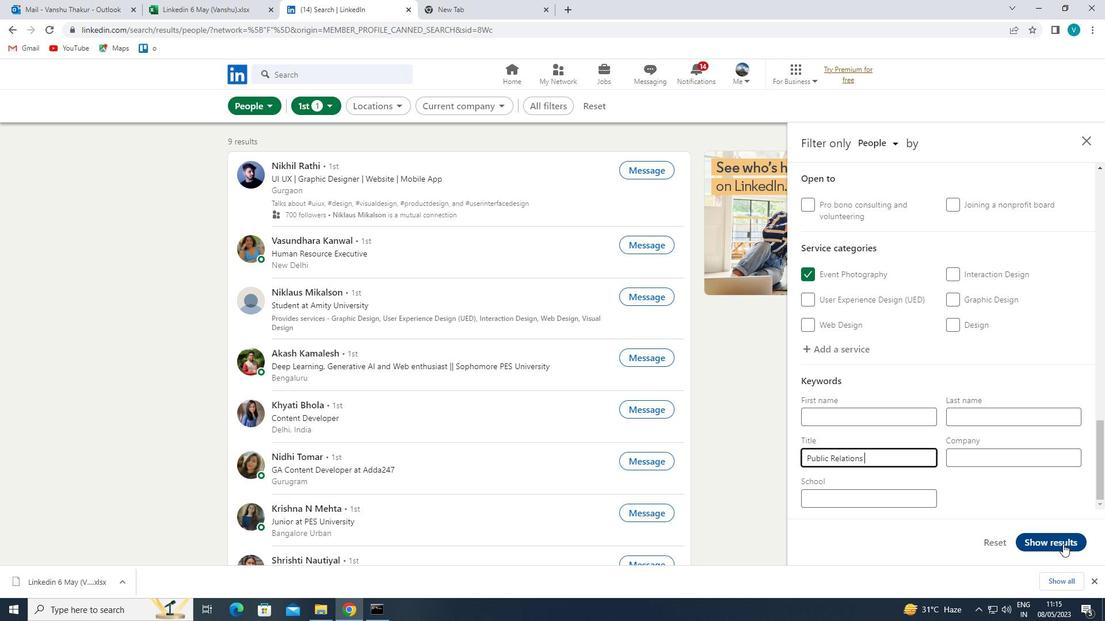 
Action: Mouse moved to (1041, 530)
Screenshot: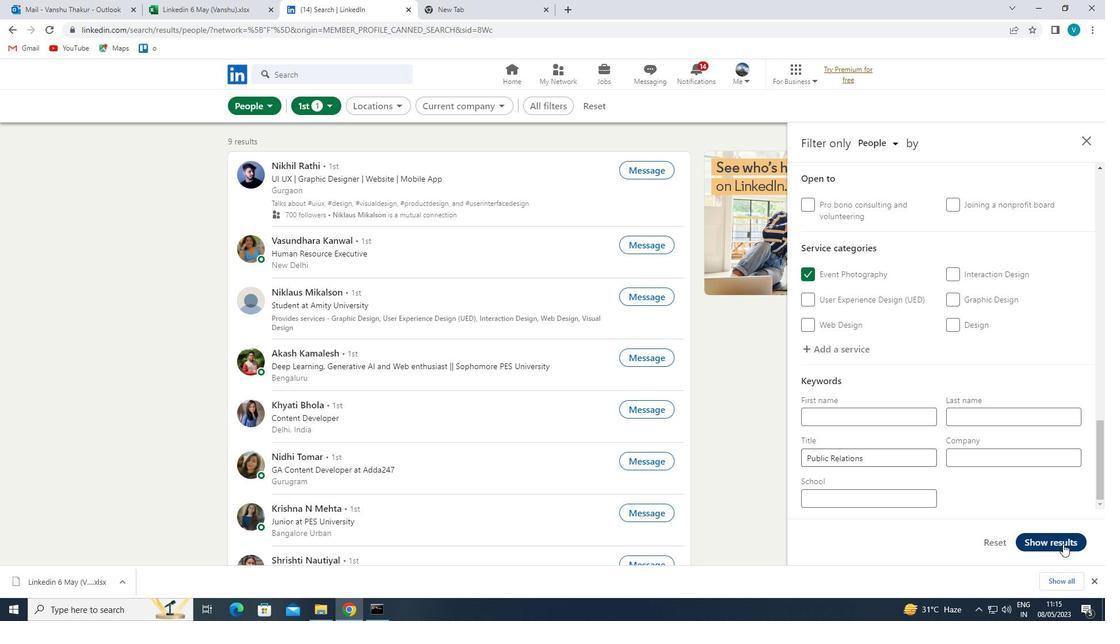 
